 Task: Look for space in Viroflay, France from 2nd August, 2023 to 12th August, 2023 for 2 adults in price range Rs.5000 to Rs.10000. Place can be private room with 1  bedroom having 1 bed and 1 bathroom. Property type can be house, flat, guest house, hotel. Booking option can be shelf check-in. Required host language is English.
Action: Mouse moved to (414, 148)
Screenshot: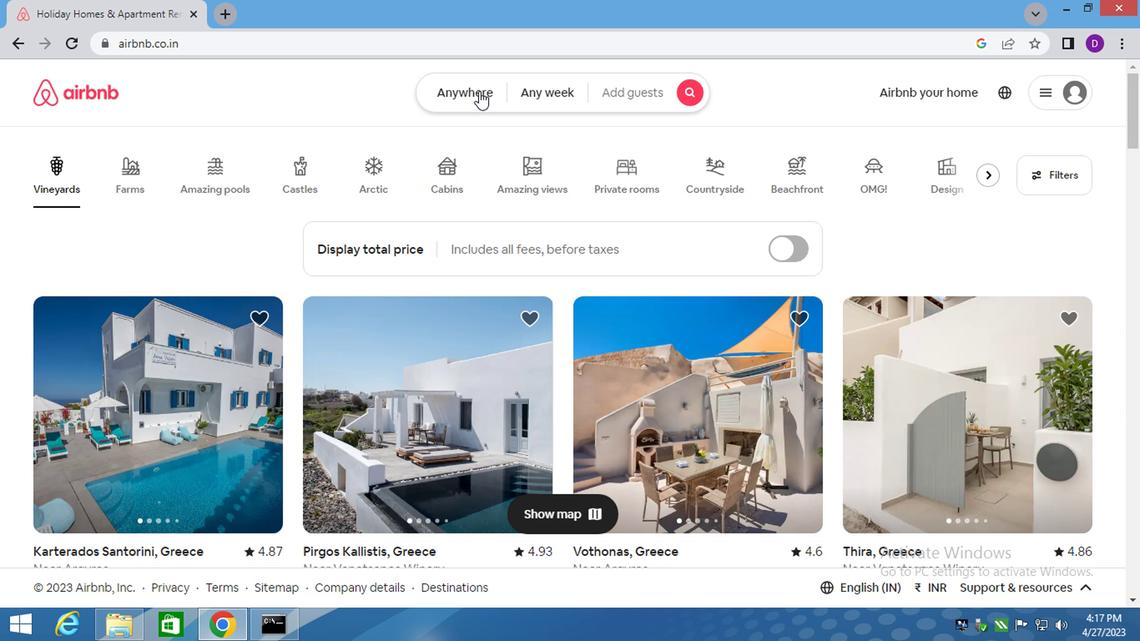 
Action: Mouse pressed left at (414, 148)
Screenshot: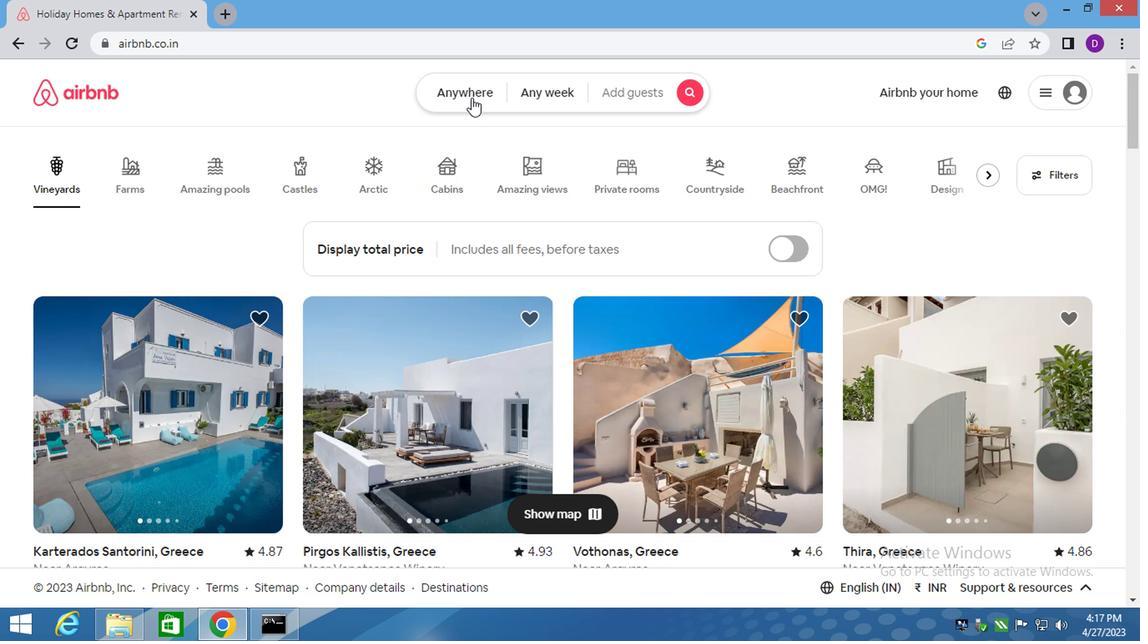 
Action: Mouse moved to (351, 193)
Screenshot: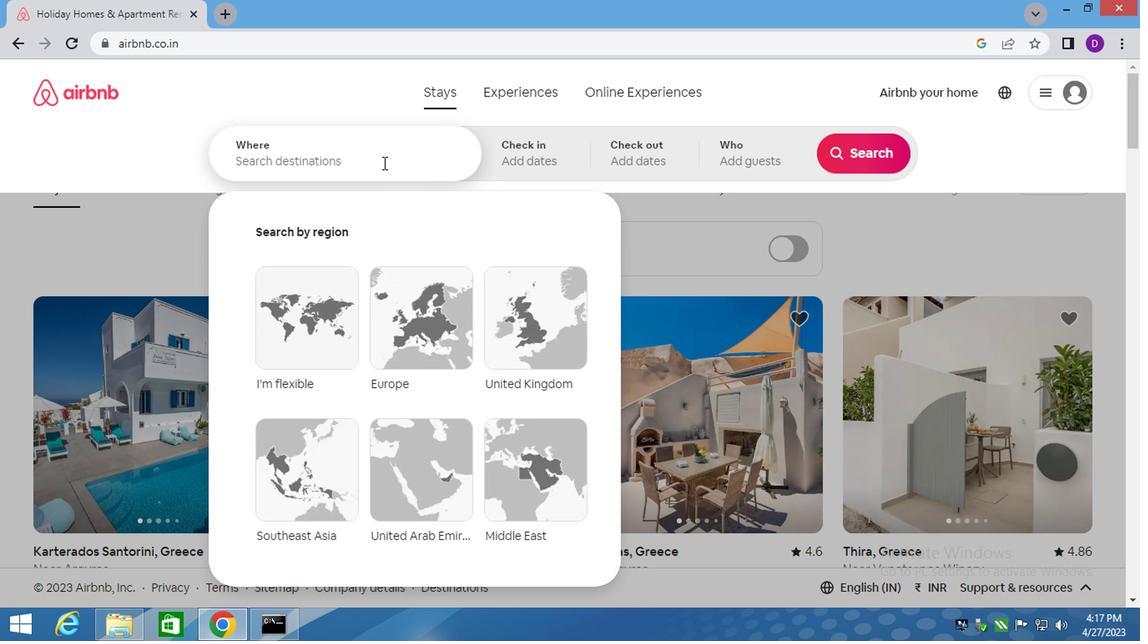 
Action: Mouse pressed left at (351, 193)
Screenshot: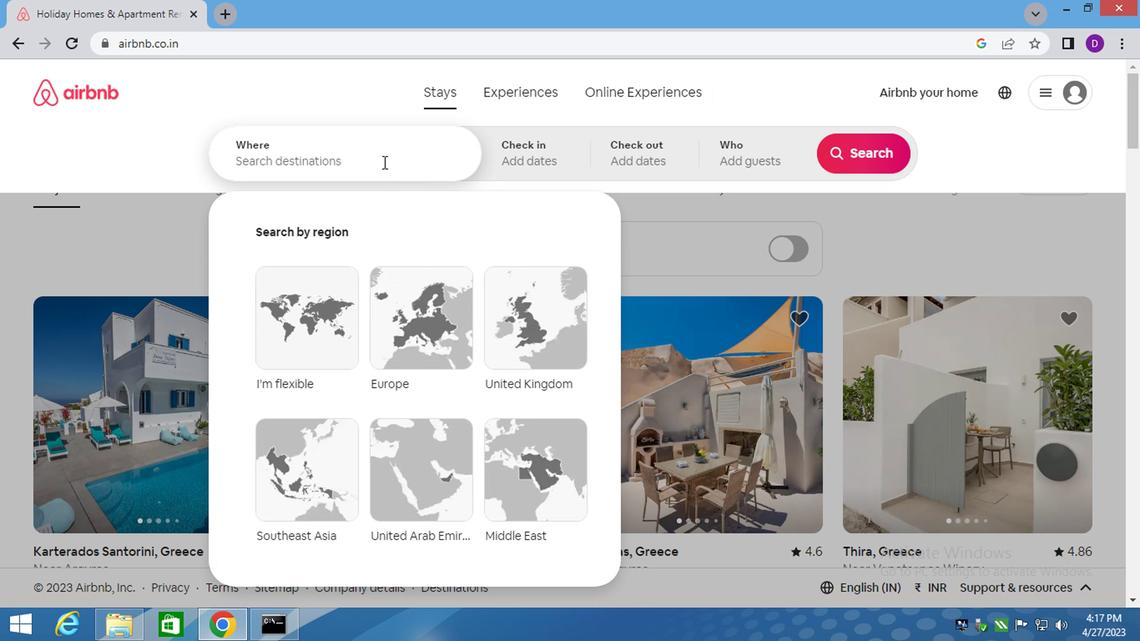 
Action: Key pressed <Key.shift>VIRO<Key.down>,<Key.shift>FRANCE<Key.enter>
Screenshot: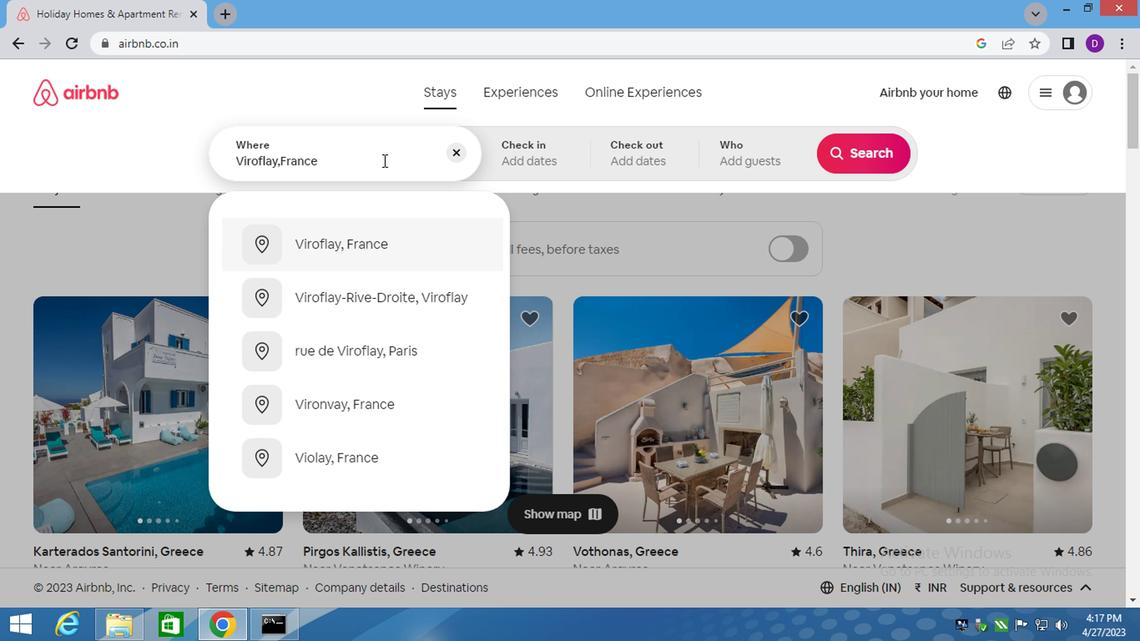 
Action: Mouse moved to (685, 284)
Screenshot: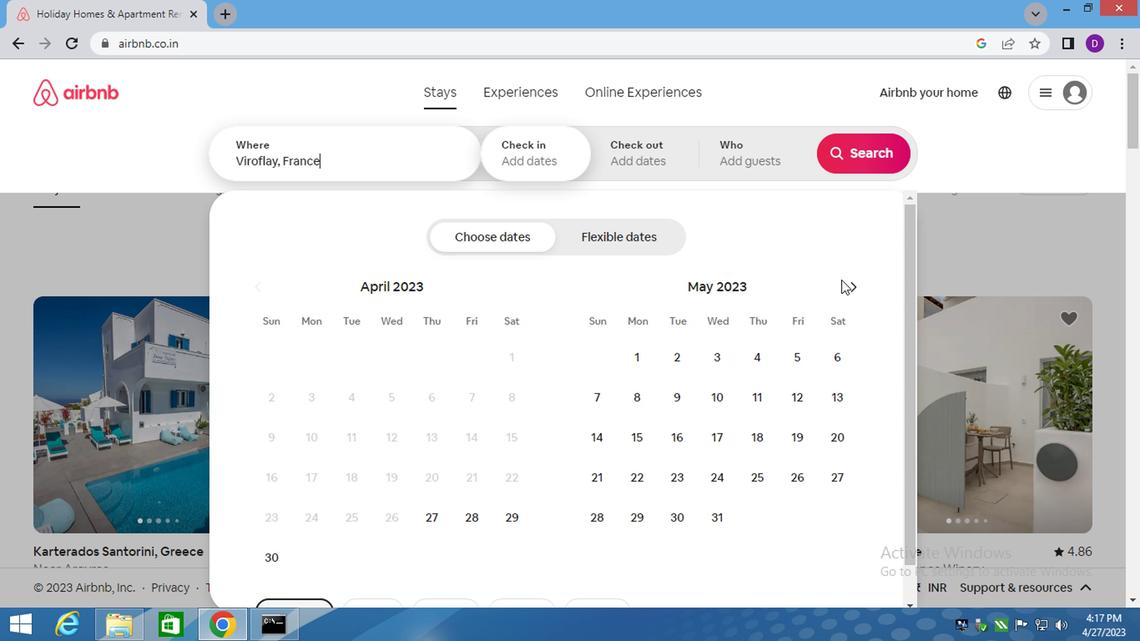 
Action: Mouse pressed left at (685, 284)
Screenshot: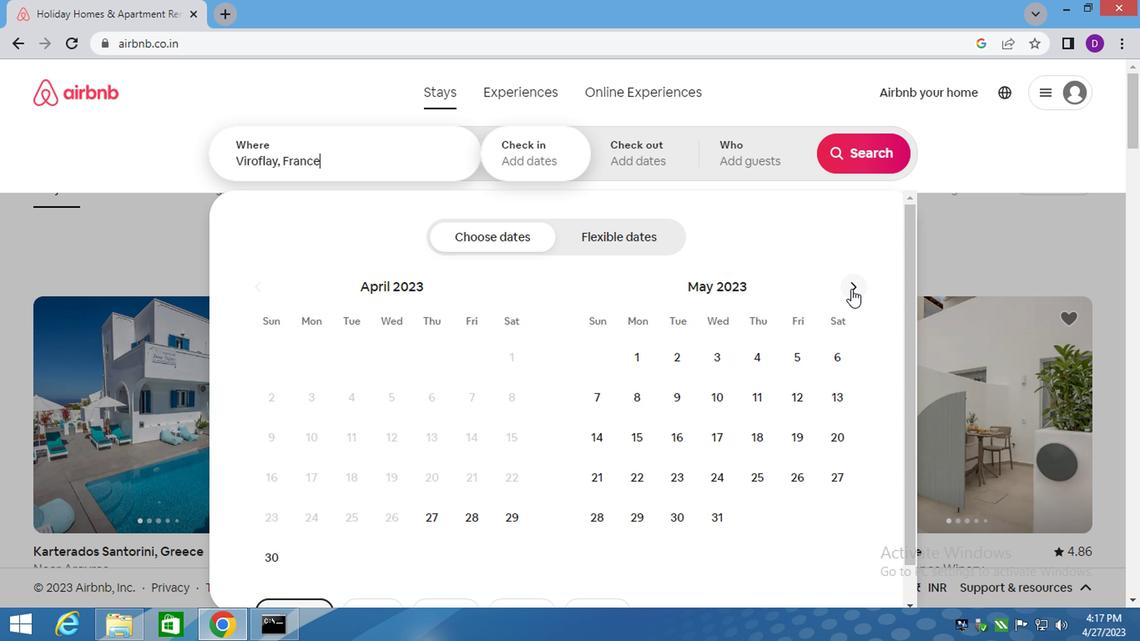 
Action: Mouse pressed left at (685, 284)
Screenshot: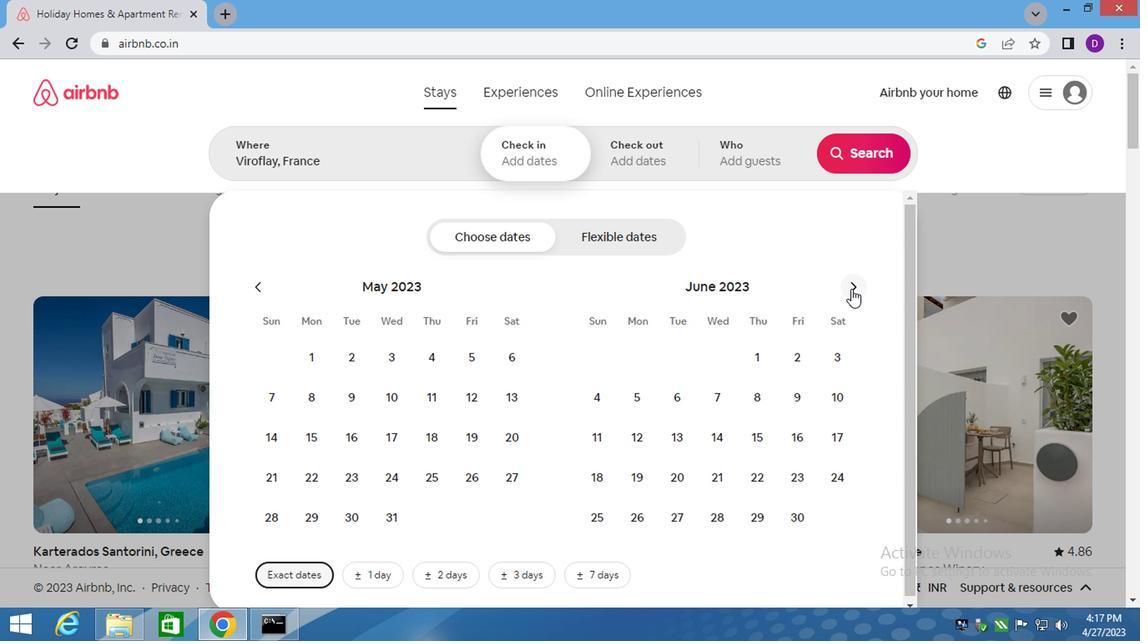 
Action: Mouse pressed left at (685, 284)
Screenshot: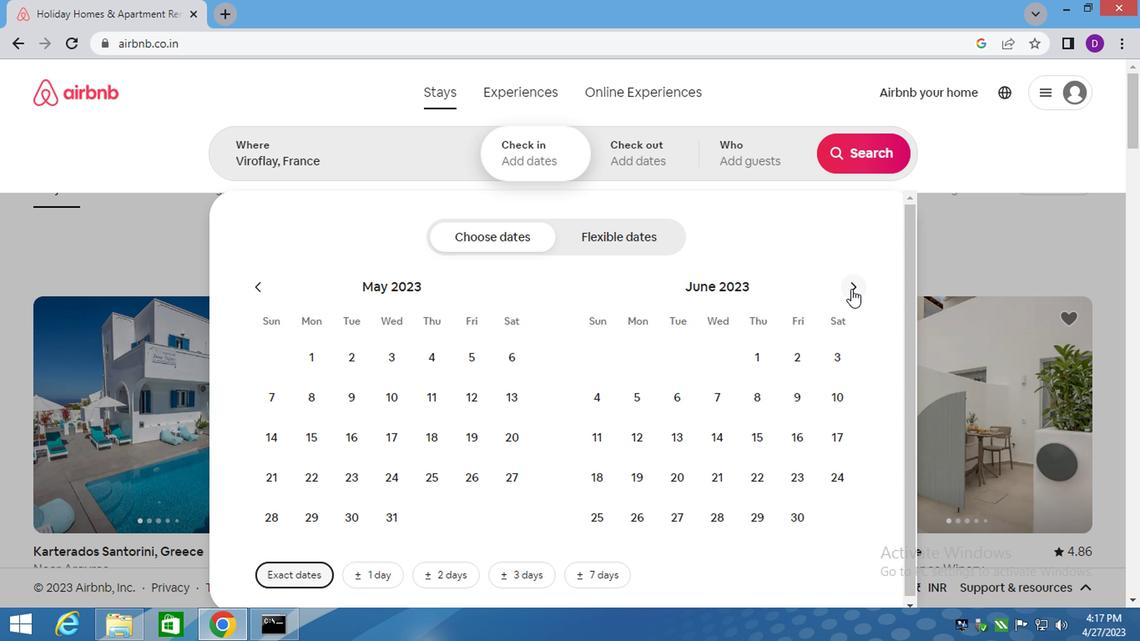 
Action: Mouse pressed left at (685, 284)
Screenshot: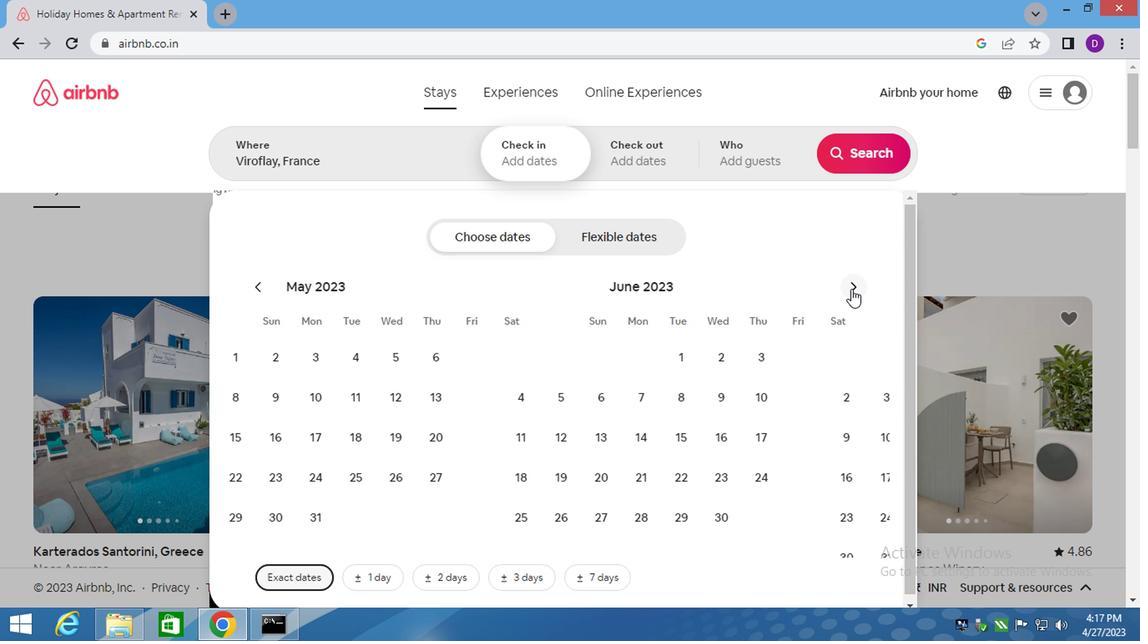 
Action: Mouse moved to (598, 335)
Screenshot: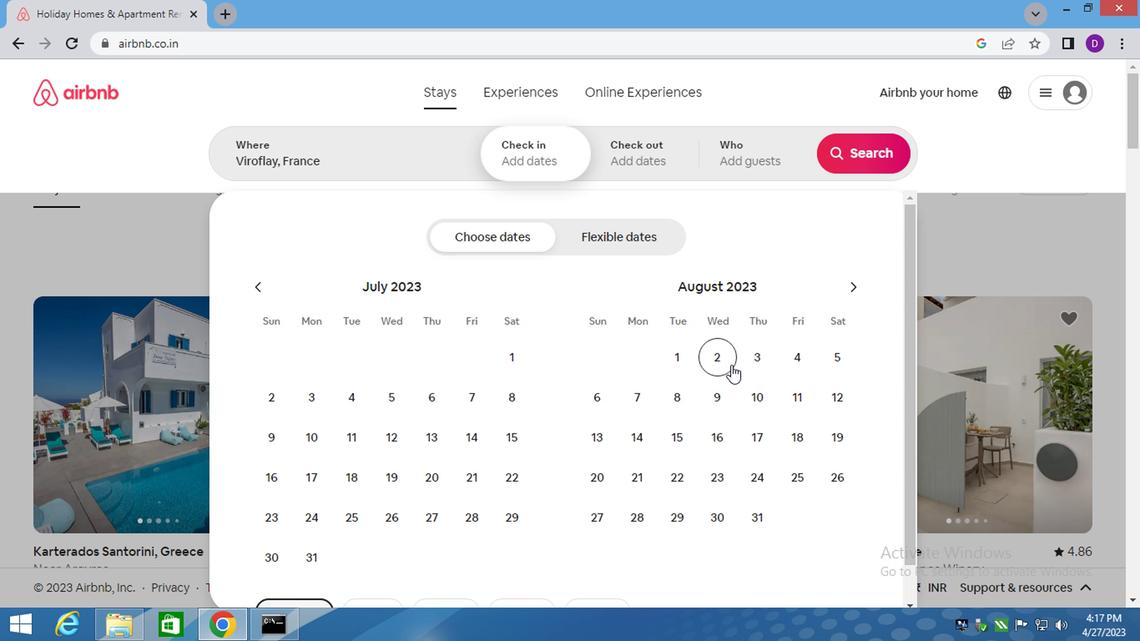 
Action: Mouse pressed left at (598, 335)
Screenshot: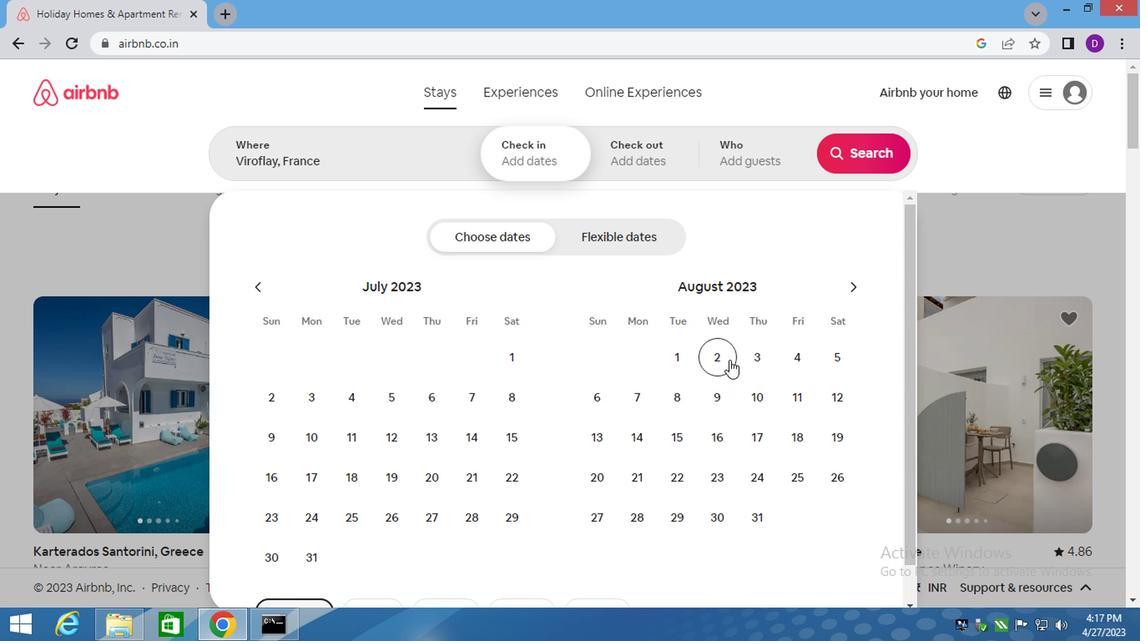 
Action: Mouse moved to (675, 365)
Screenshot: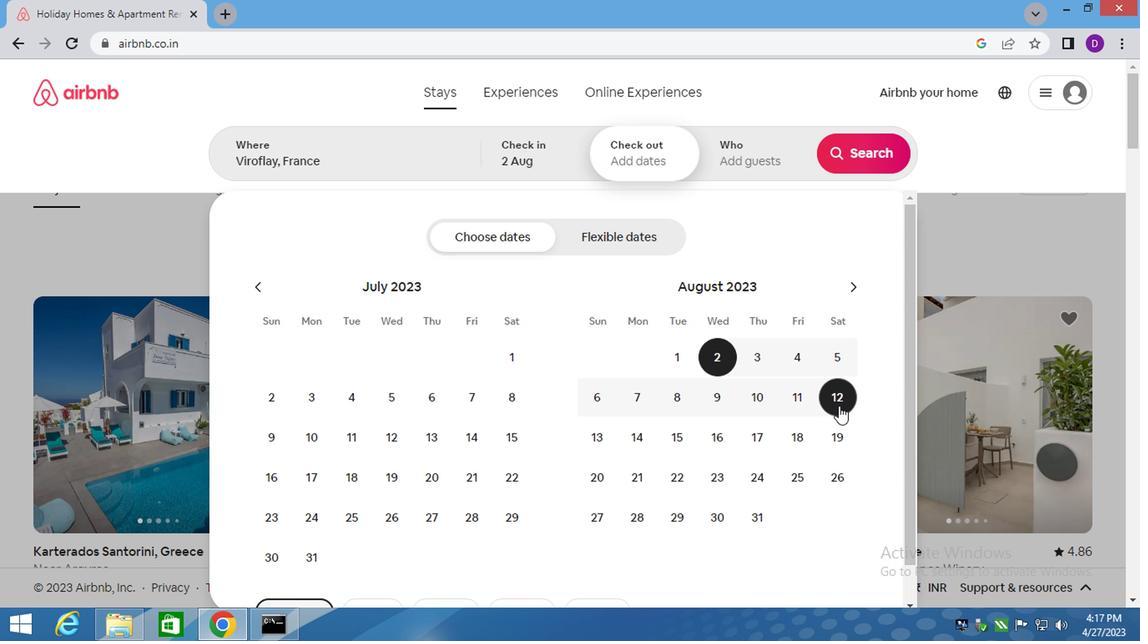 
Action: Mouse pressed left at (675, 365)
Screenshot: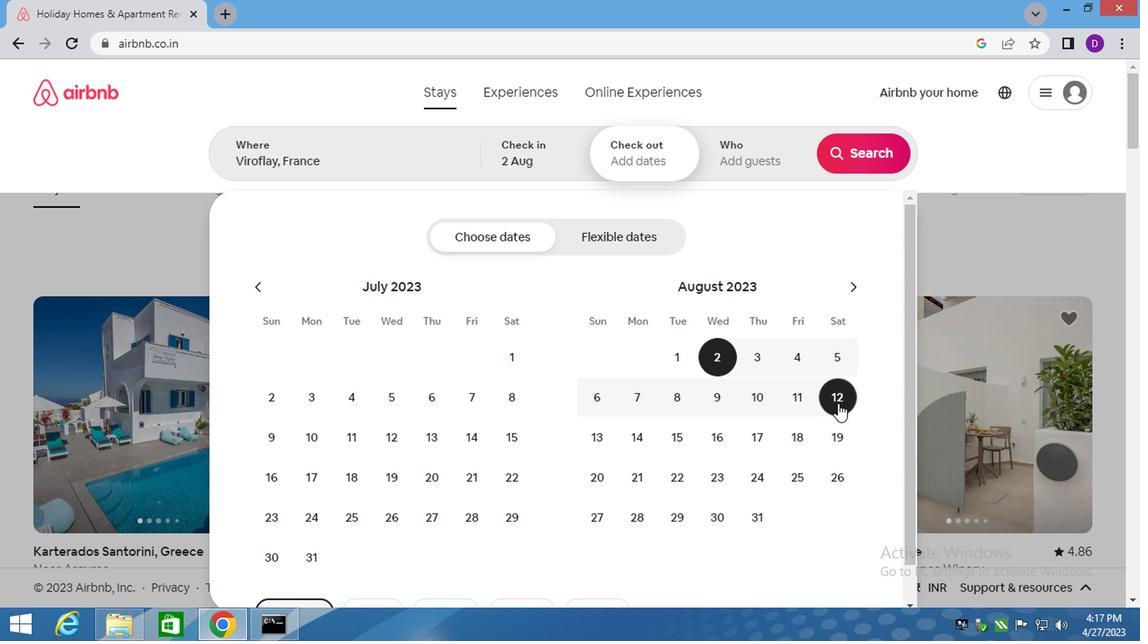 
Action: Mouse moved to (620, 198)
Screenshot: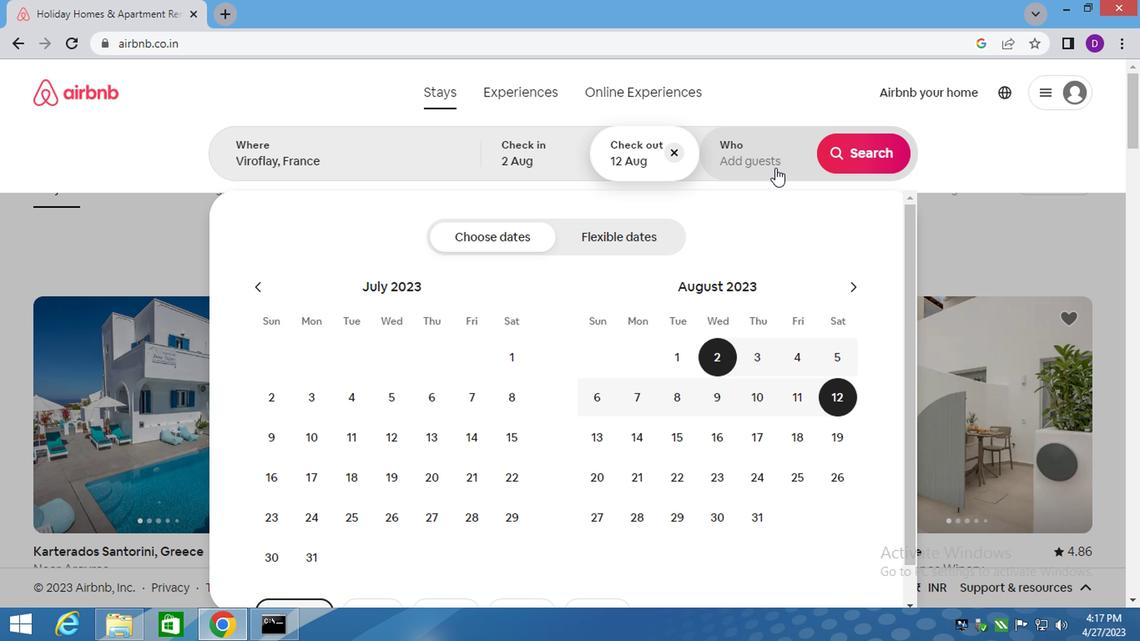 
Action: Mouse pressed left at (620, 198)
Screenshot: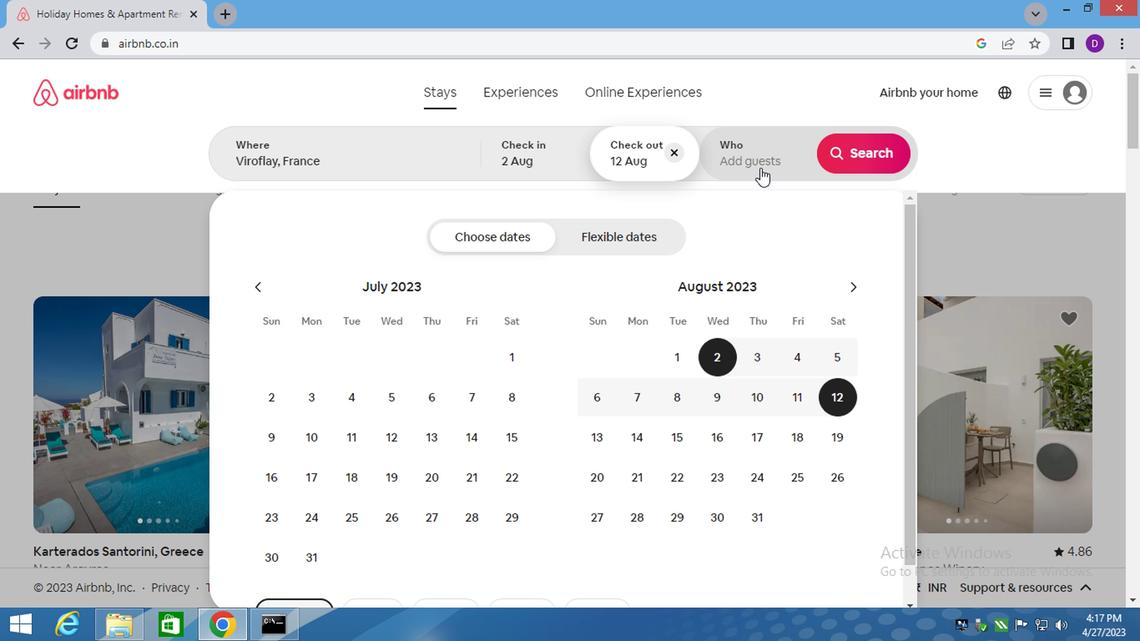 
Action: Mouse moved to (695, 260)
Screenshot: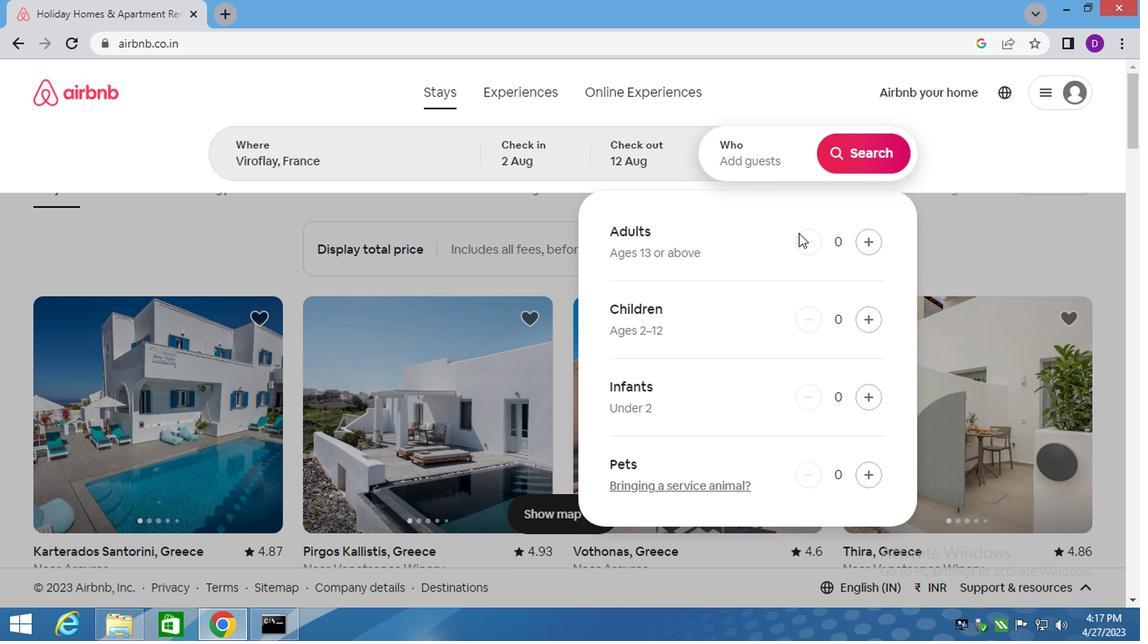 
Action: Mouse pressed left at (695, 260)
Screenshot: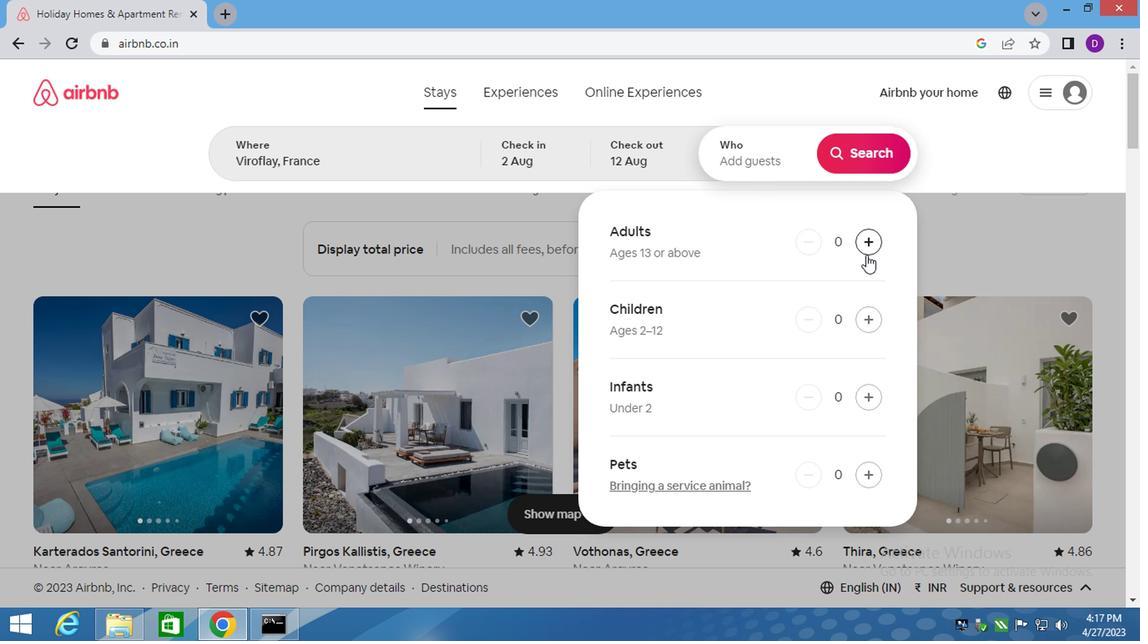 
Action: Mouse pressed left at (695, 260)
Screenshot: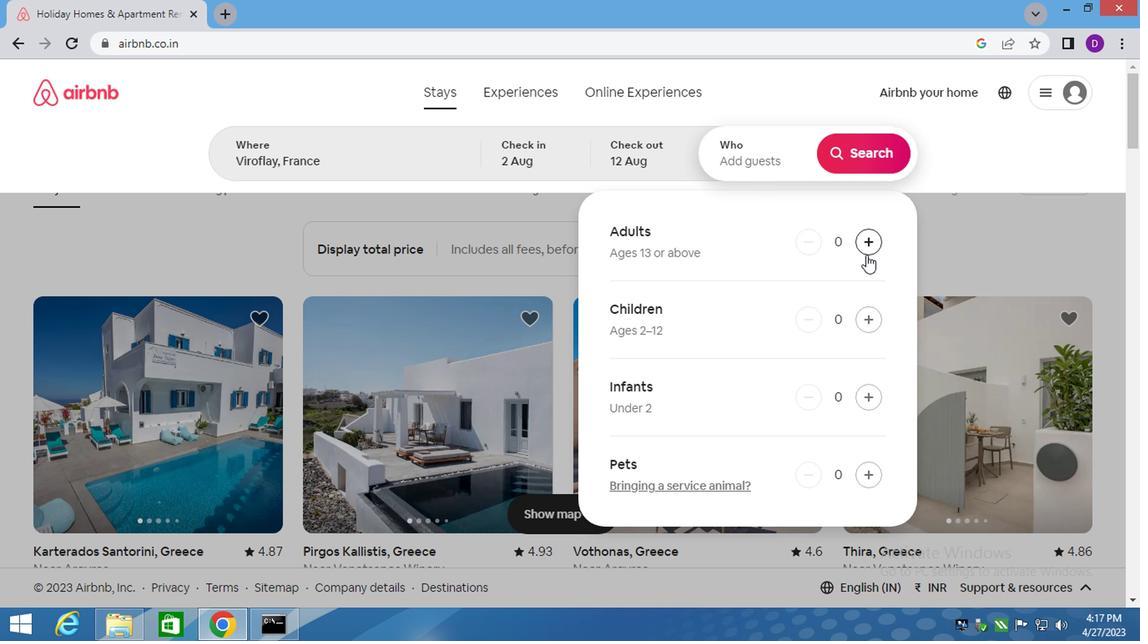 
Action: Mouse moved to (687, 190)
Screenshot: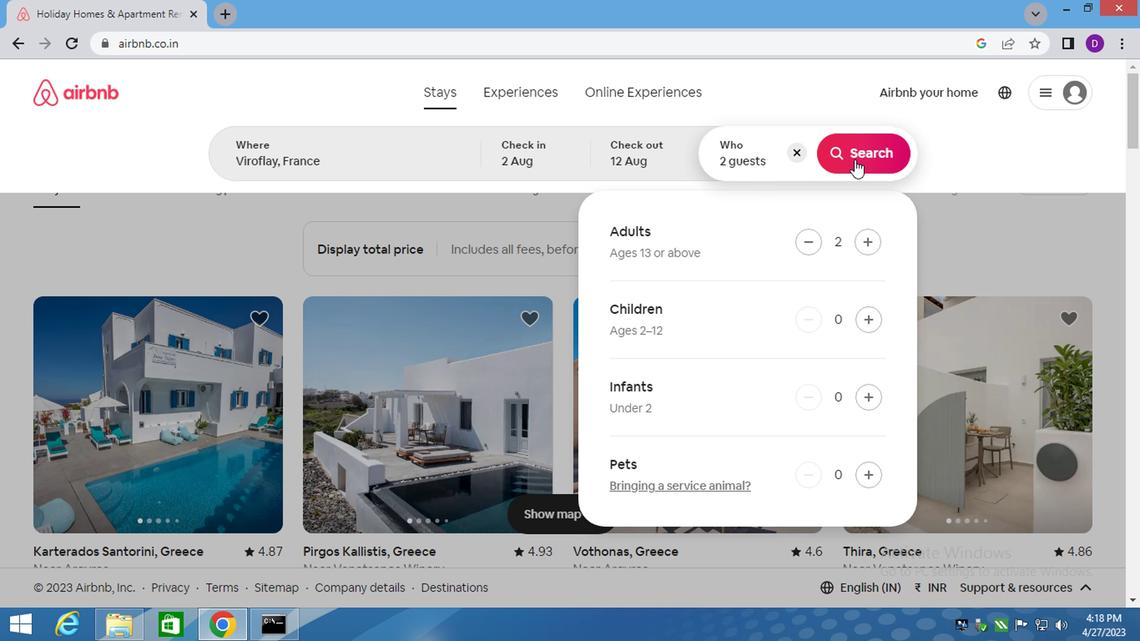 
Action: Mouse pressed left at (687, 190)
Screenshot: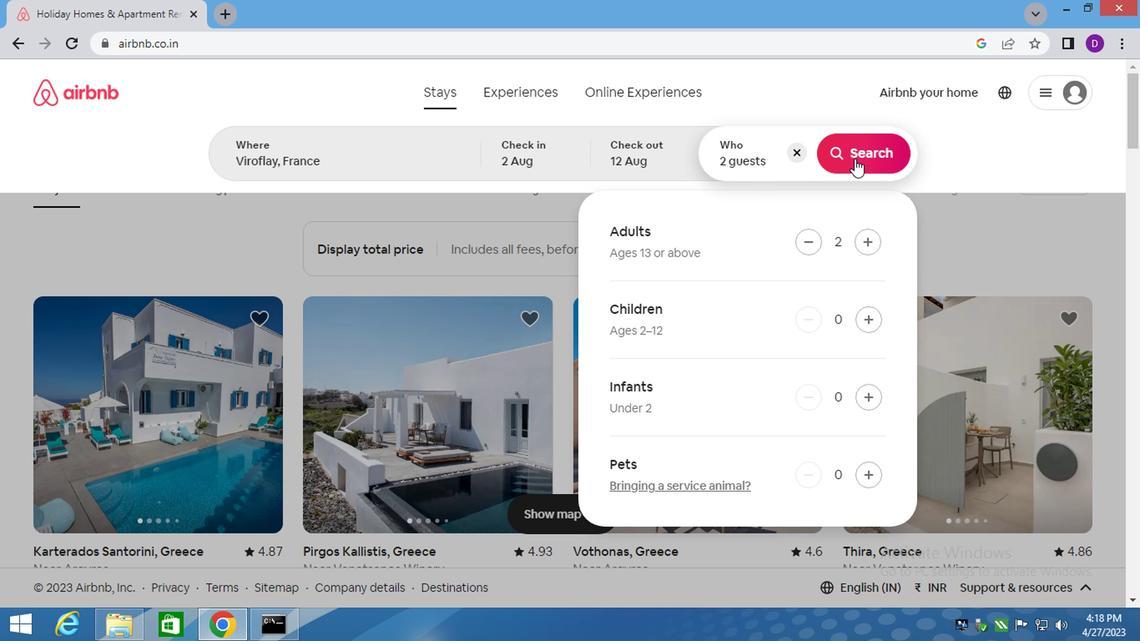 
Action: Mouse moved to (841, 191)
Screenshot: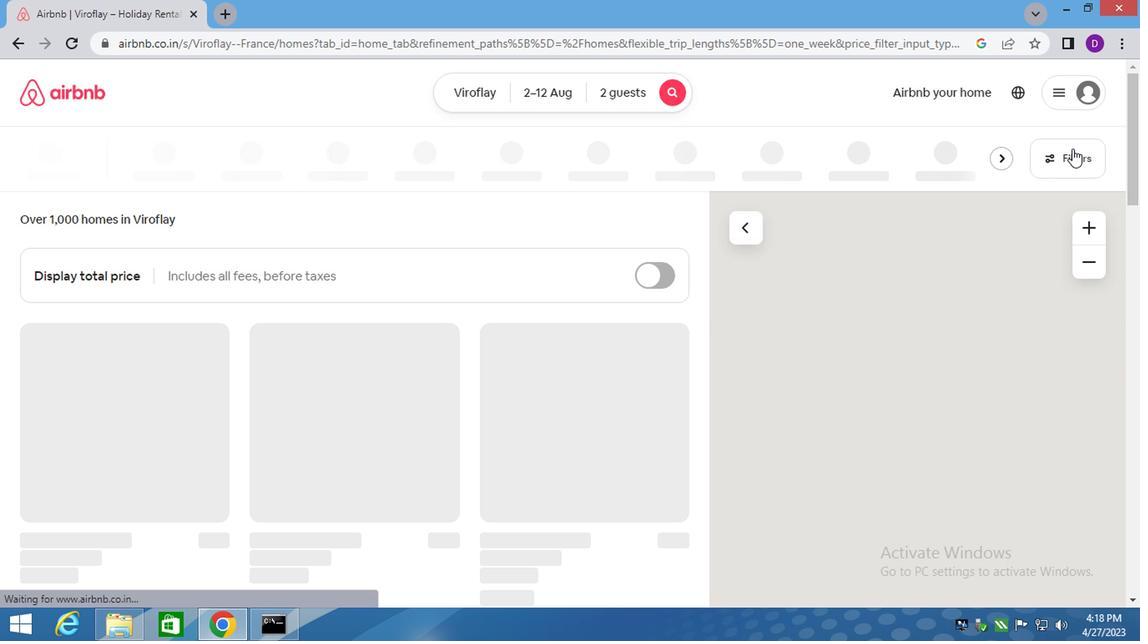 
Action: Mouse pressed left at (841, 191)
Screenshot: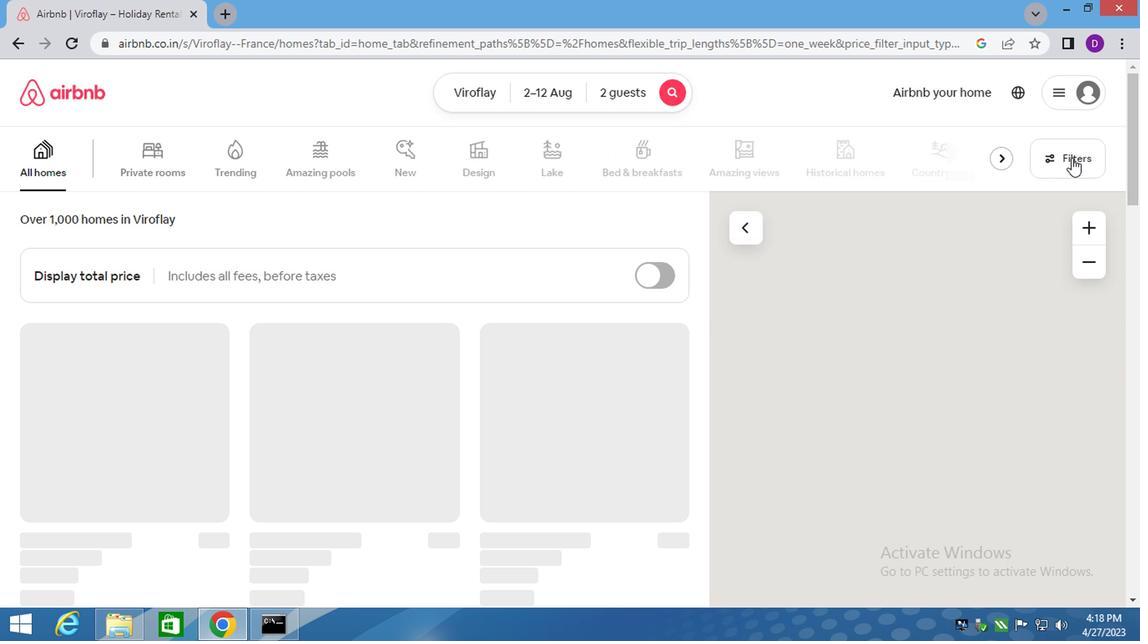 
Action: Mouse moved to (309, 340)
Screenshot: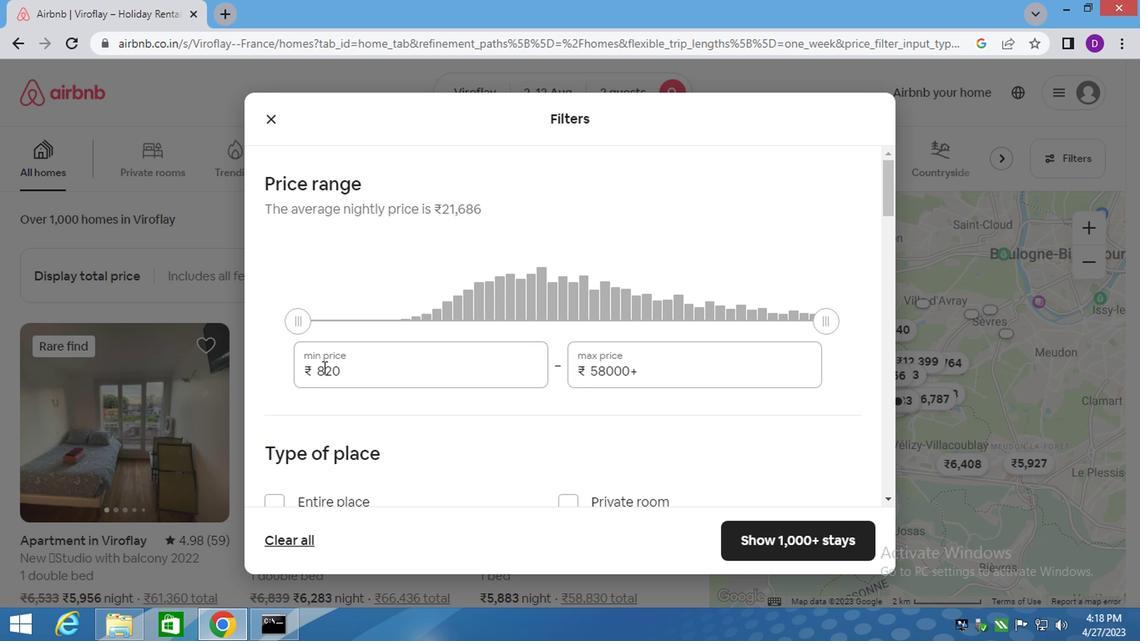 
Action: Mouse pressed left at (309, 340)
Screenshot: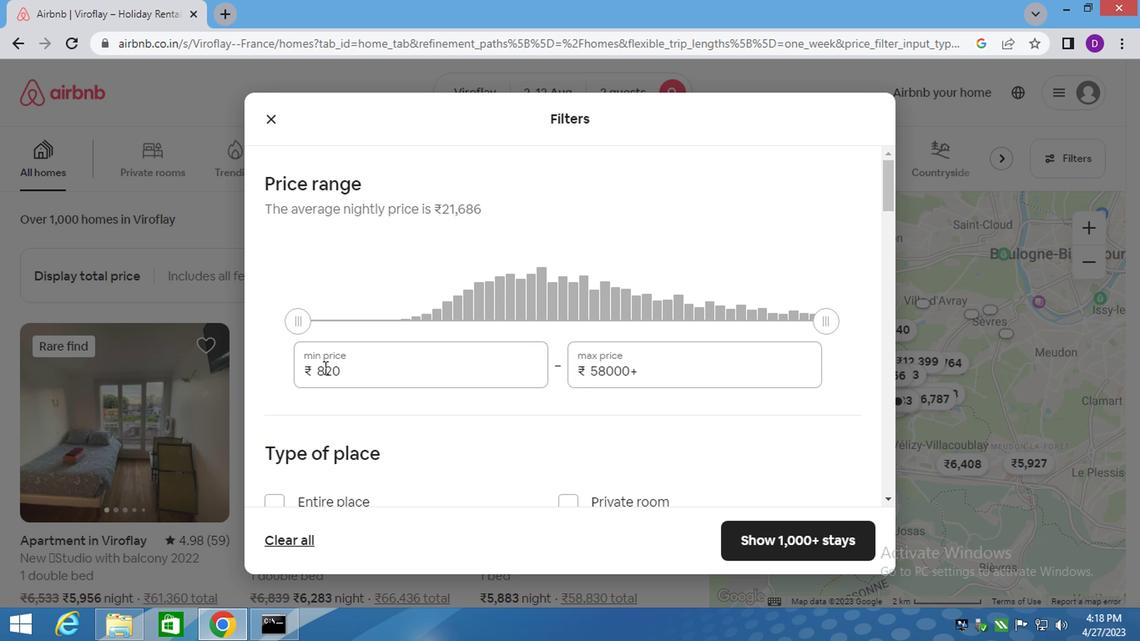 
Action: Mouse moved to (310, 340)
Screenshot: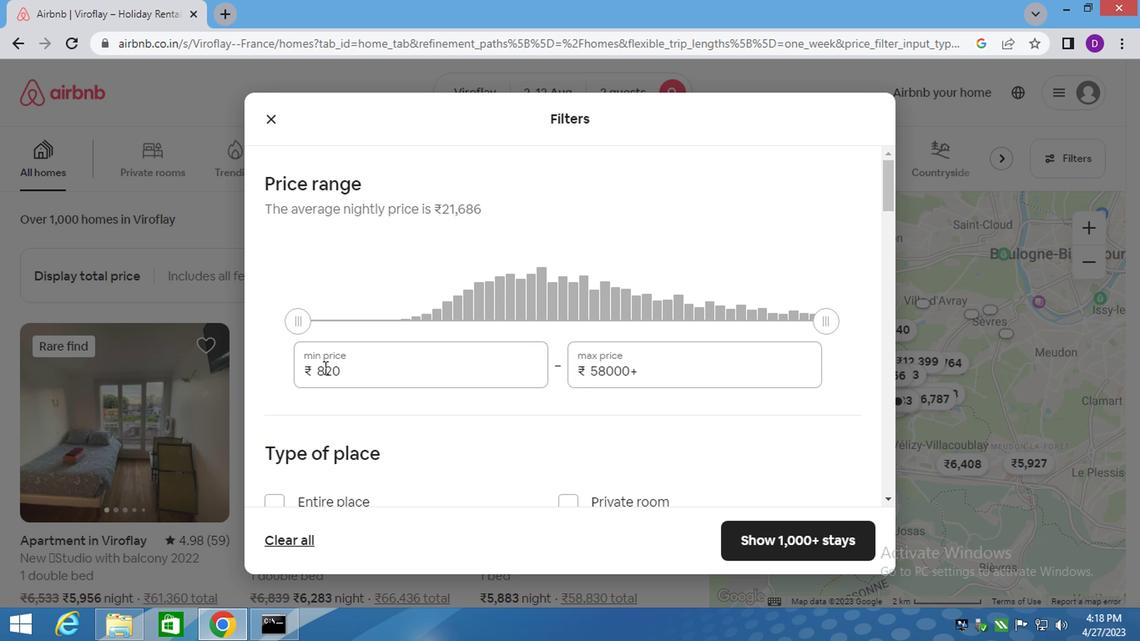 
Action: Mouse pressed left at (310, 340)
Screenshot: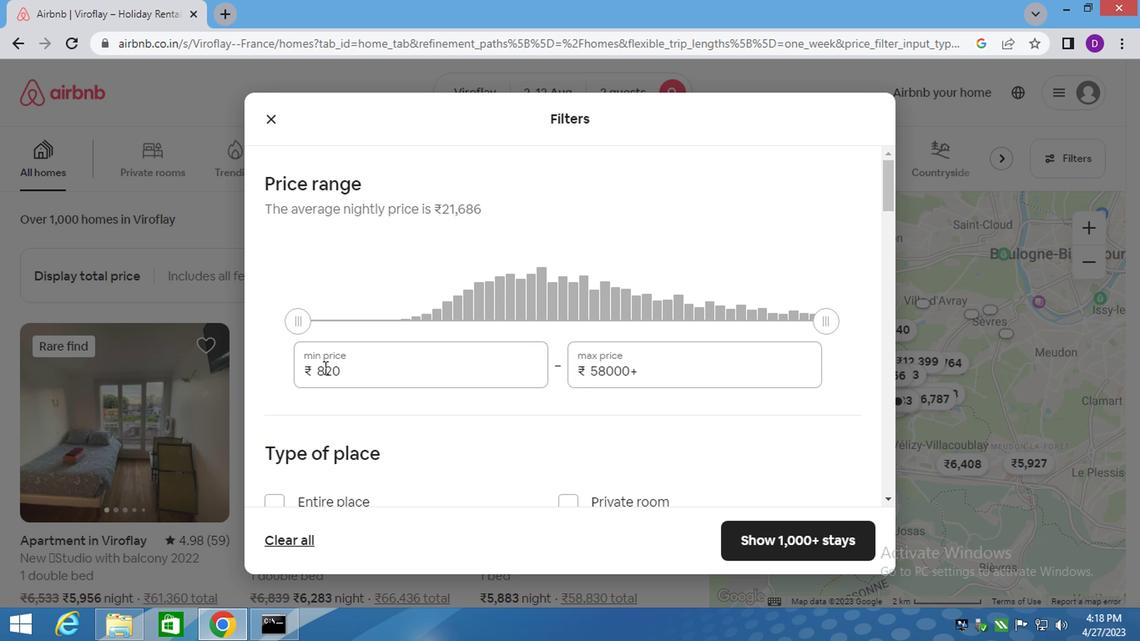 
Action: Mouse pressed left at (310, 340)
Screenshot: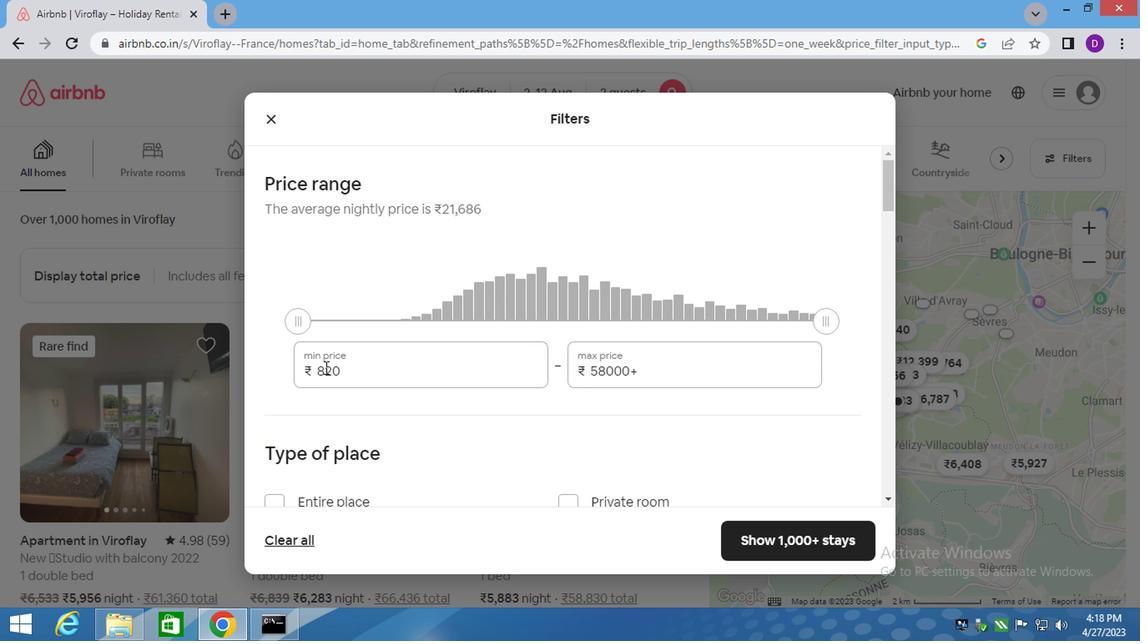 
Action: Key pressed 500
Screenshot: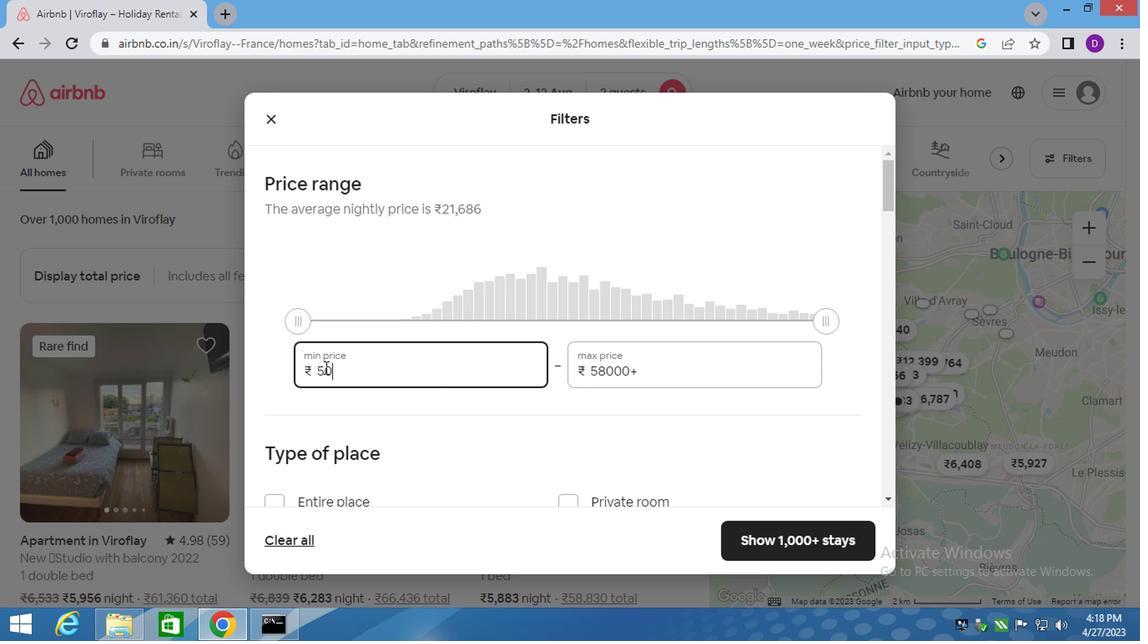 
Action: Mouse moved to (316, 346)
Screenshot: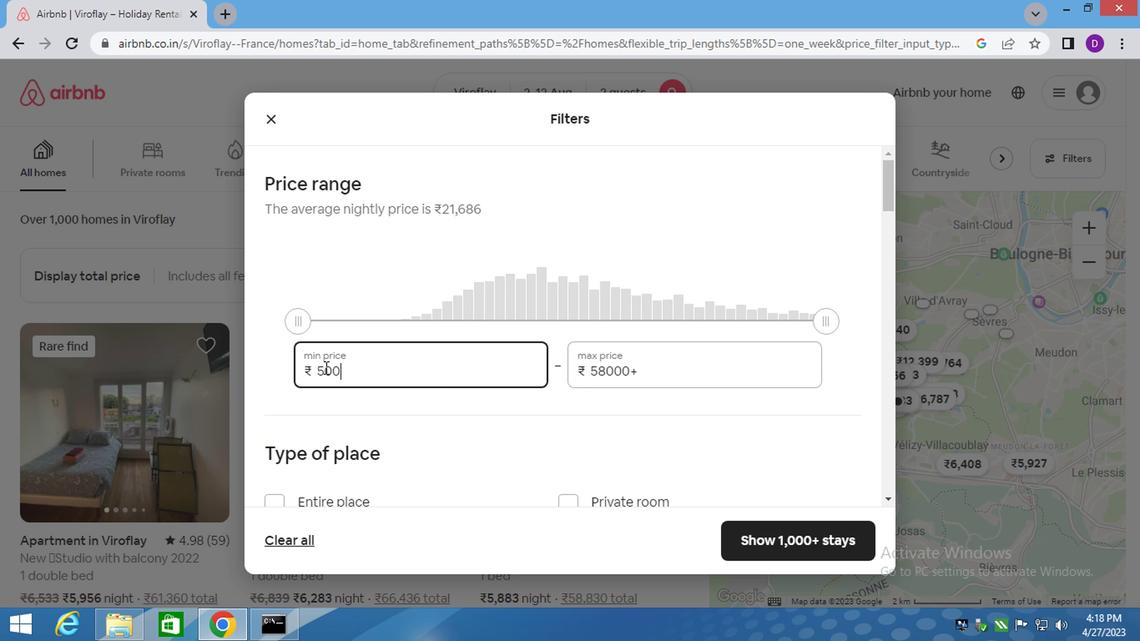 
Action: Key pressed 0
Screenshot: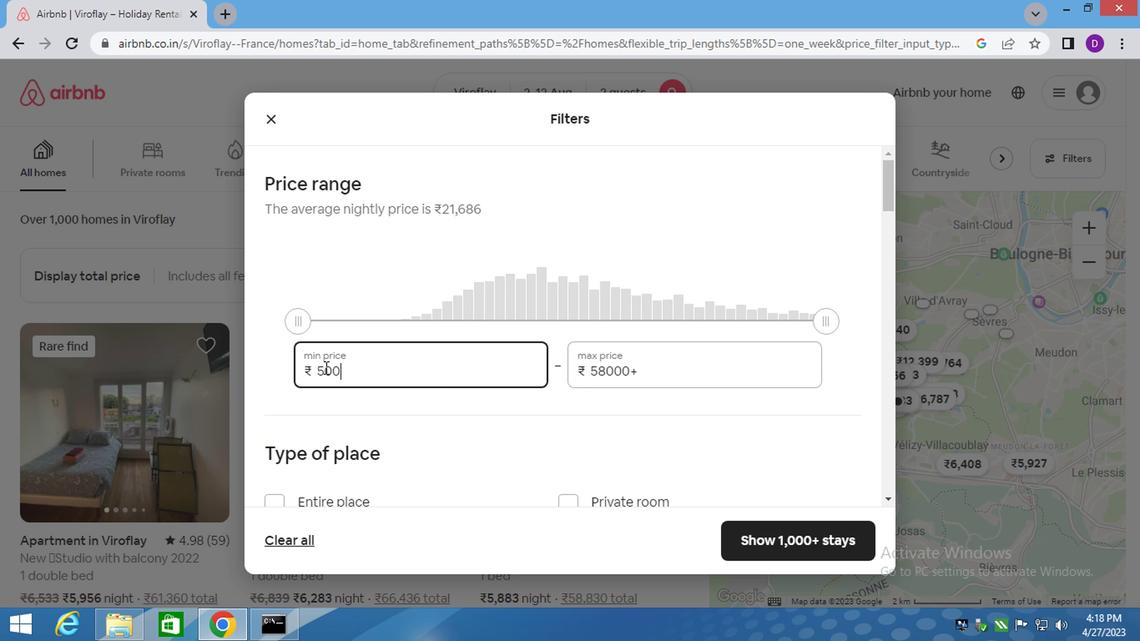 
Action: Mouse moved to (513, 340)
Screenshot: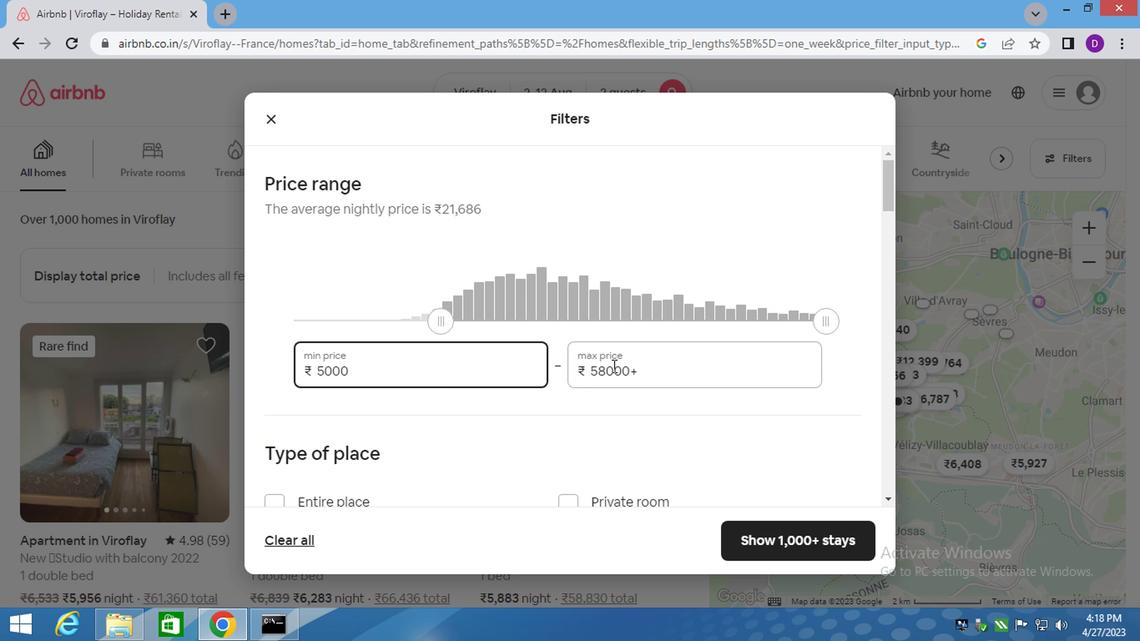 
Action: Mouse pressed left at (513, 340)
Screenshot: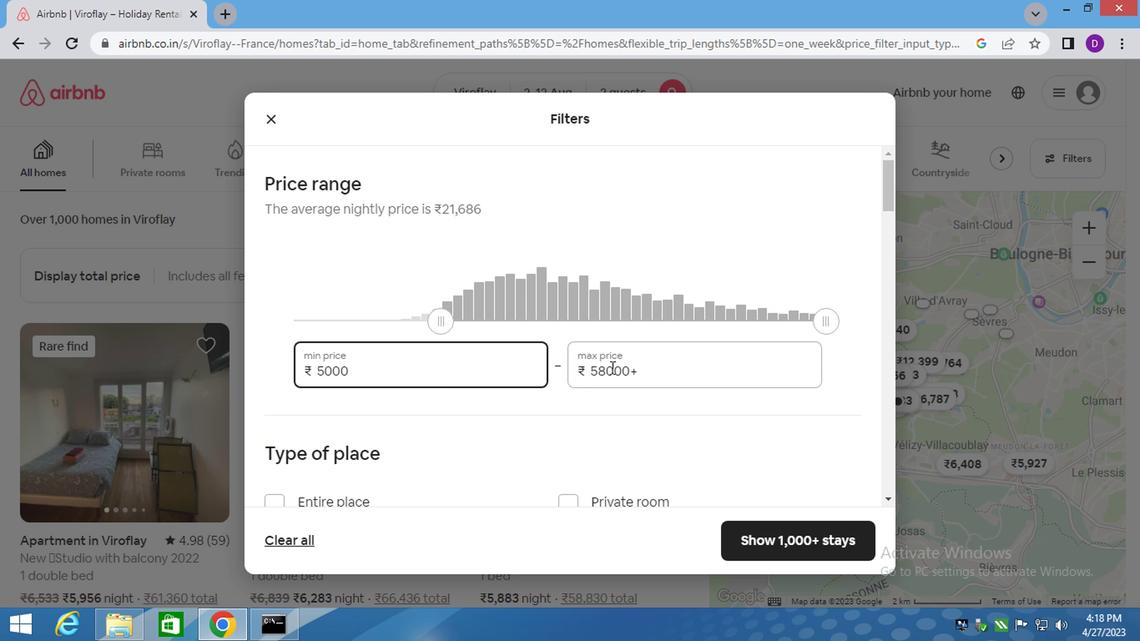 
Action: Mouse moved to (513, 340)
Screenshot: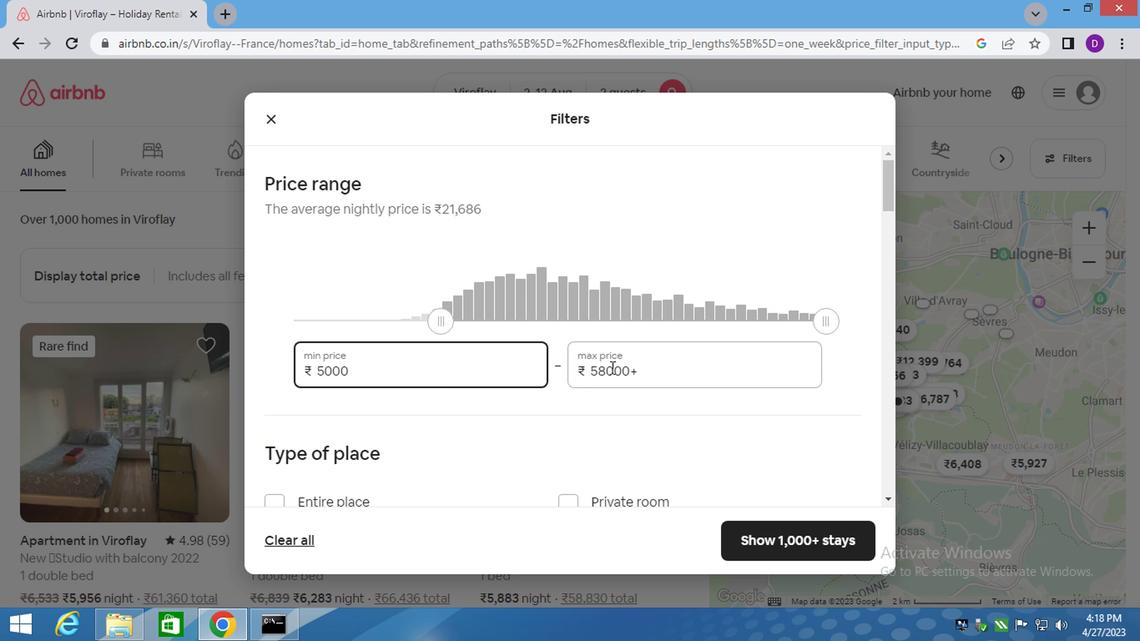 
Action: Mouse pressed left at (513, 340)
Screenshot: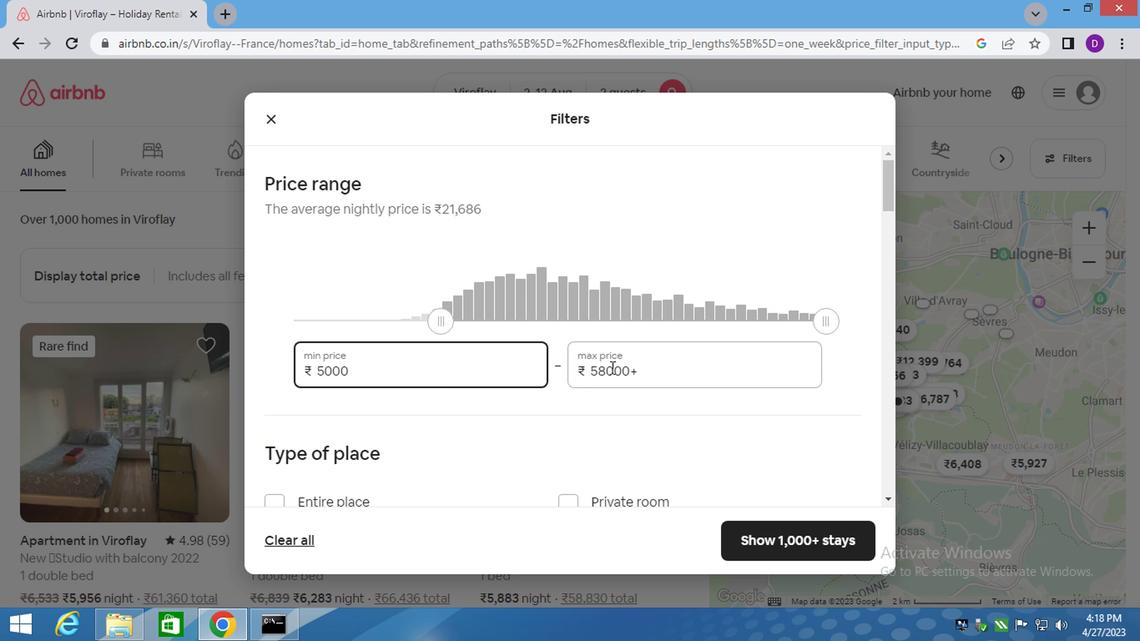 
Action: Mouse moved to (512, 340)
Screenshot: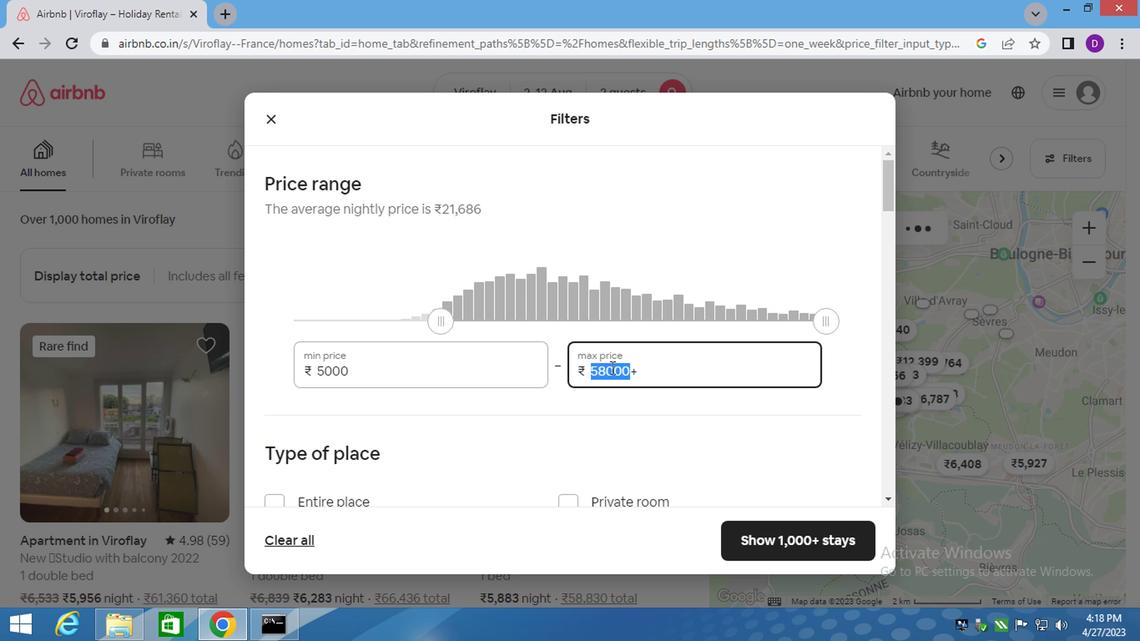 
Action: Mouse pressed left at (512, 340)
Screenshot: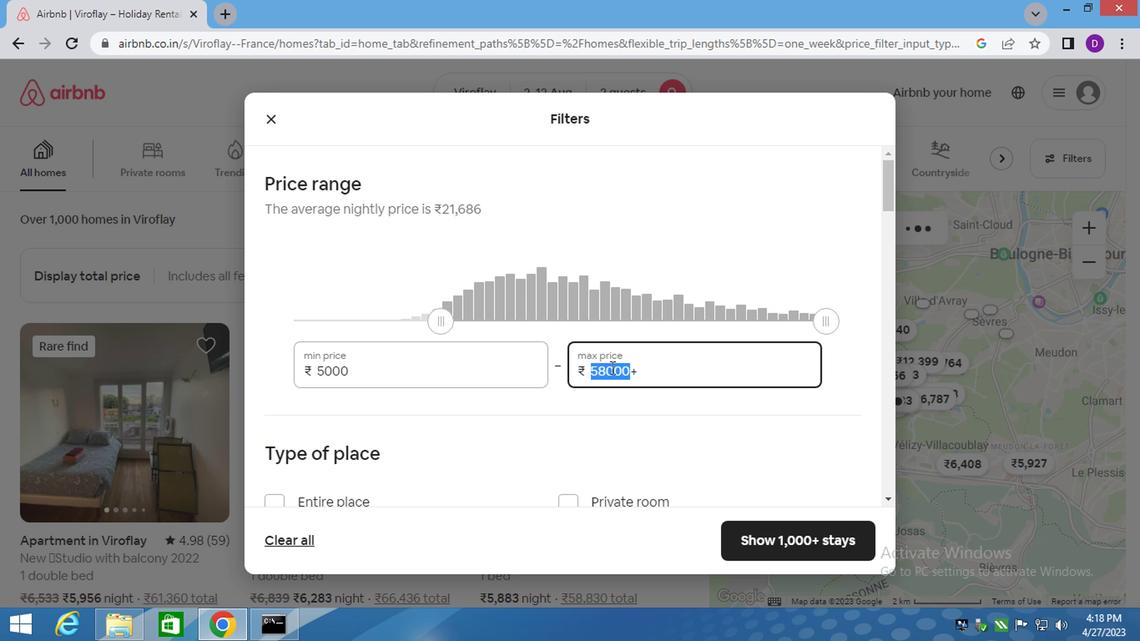 
Action: Key pressed 1000
Screenshot: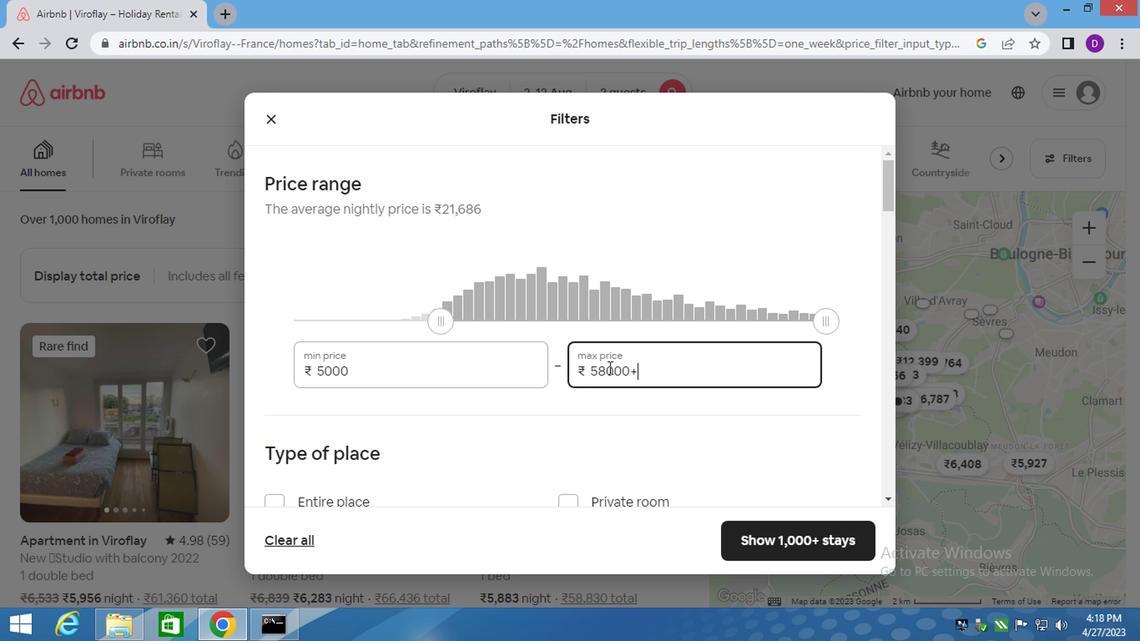
Action: Mouse pressed left at (512, 340)
Screenshot: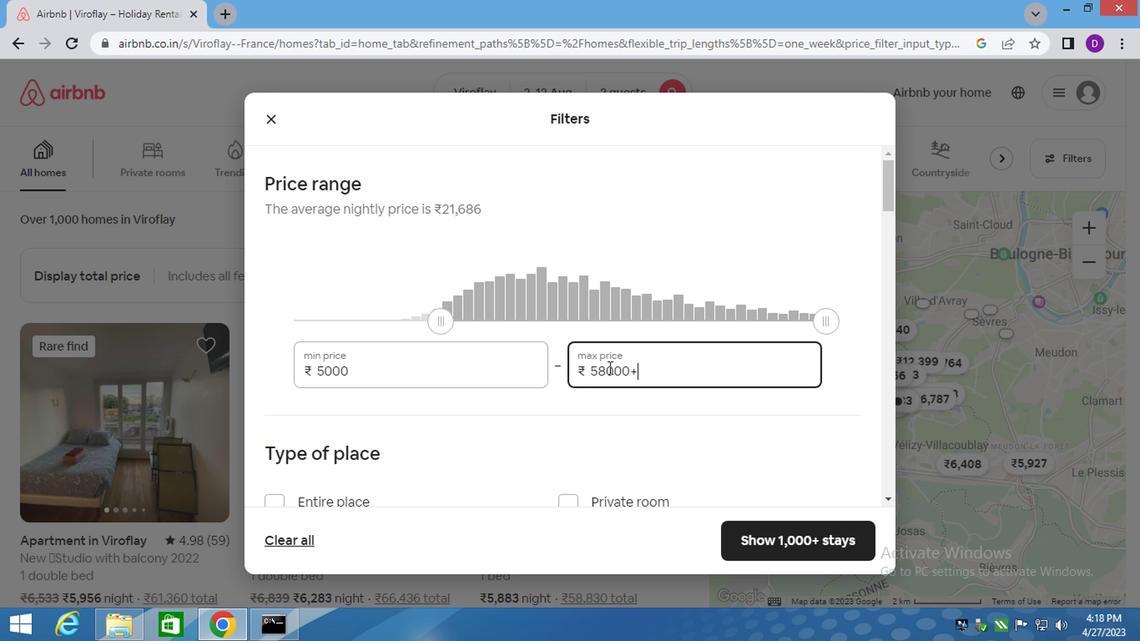 
Action: Mouse pressed left at (512, 340)
Screenshot: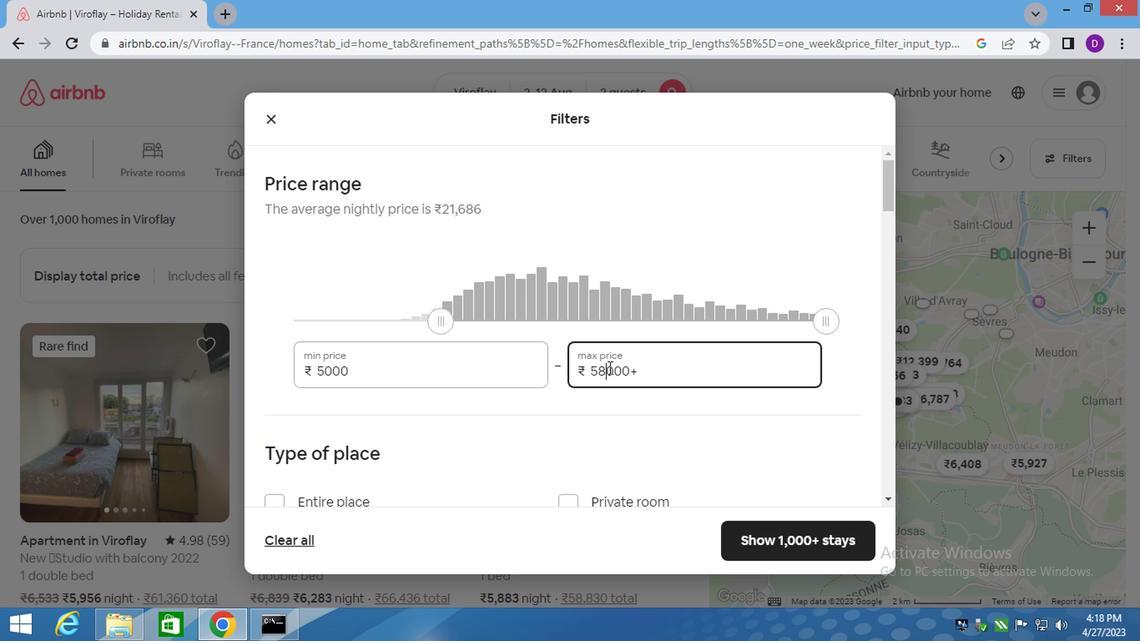 
Action: Mouse pressed left at (512, 340)
Screenshot: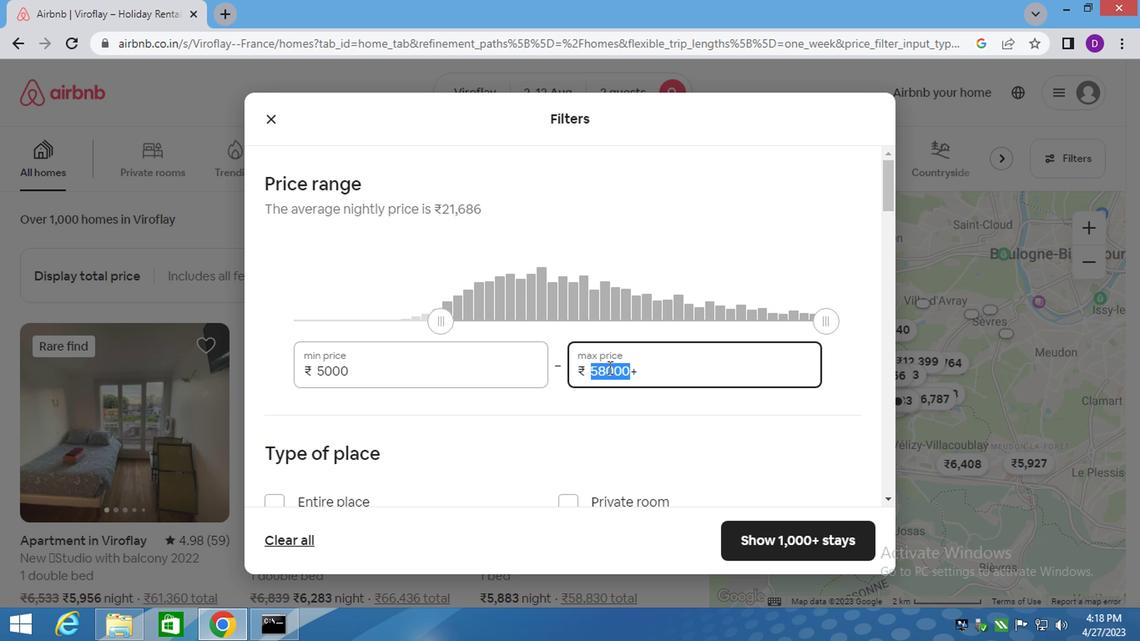 
Action: Key pressed 10000
Screenshot: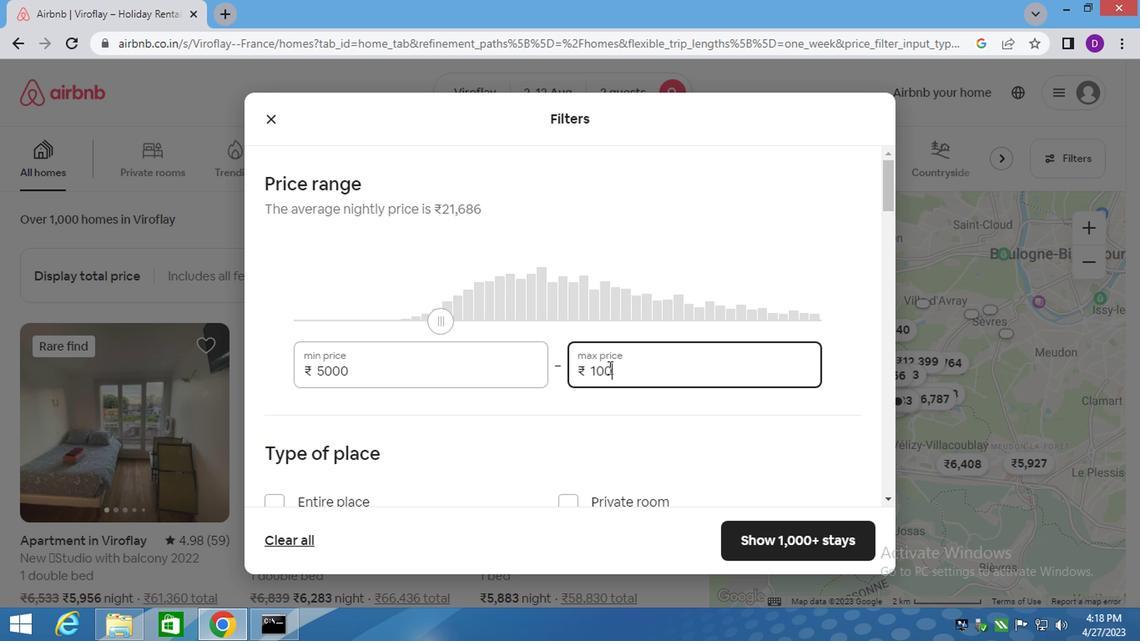 
Action: Mouse moved to (458, 360)
Screenshot: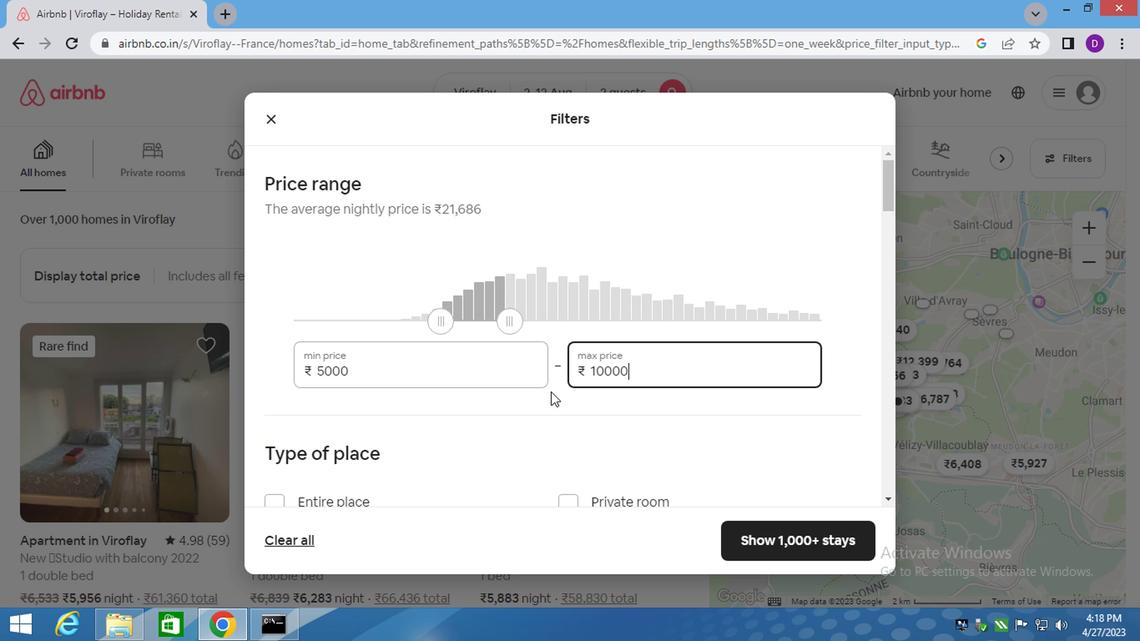 
Action: Mouse scrolled (458, 359) with delta (0, 0)
Screenshot: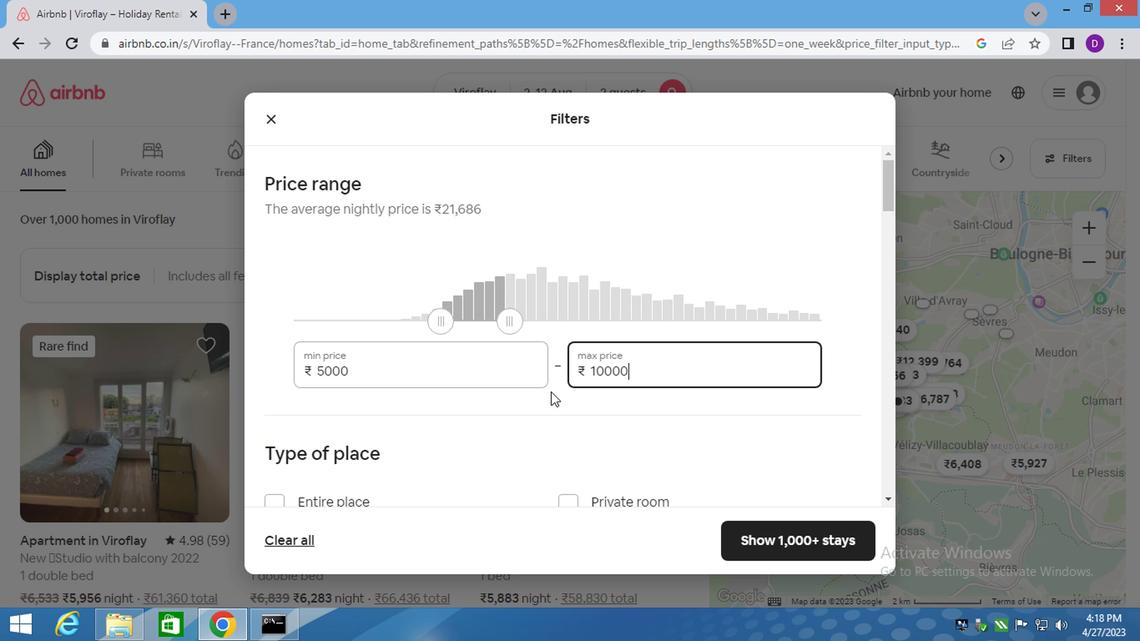 
Action: Mouse moved to (450, 360)
Screenshot: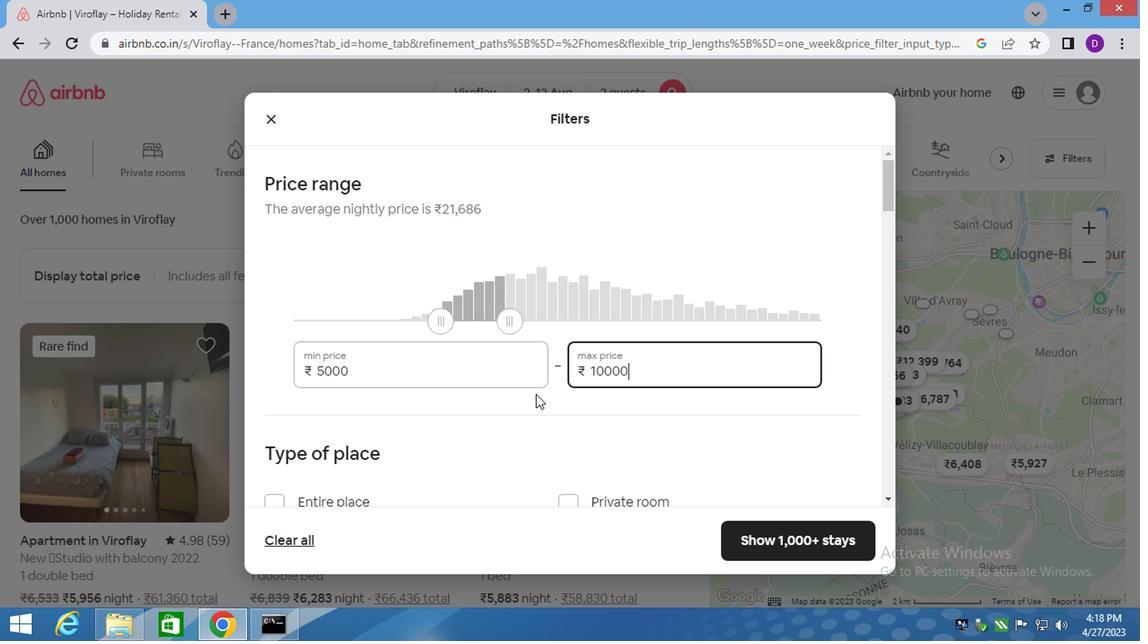 
Action: Mouse scrolled (450, 360) with delta (0, 0)
Screenshot: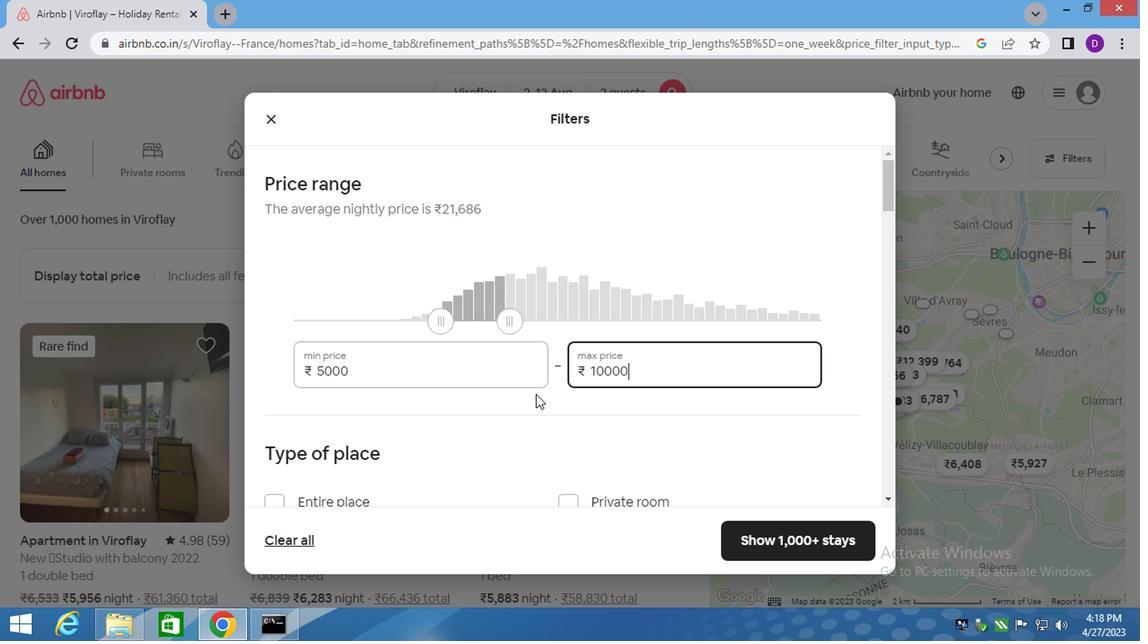 
Action: Mouse moved to (525, 337)
Screenshot: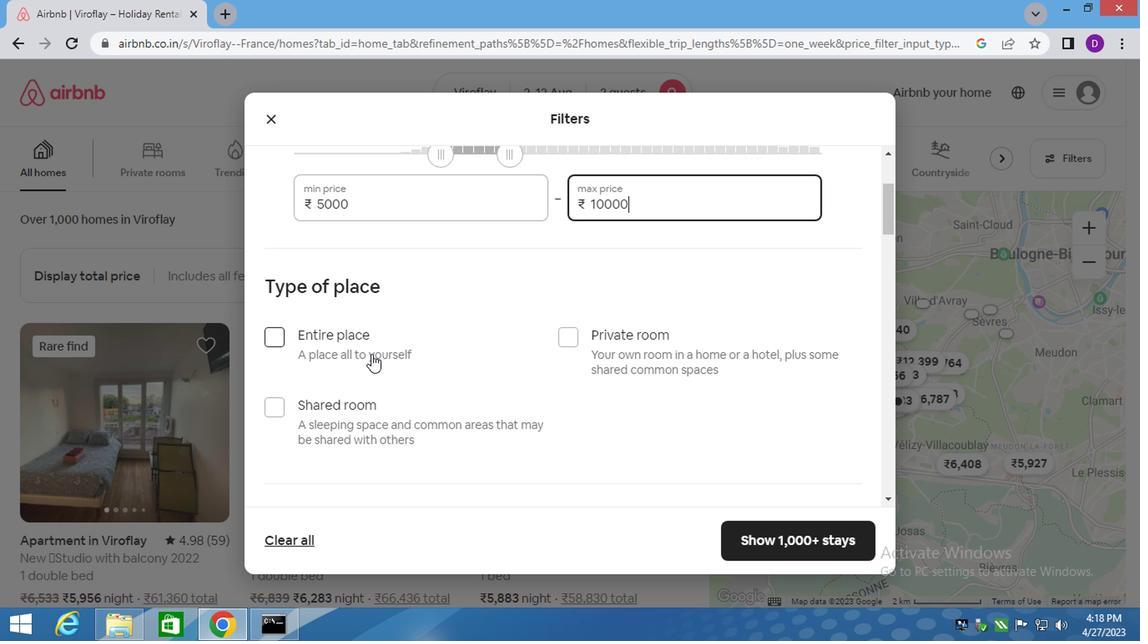 
Action: Mouse pressed left at (525, 337)
Screenshot: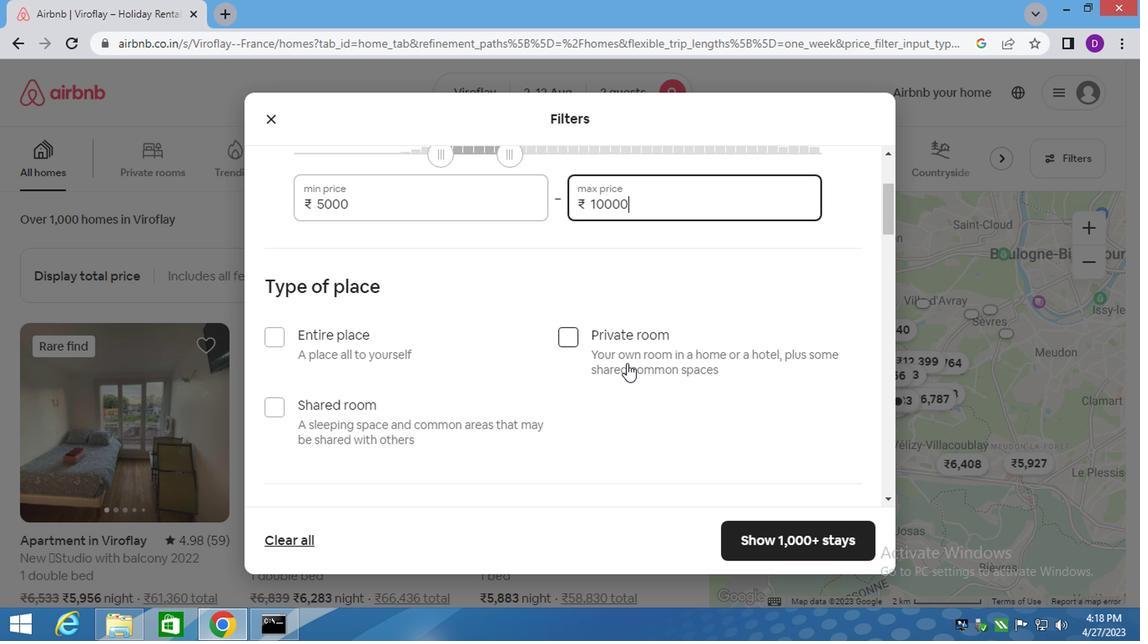 
Action: Mouse moved to (429, 373)
Screenshot: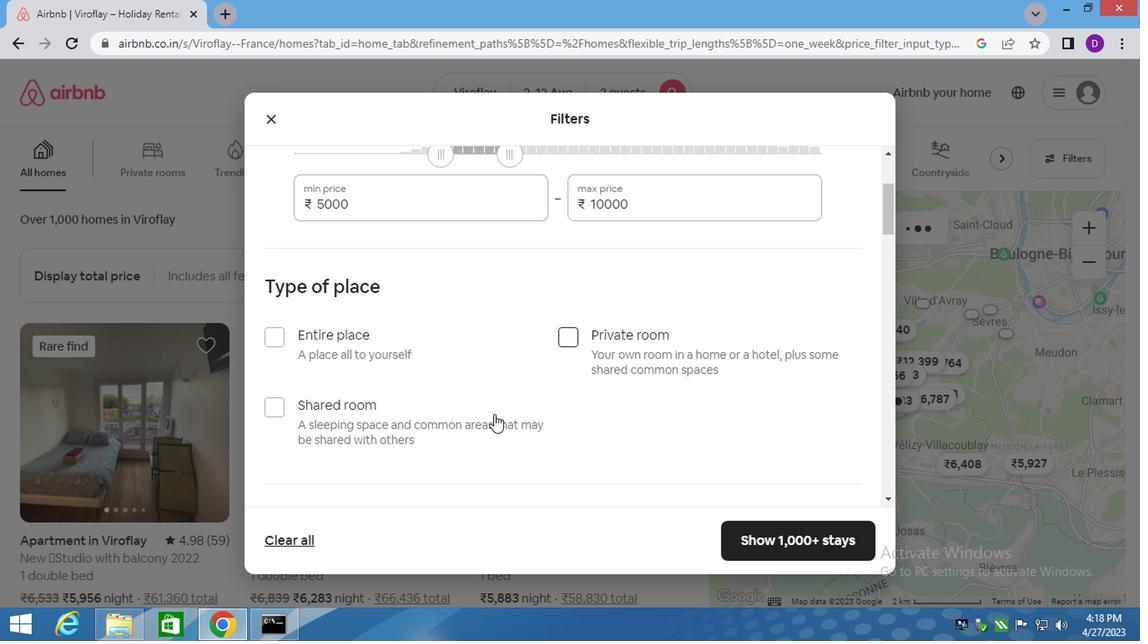 
Action: Mouse scrolled (429, 373) with delta (0, 0)
Screenshot: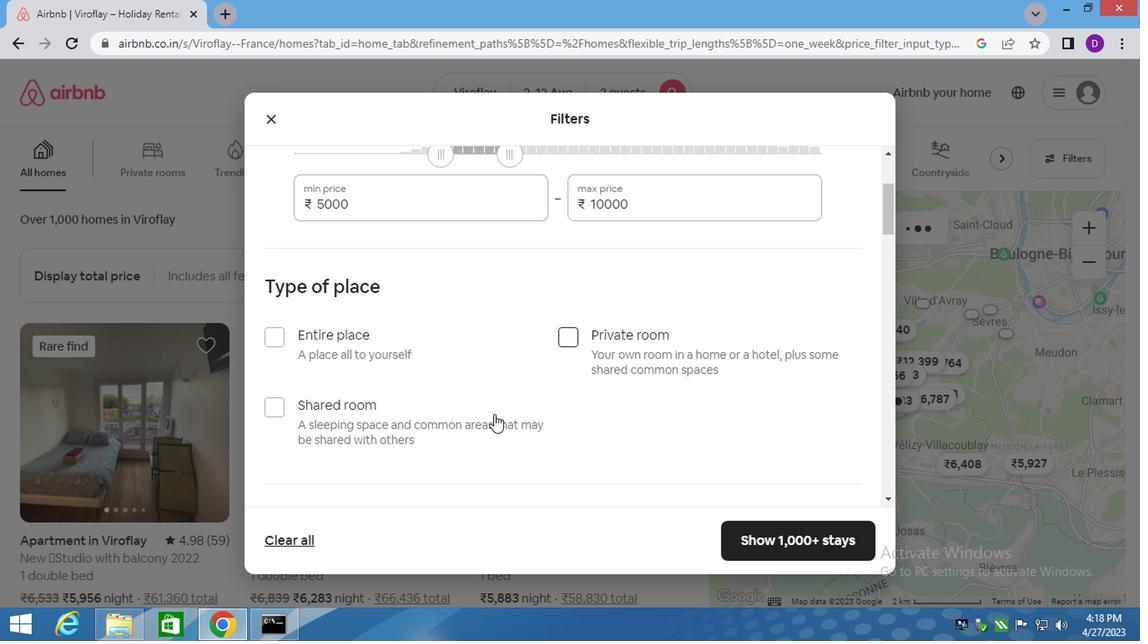 
Action: Mouse moved to (427, 373)
Screenshot: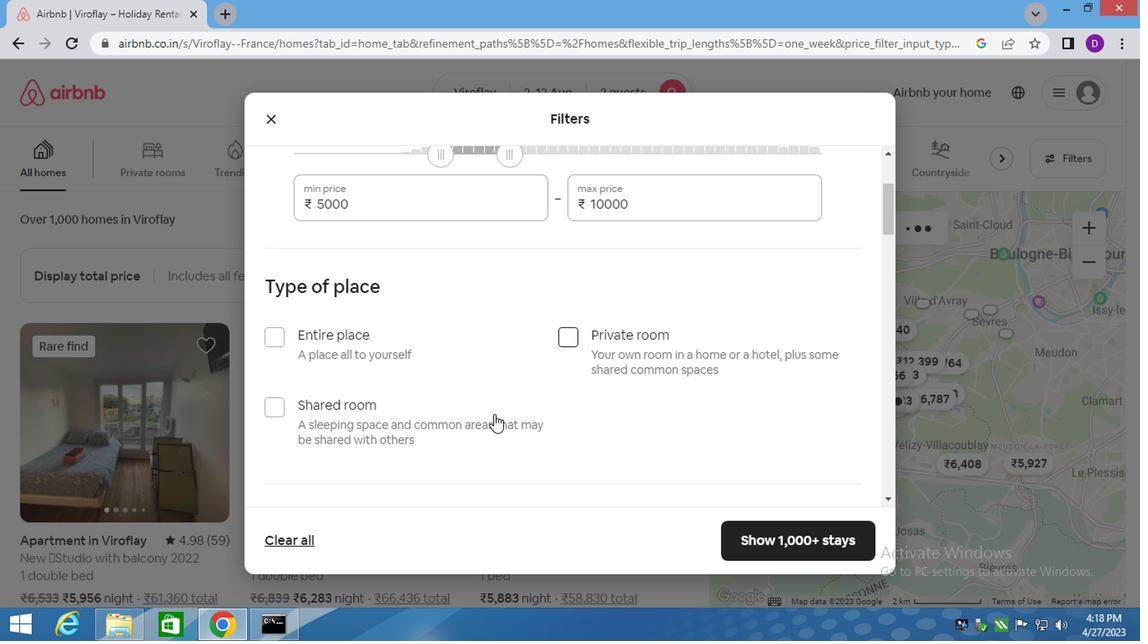 
Action: Mouse scrolled (427, 373) with delta (0, 0)
Screenshot: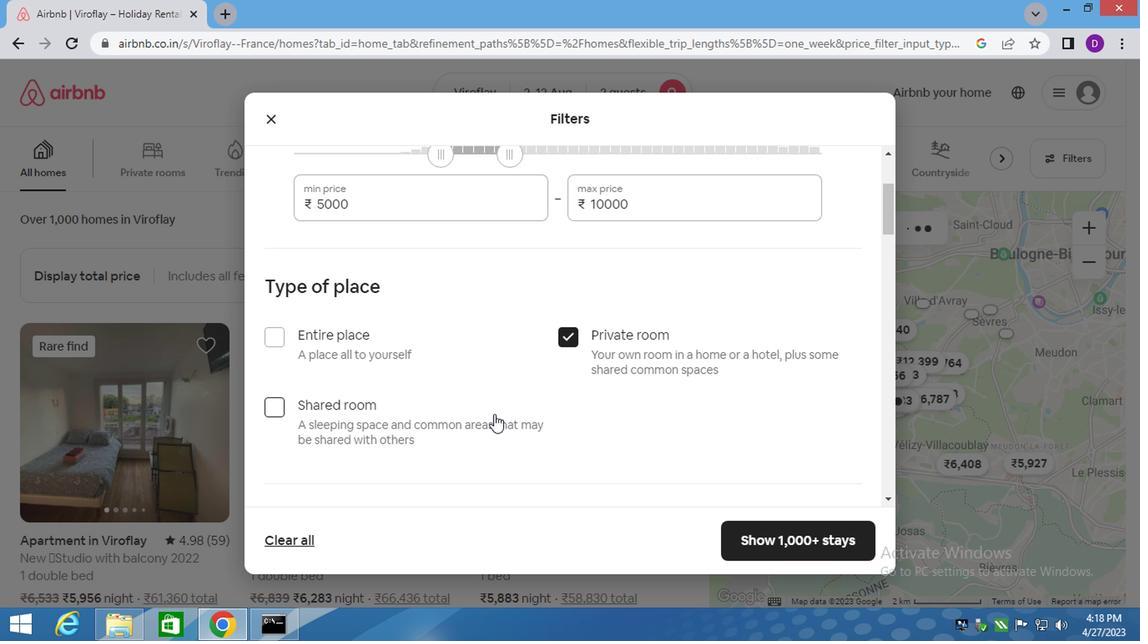 
Action: Mouse moved to (425, 373)
Screenshot: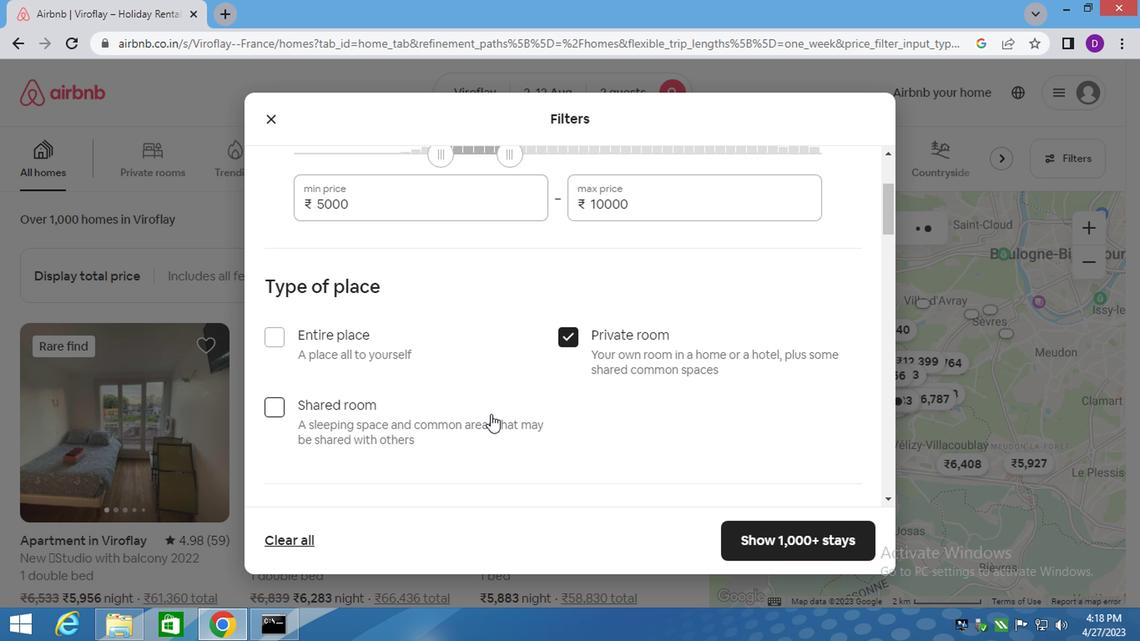 
Action: Mouse scrolled (425, 373) with delta (0, 0)
Screenshot: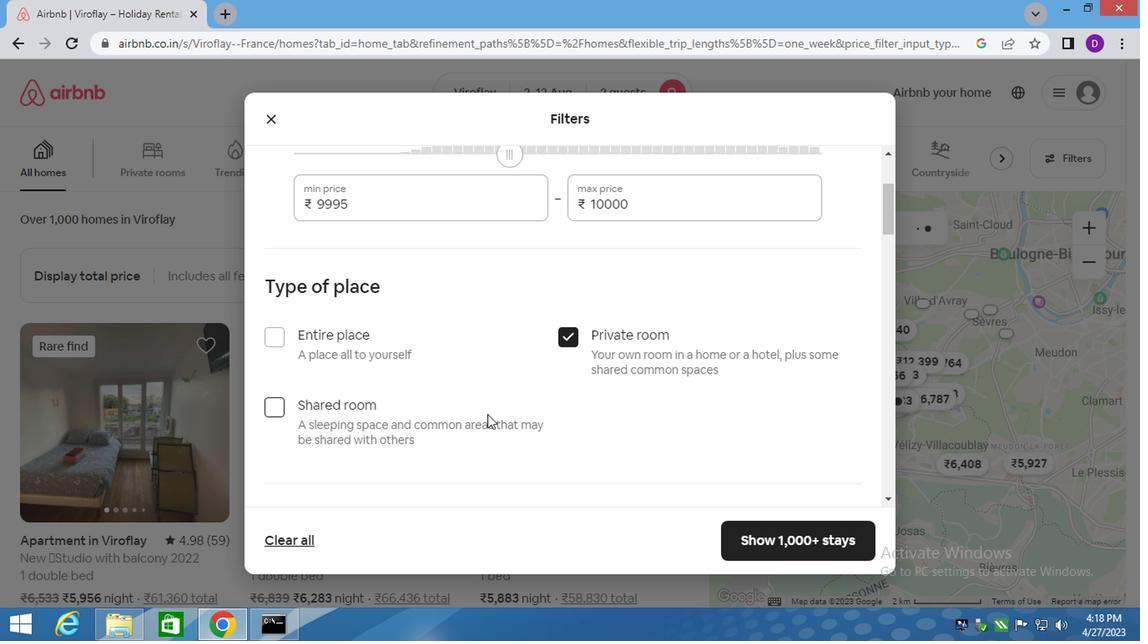 
Action: Mouse moved to (421, 373)
Screenshot: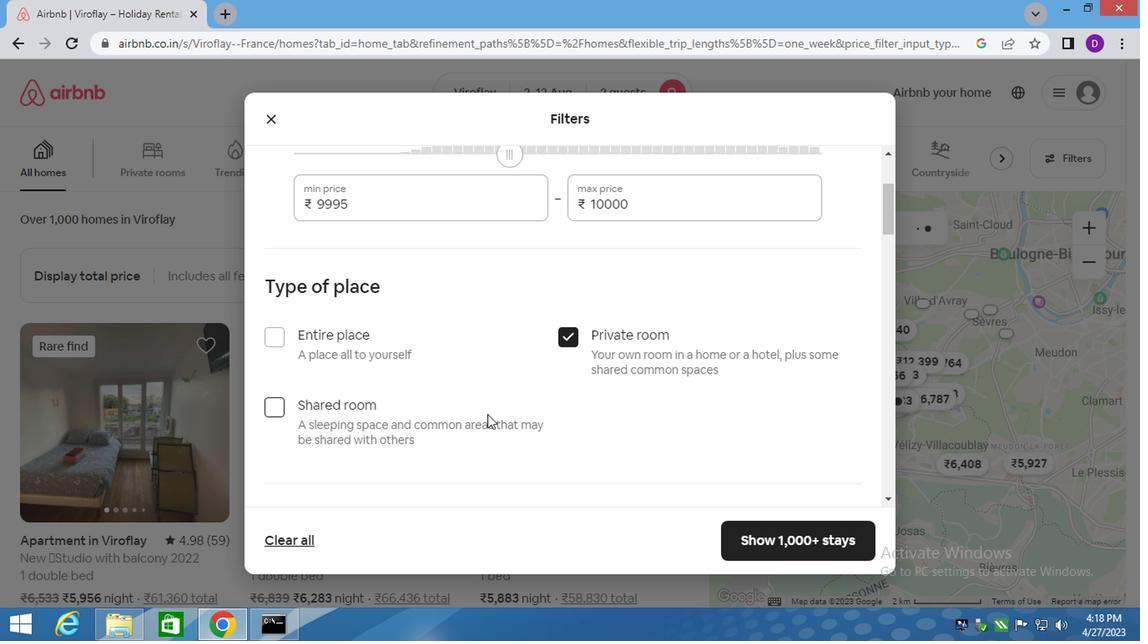 
Action: Mouse scrolled (421, 373) with delta (0, 0)
Screenshot: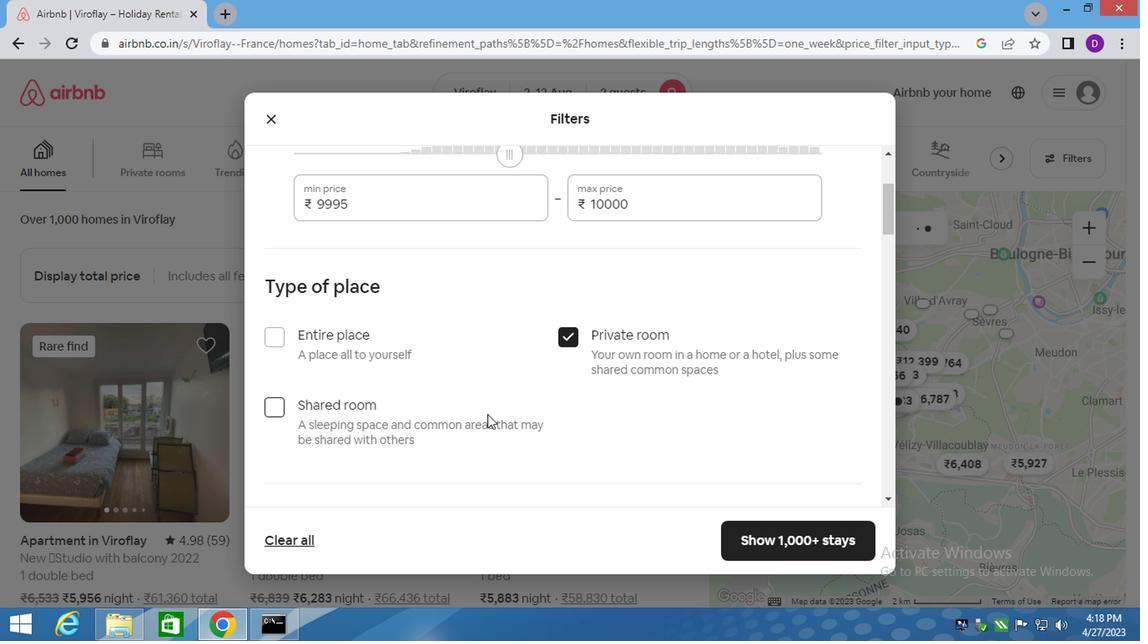
Action: Mouse moved to (341, 275)
Screenshot: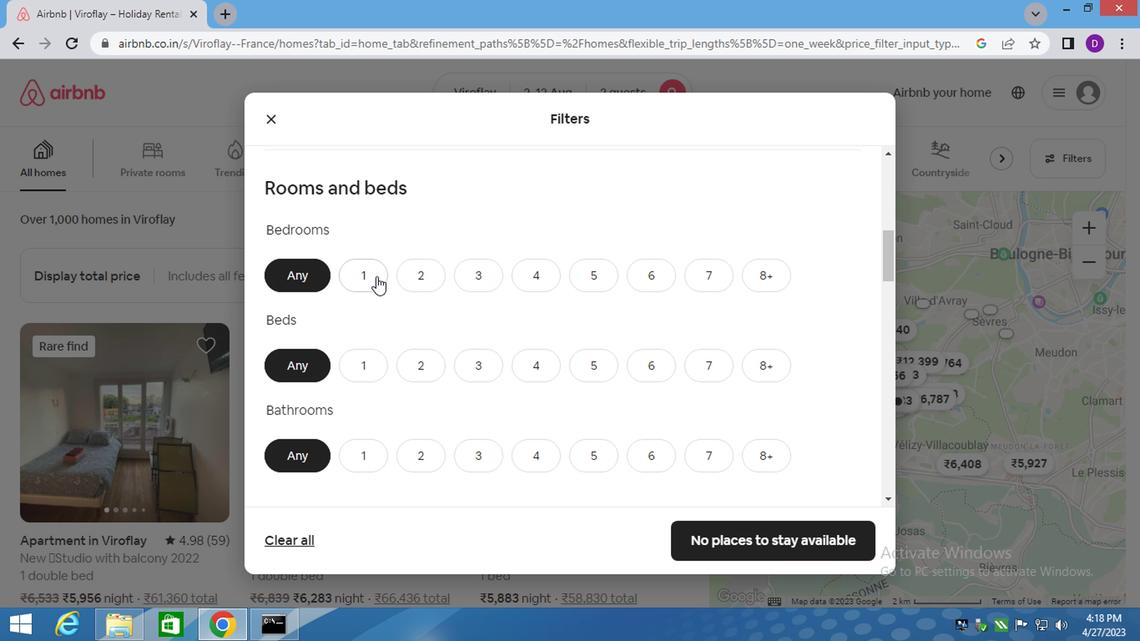 
Action: Mouse pressed left at (341, 275)
Screenshot: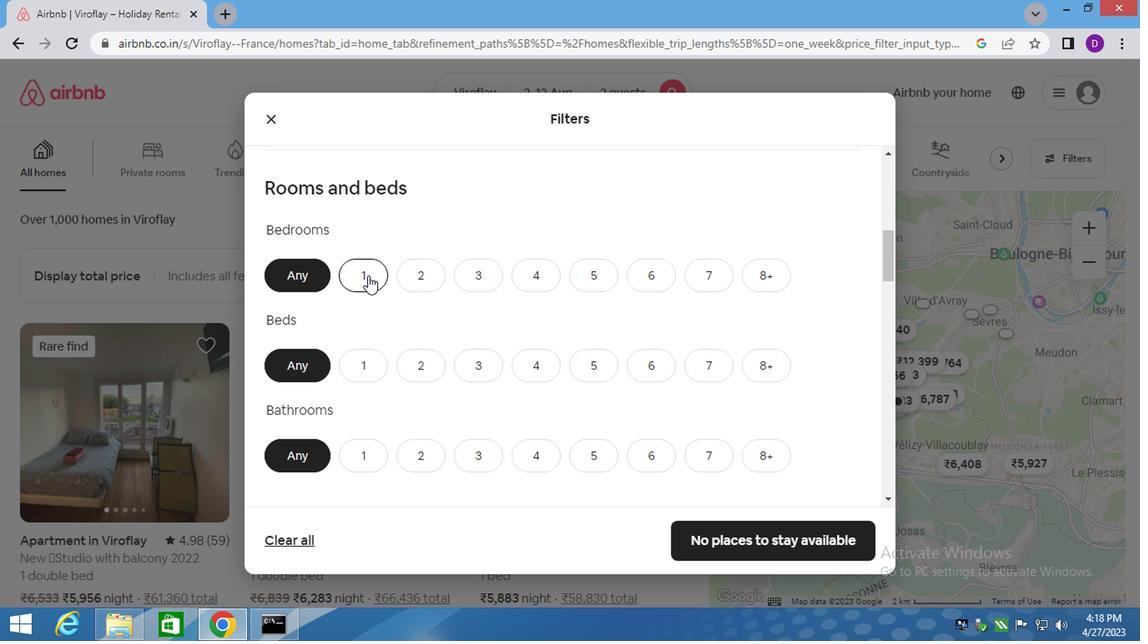 
Action: Mouse moved to (336, 348)
Screenshot: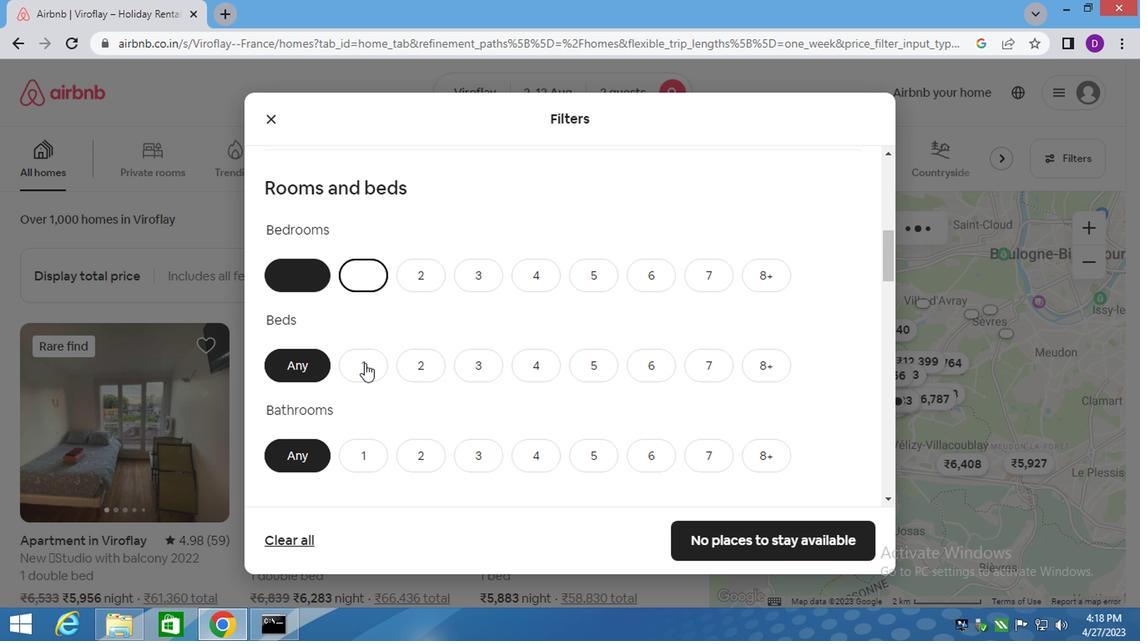 
Action: Mouse pressed left at (336, 348)
Screenshot: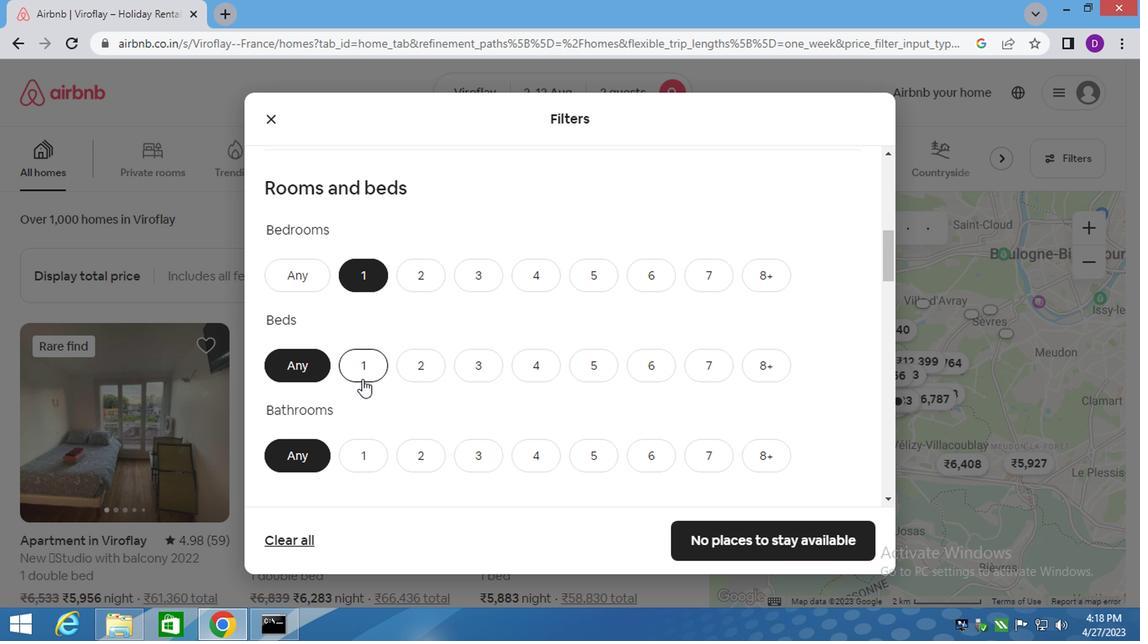 
Action: Mouse moved to (341, 404)
Screenshot: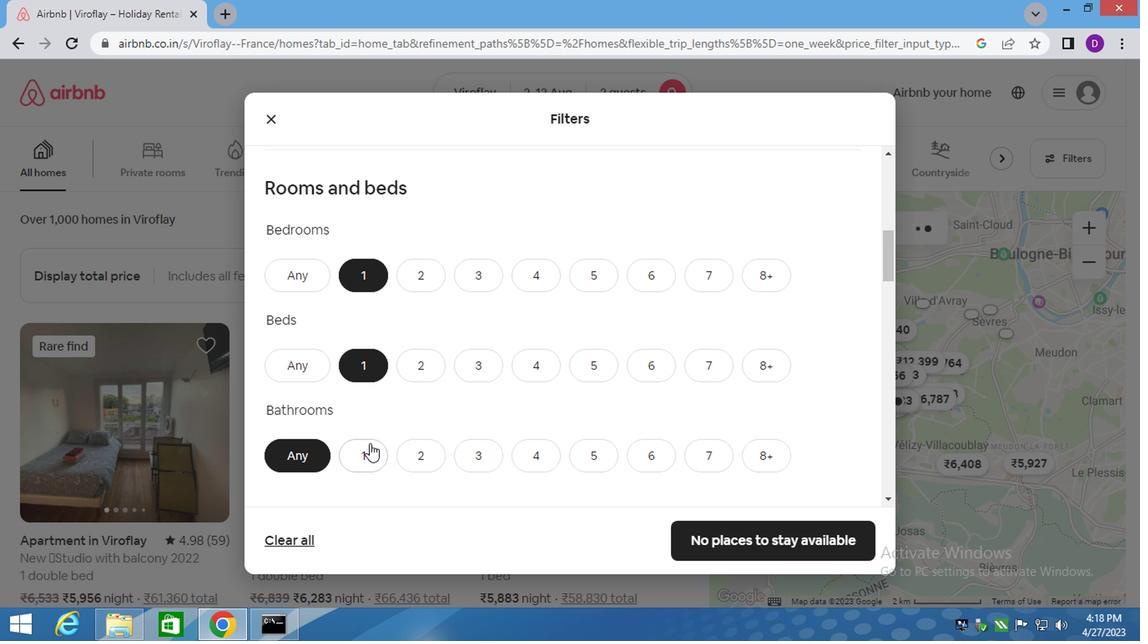 
Action: Mouse pressed left at (341, 404)
Screenshot: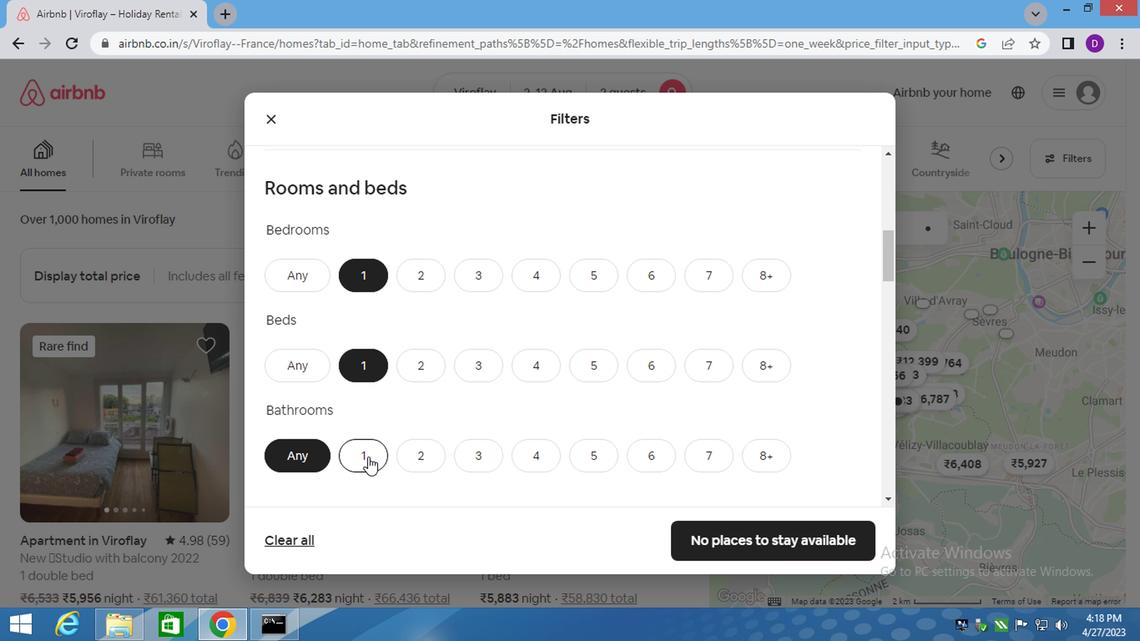 
Action: Mouse moved to (398, 353)
Screenshot: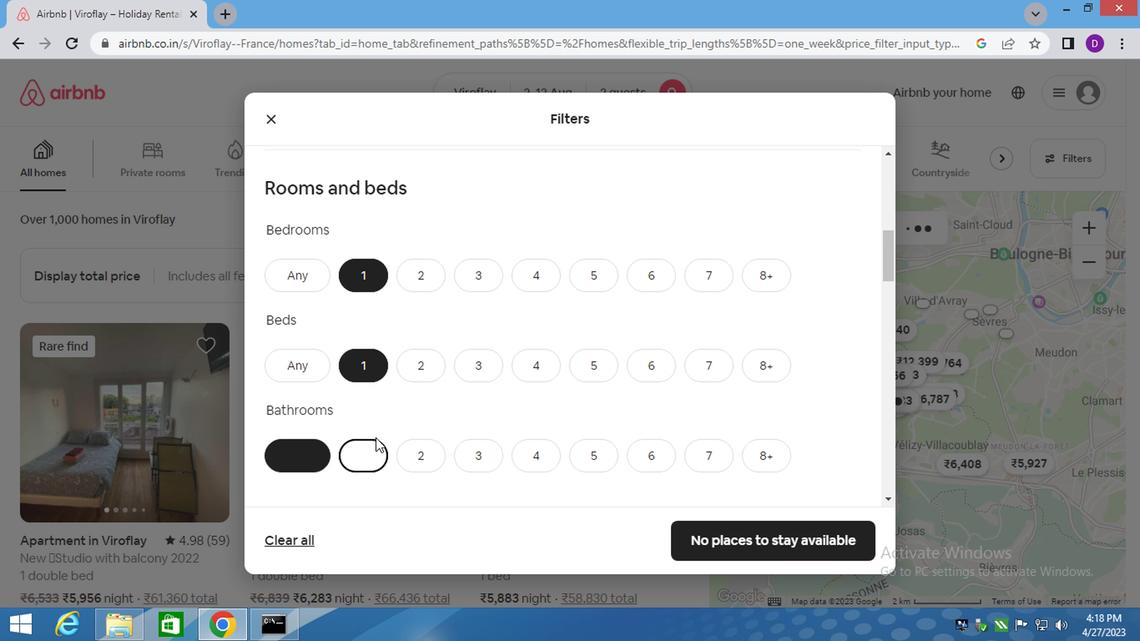 
Action: Mouse scrolled (395, 354) with delta (0, 0)
Screenshot: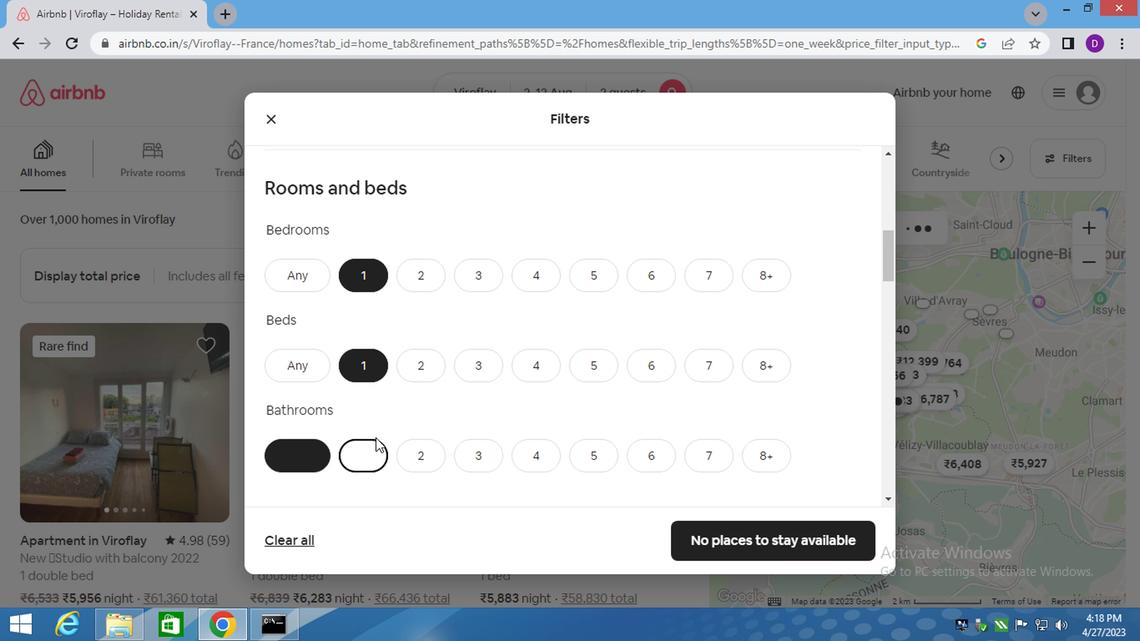 
Action: Mouse moved to (411, 350)
Screenshot: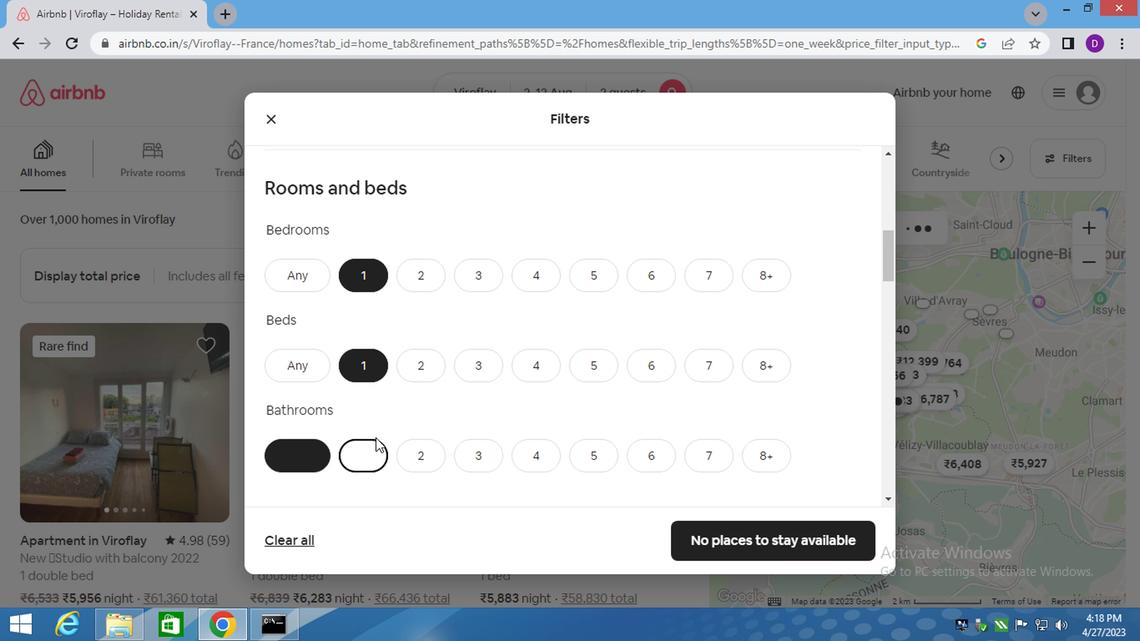 
Action: Mouse scrolled (396, 353) with delta (0, 0)
Screenshot: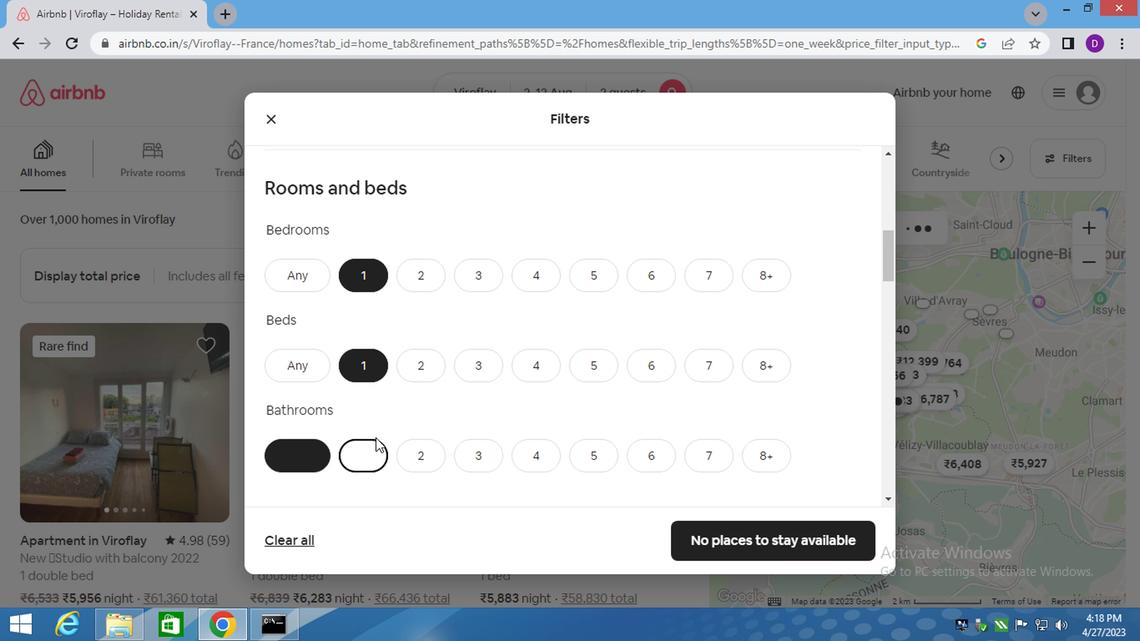 
Action: Mouse moved to (413, 350)
Screenshot: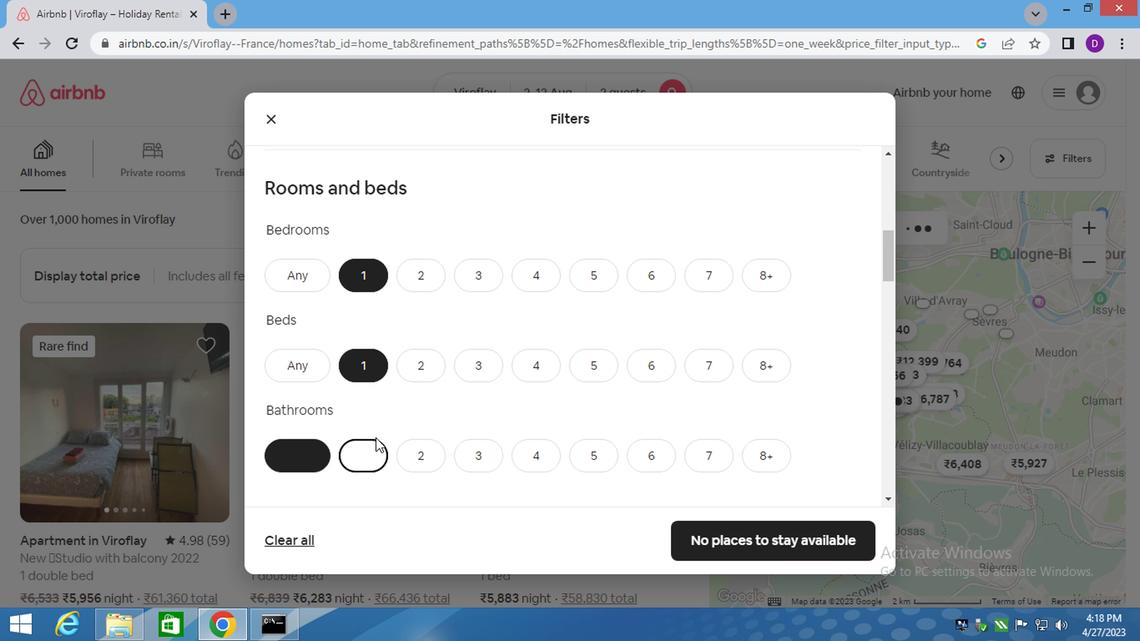
Action: Mouse scrolled (413, 349) with delta (0, 0)
Screenshot: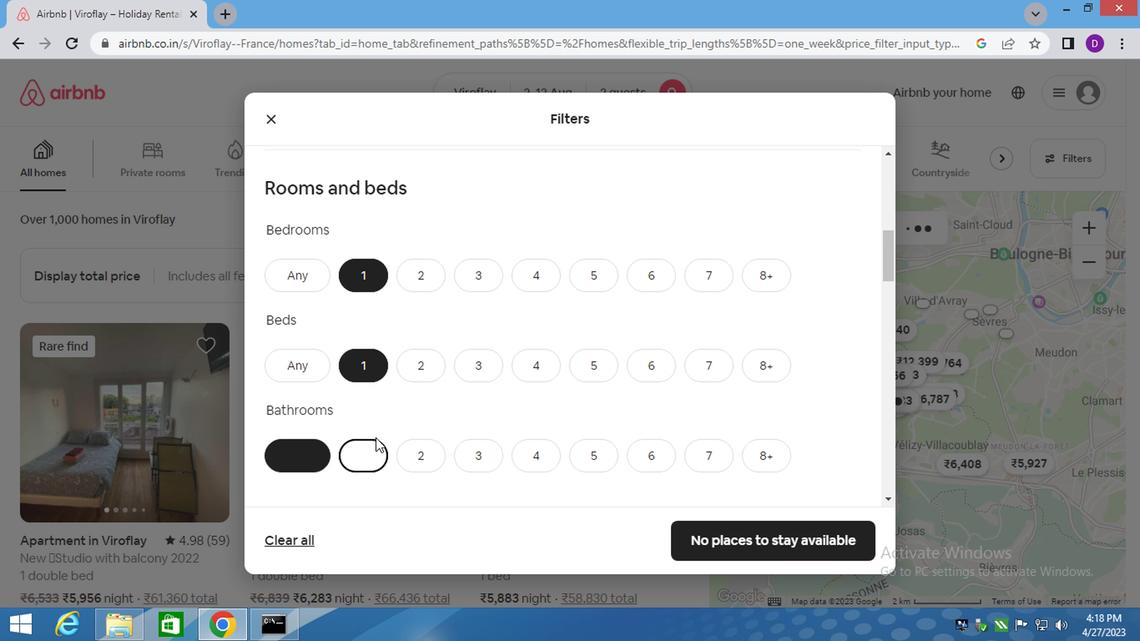 
Action: Mouse moved to (301, 346)
Screenshot: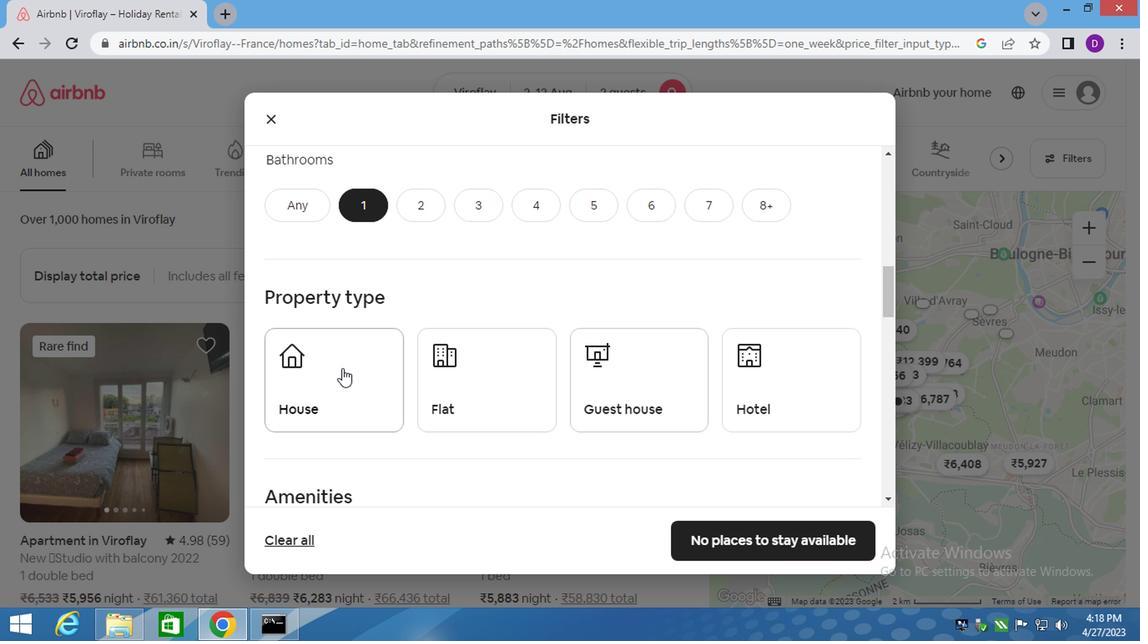 
Action: Mouse pressed left at (301, 346)
Screenshot: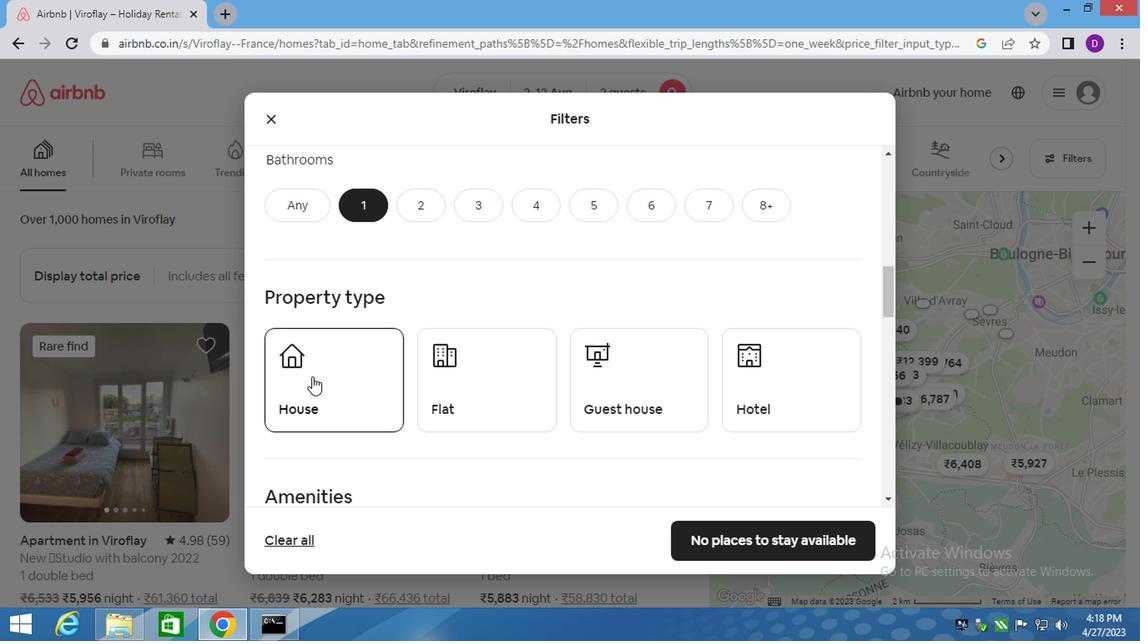 
Action: Mouse moved to (386, 348)
Screenshot: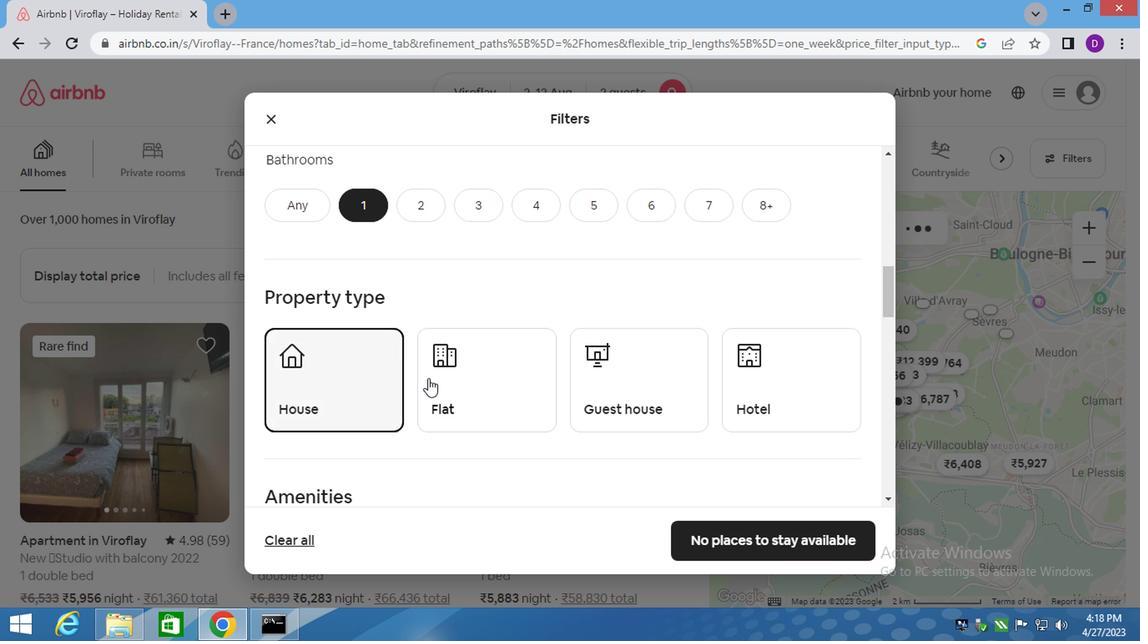 
Action: Mouse pressed left at (386, 348)
Screenshot: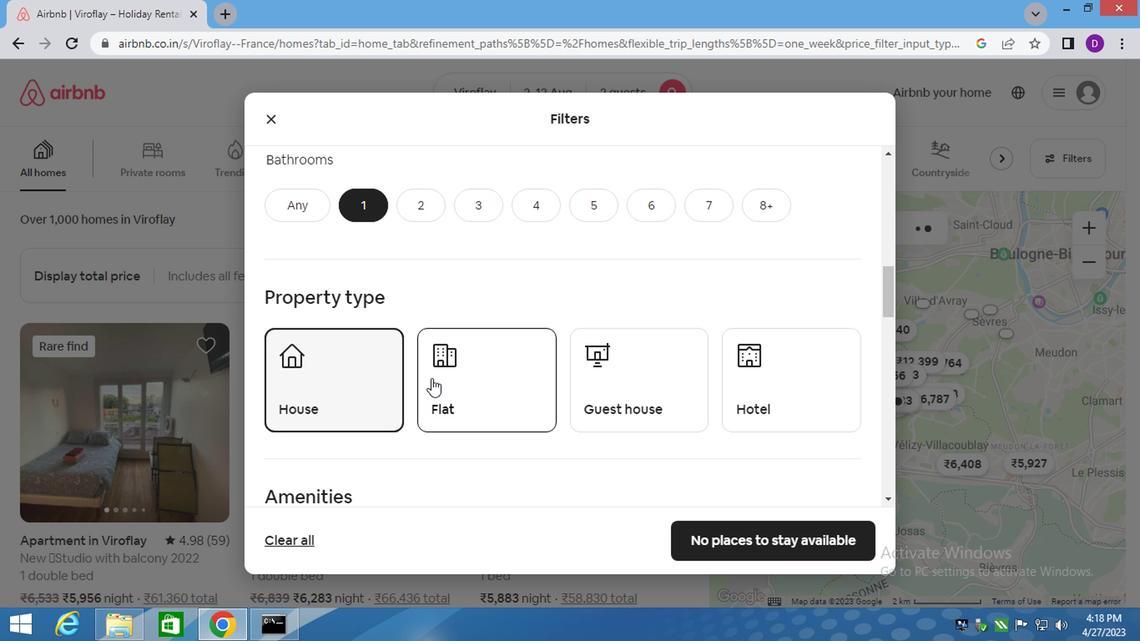 
Action: Mouse moved to (531, 357)
Screenshot: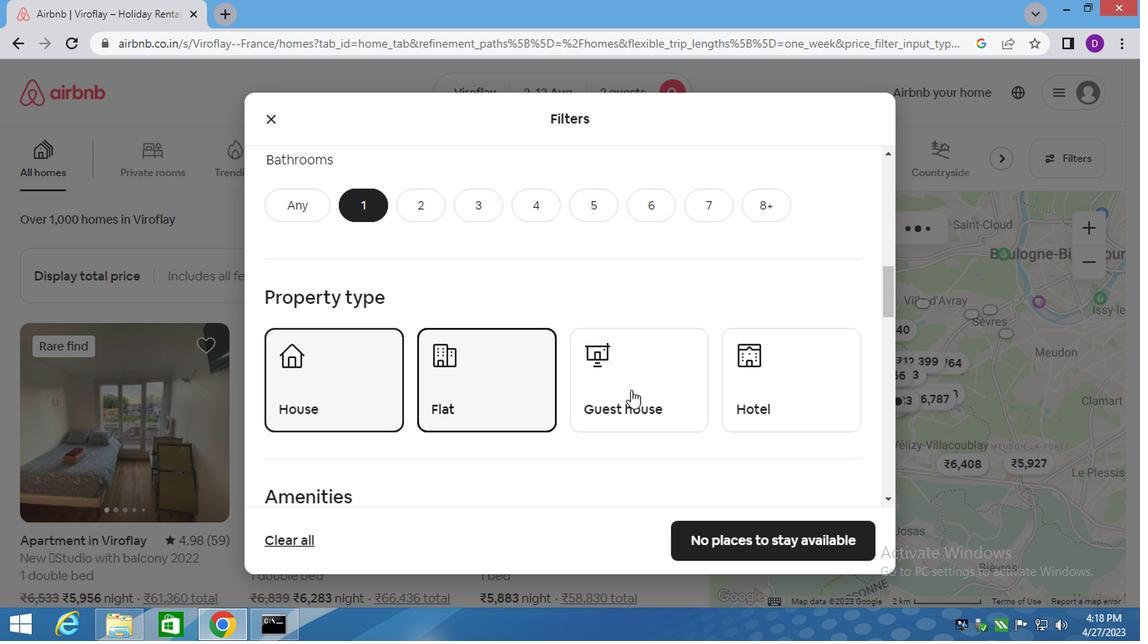 
Action: Mouse pressed left at (531, 357)
Screenshot: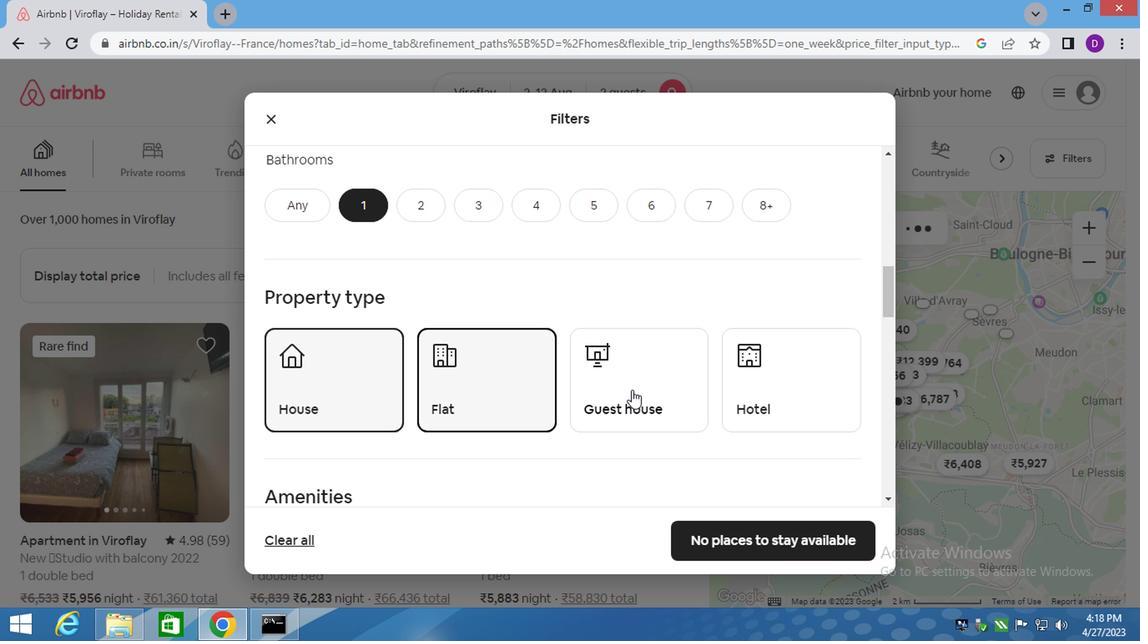 
Action: Mouse moved to (588, 365)
Screenshot: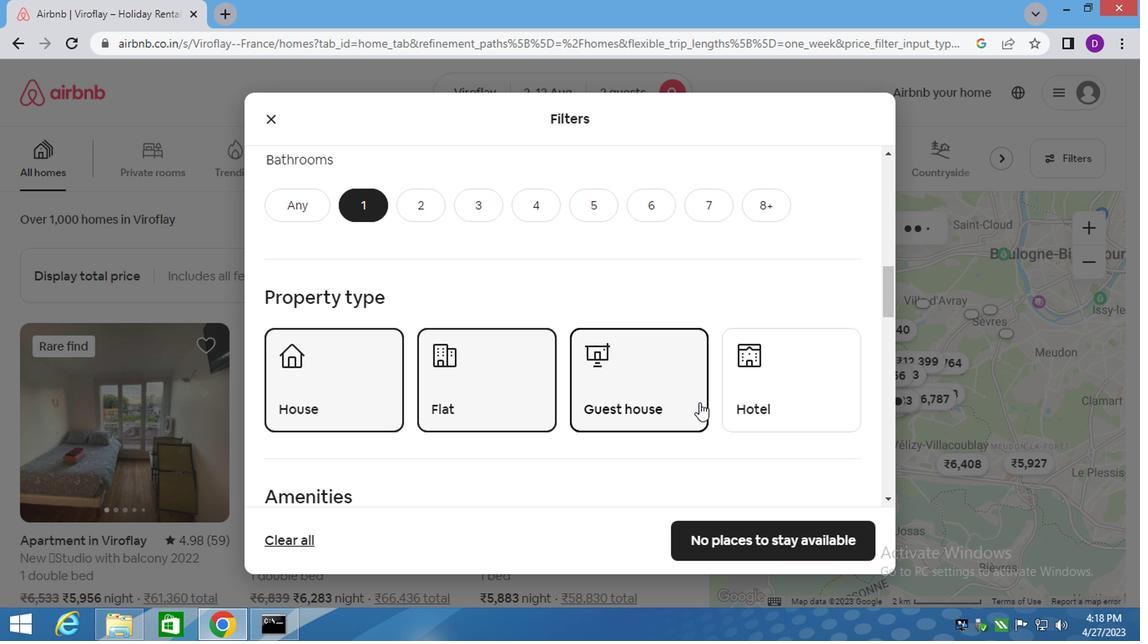 
Action: Mouse pressed left at (588, 365)
Screenshot: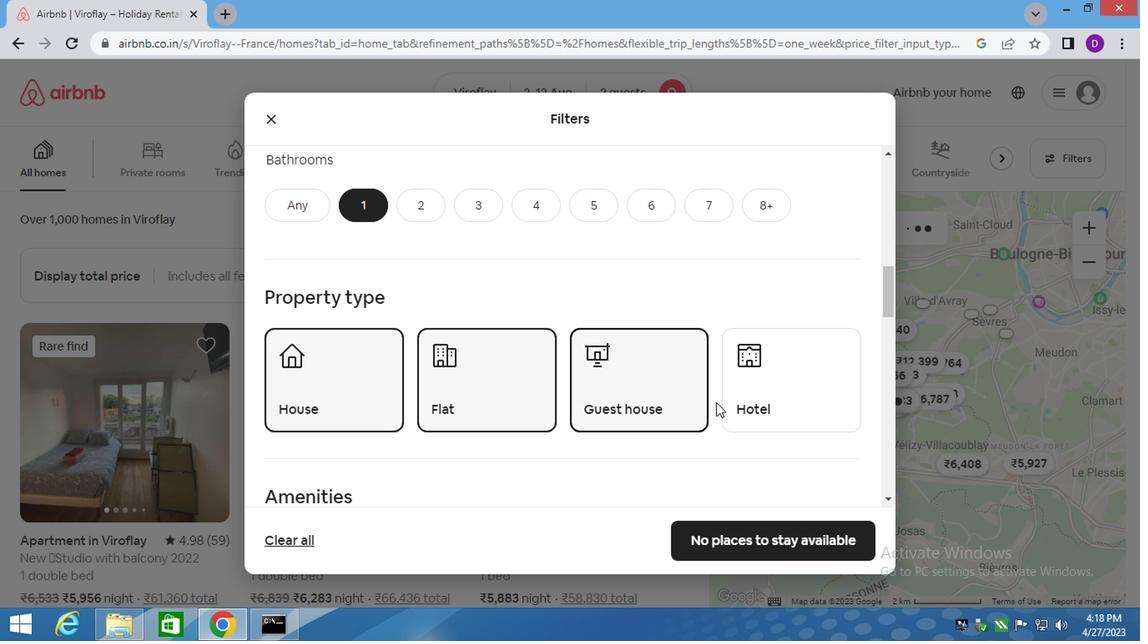 
Action: Mouse moved to (612, 365)
Screenshot: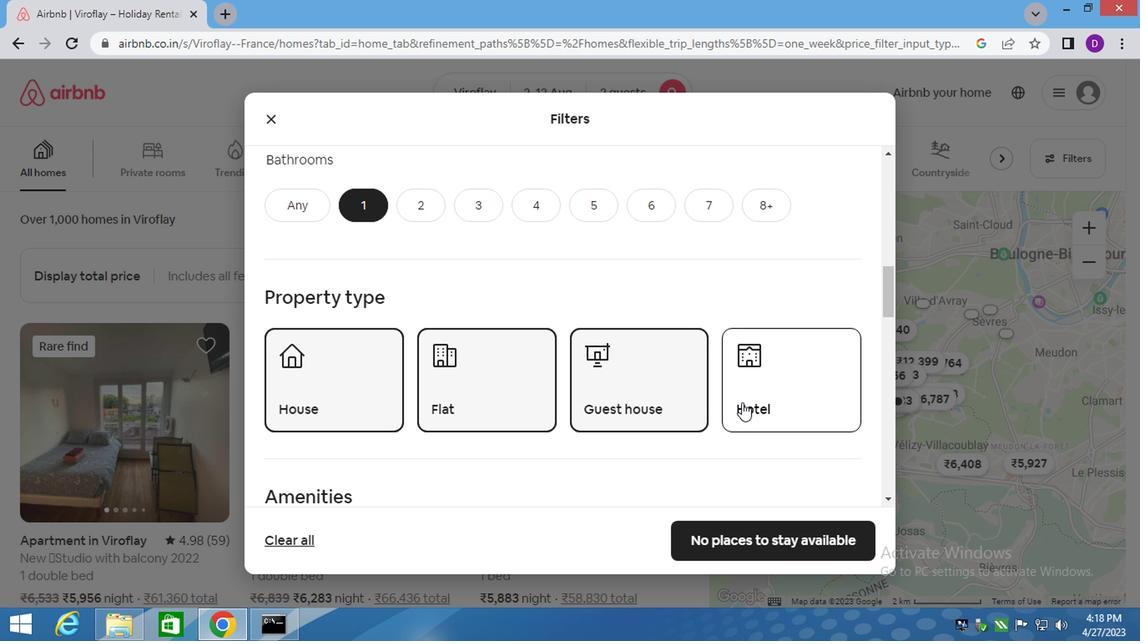 
Action: Mouse pressed left at (612, 365)
Screenshot: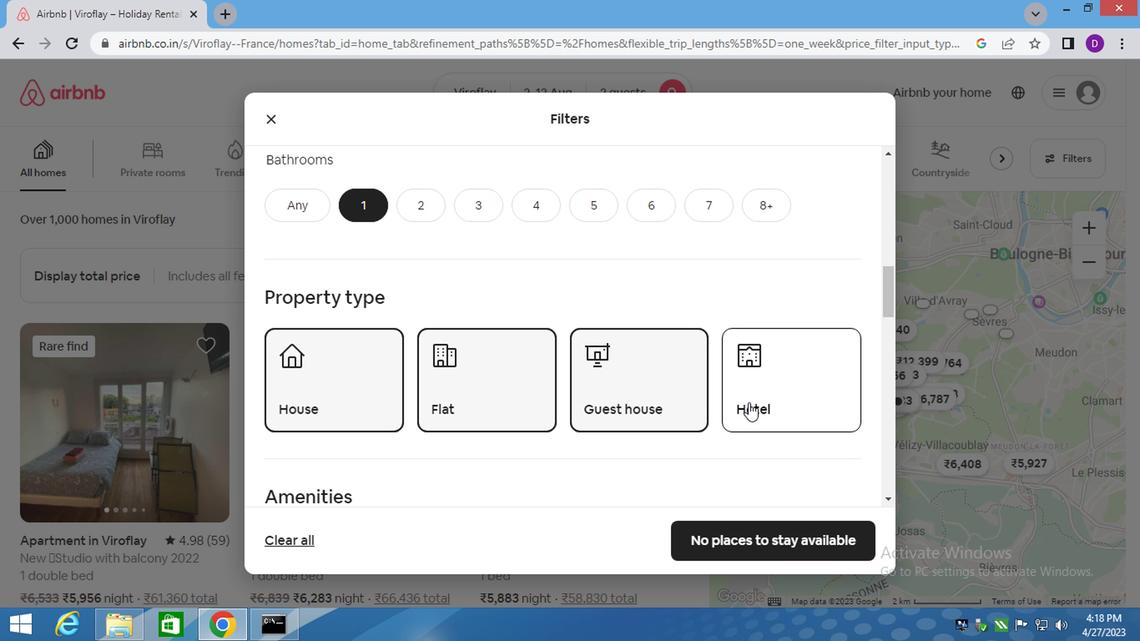 
Action: Mouse moved to (501, 365)
Screenshot: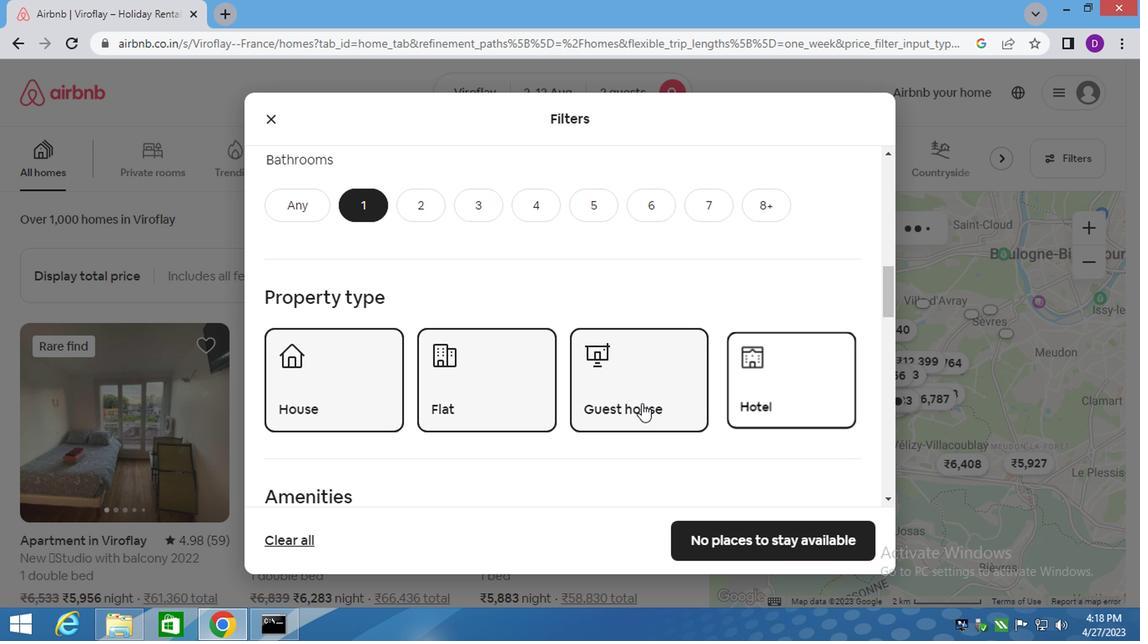 
Action: Mouse scrolled (501, 365) with delta (0, 0)
Screenshot: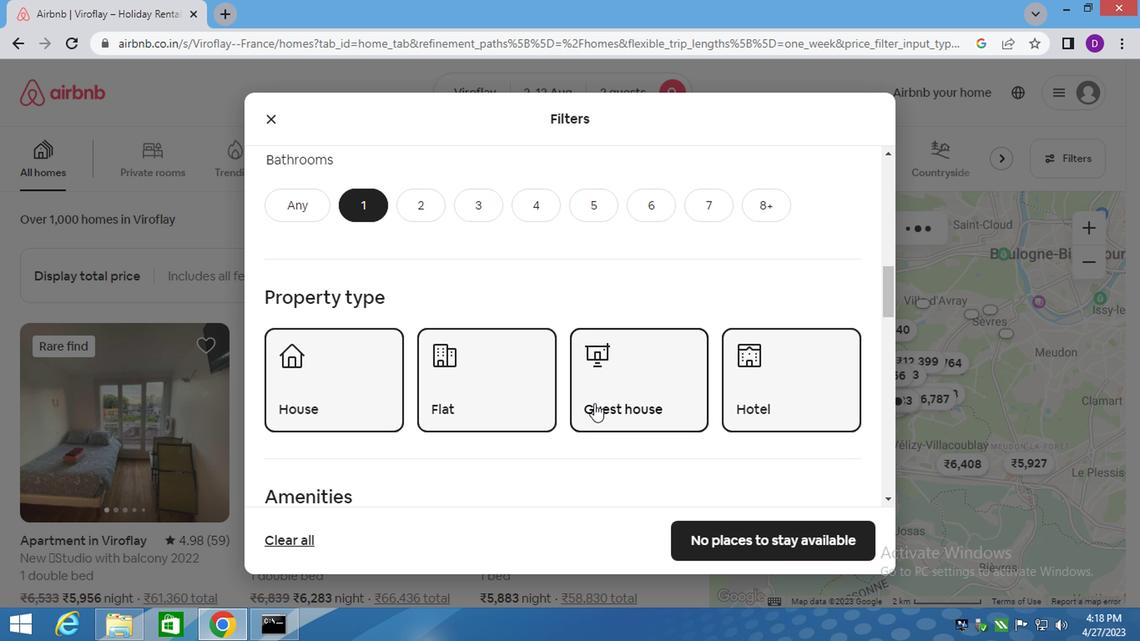 
Action: Mouse scrolled (501, 365) with delta (0, 0)
Screenshot: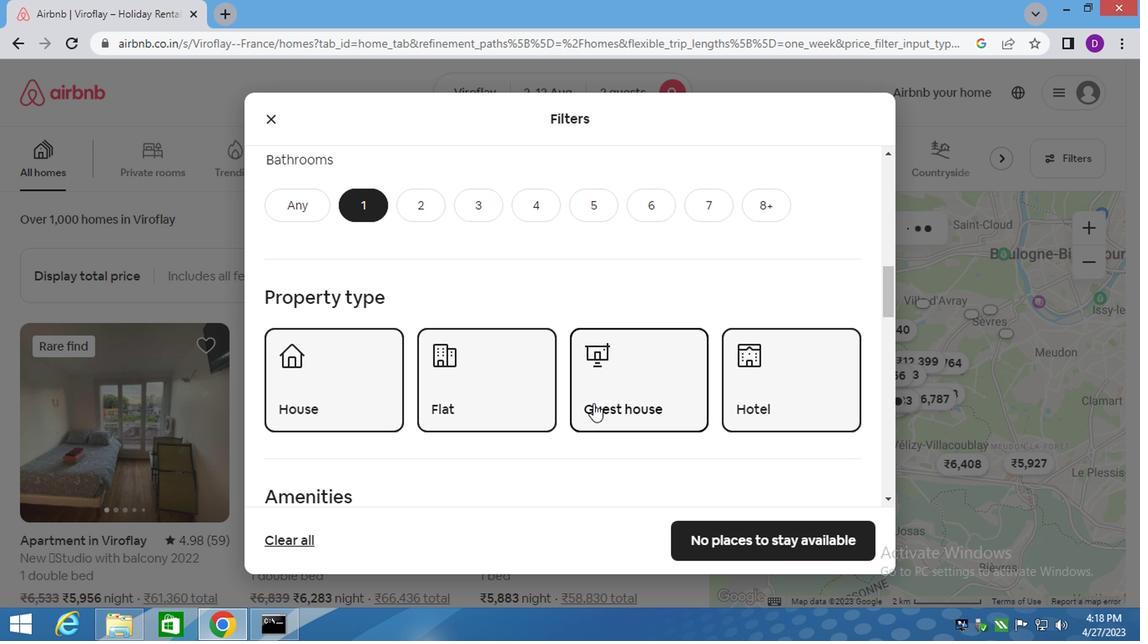 
Action: Mouse moved to (491, 365)
Screenshot: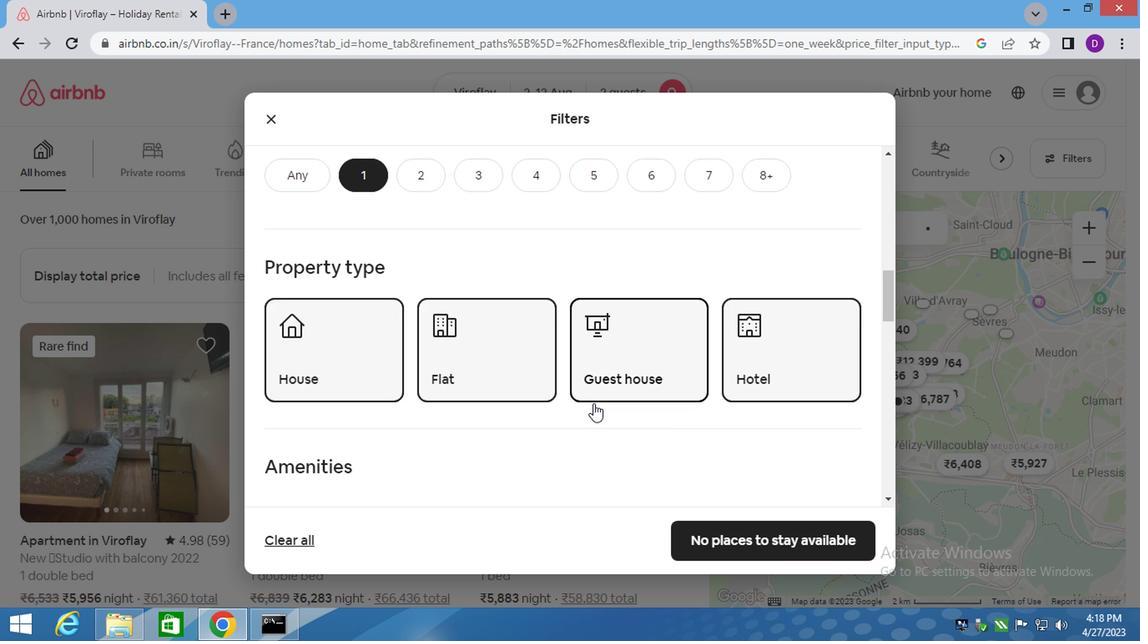 
Action: Mouse scrolled (499, 365) with delta (0, 0)
Screenshot: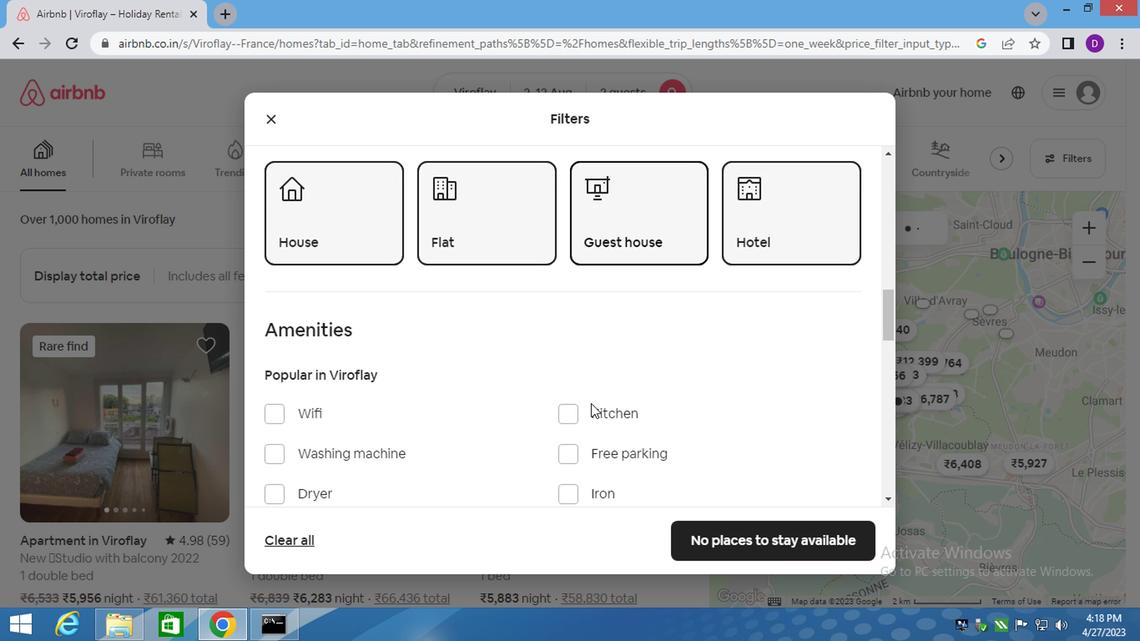 
Action: Mouse moved to (350, 356)
Screenshot: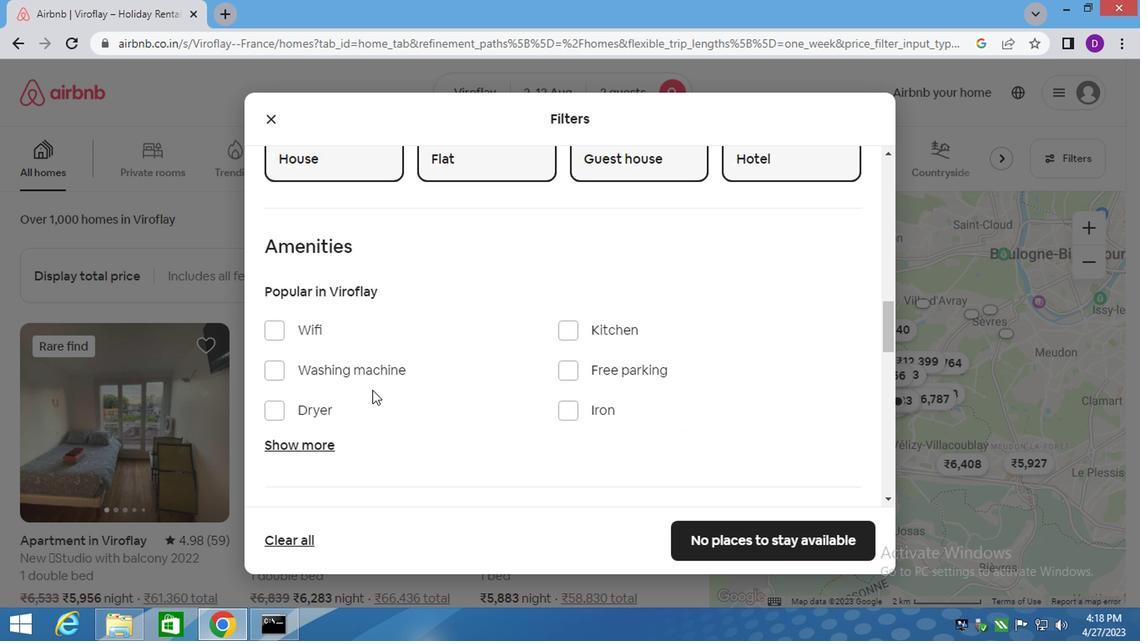 
Action: Mouse scrolled (350, 355) with delta (0, 0)
Screenshot: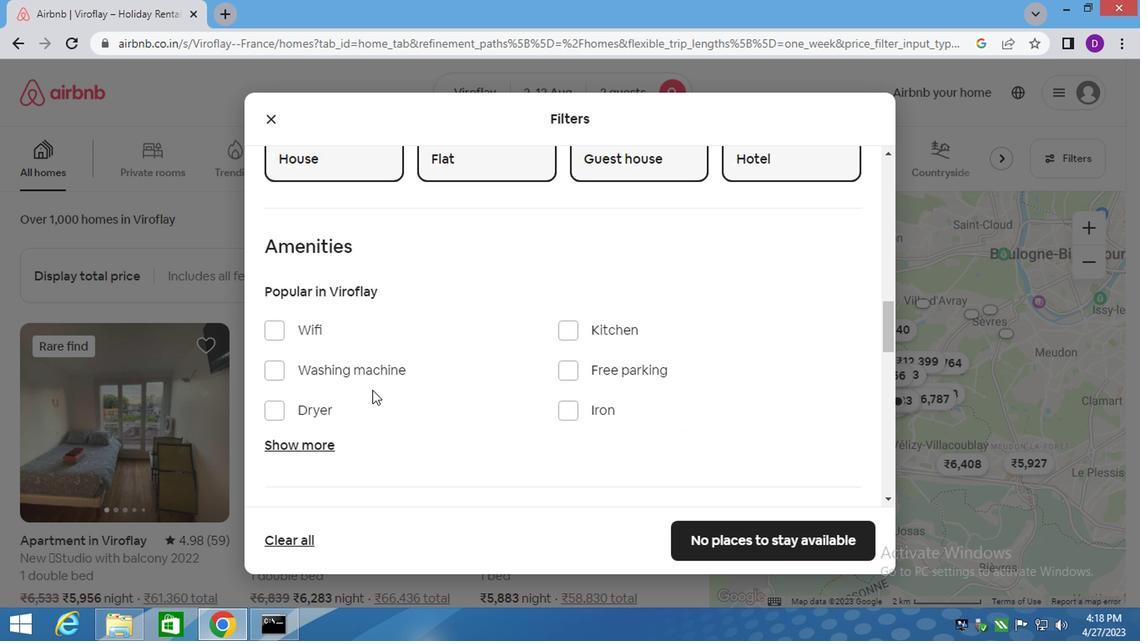 
Action: Mouse moved to (356, 356)
Screenshot: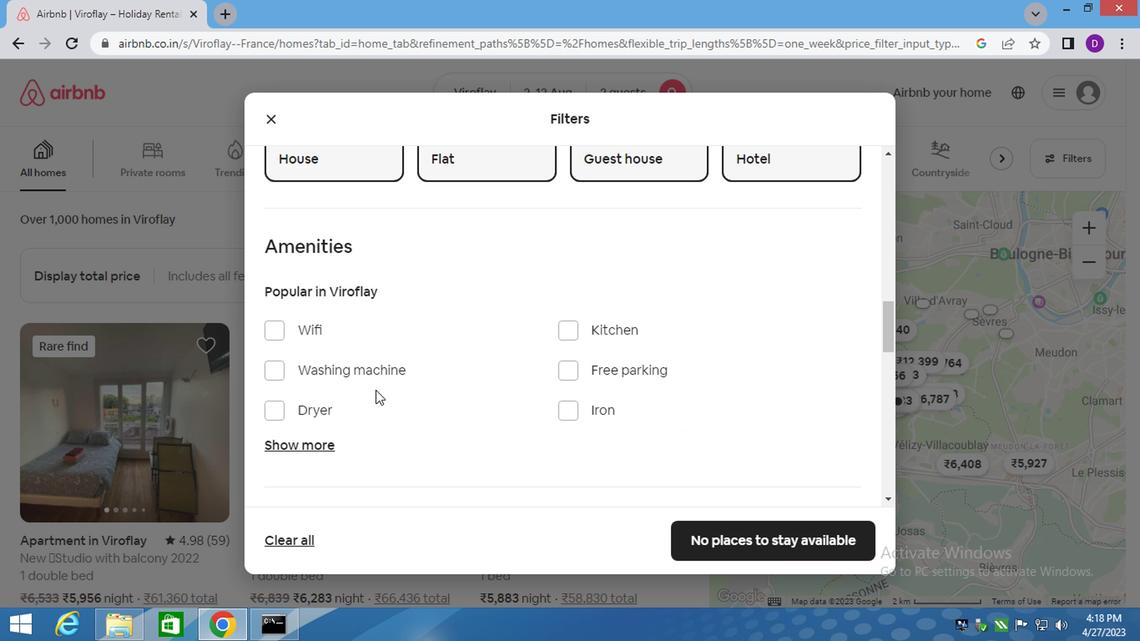 
Action: Mouse scrolled (356, 355) with delta (0, 0)
Screenshot: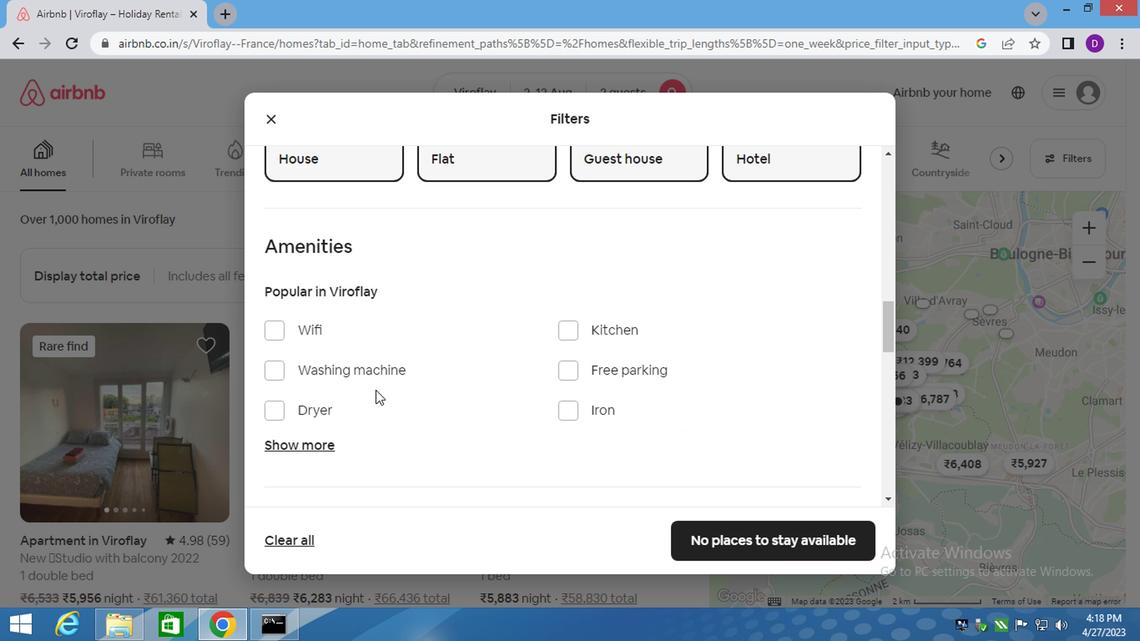 
Action: Mouse moved to (377, 356)
Screenshot: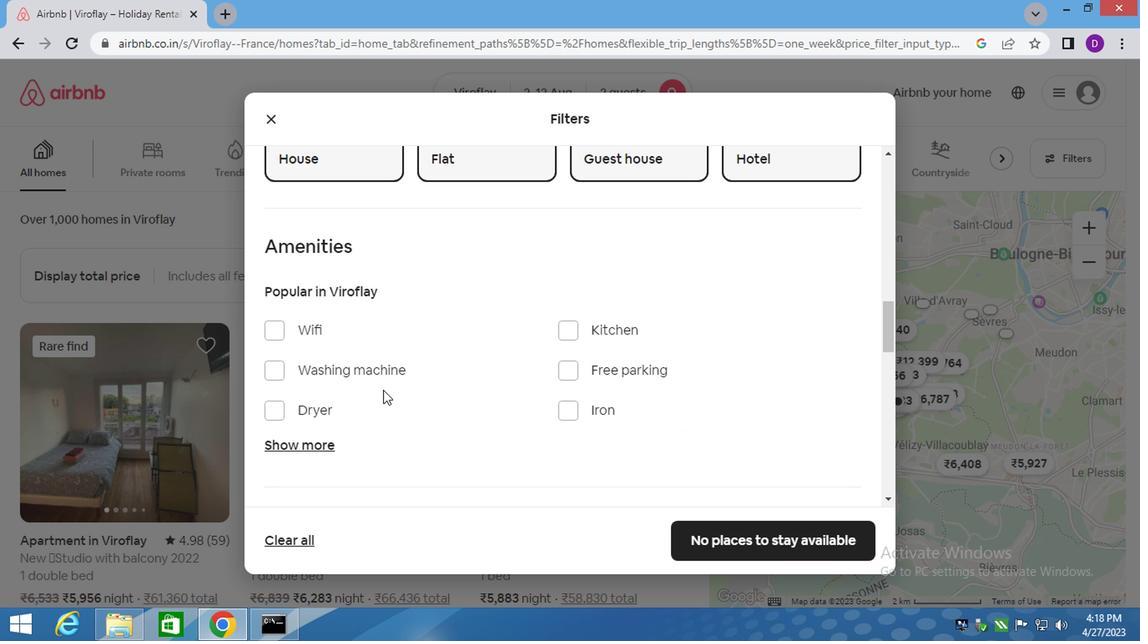 
Action: Mouse scrolled (366, 355) with delta (0, 0)
Screenshot: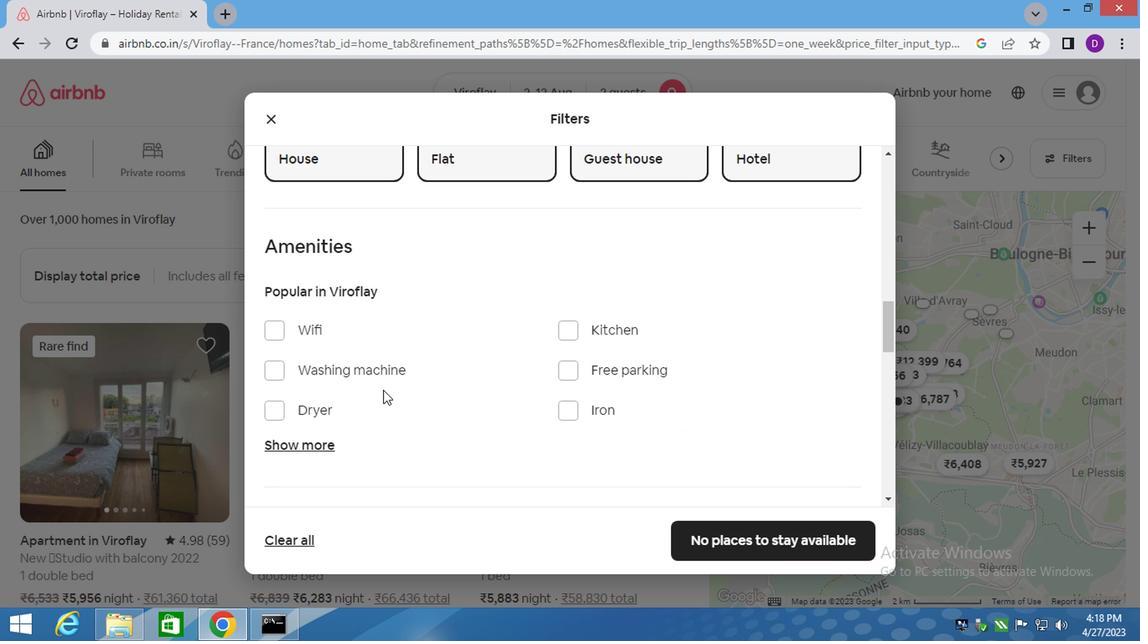 
Action: Mouse moved to (447, 356)
Screenshot: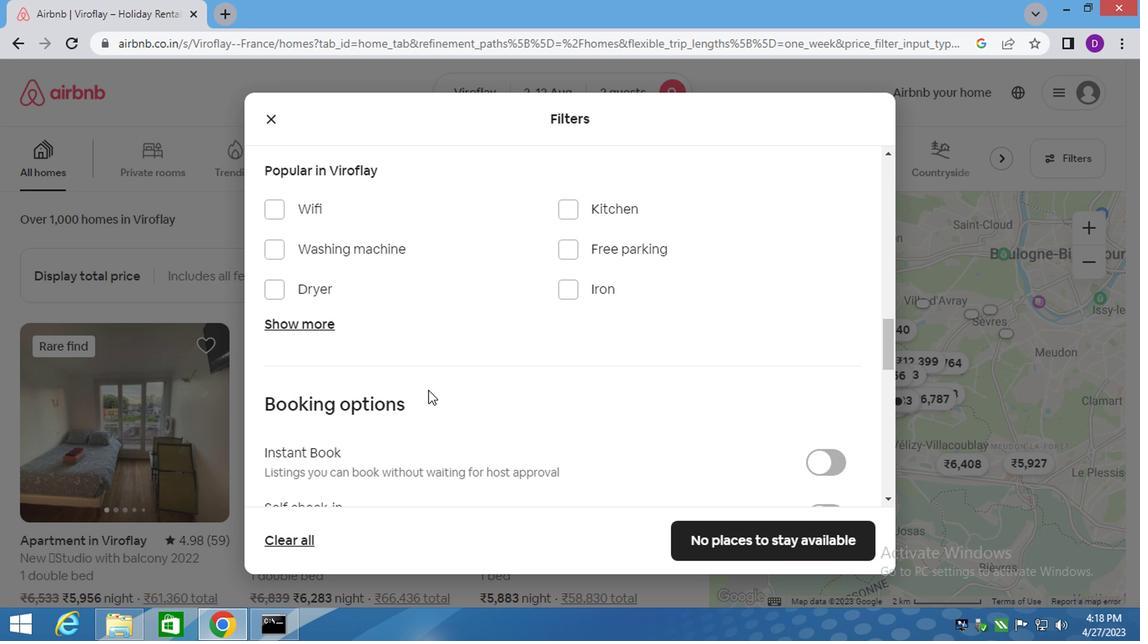 
Action: Mouse scrolled (402, 355) with delta (0, 0)
Screenshot: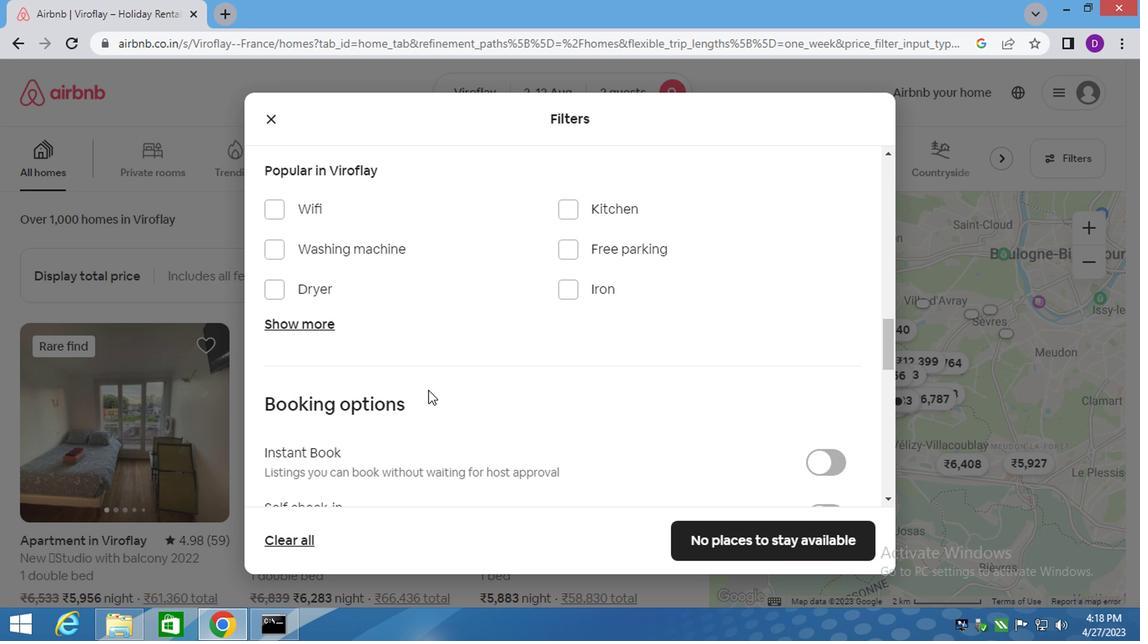 
Action: Mouse moved to (654, 295)
Screenshot: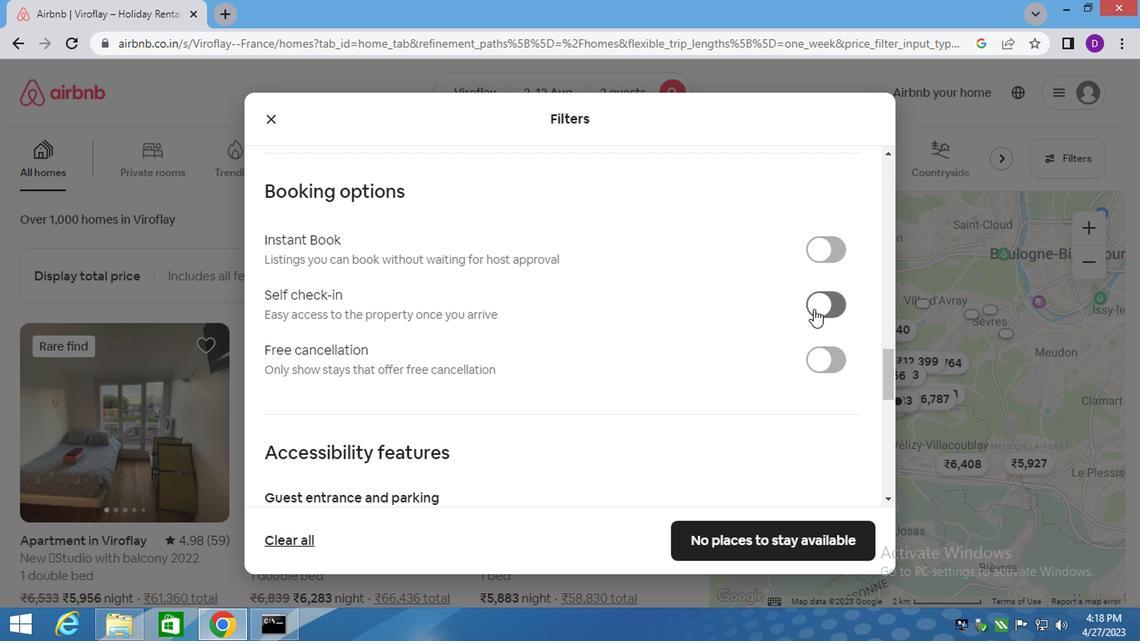 
Action: Mouse pressed left at (654, 295)
Screenshot: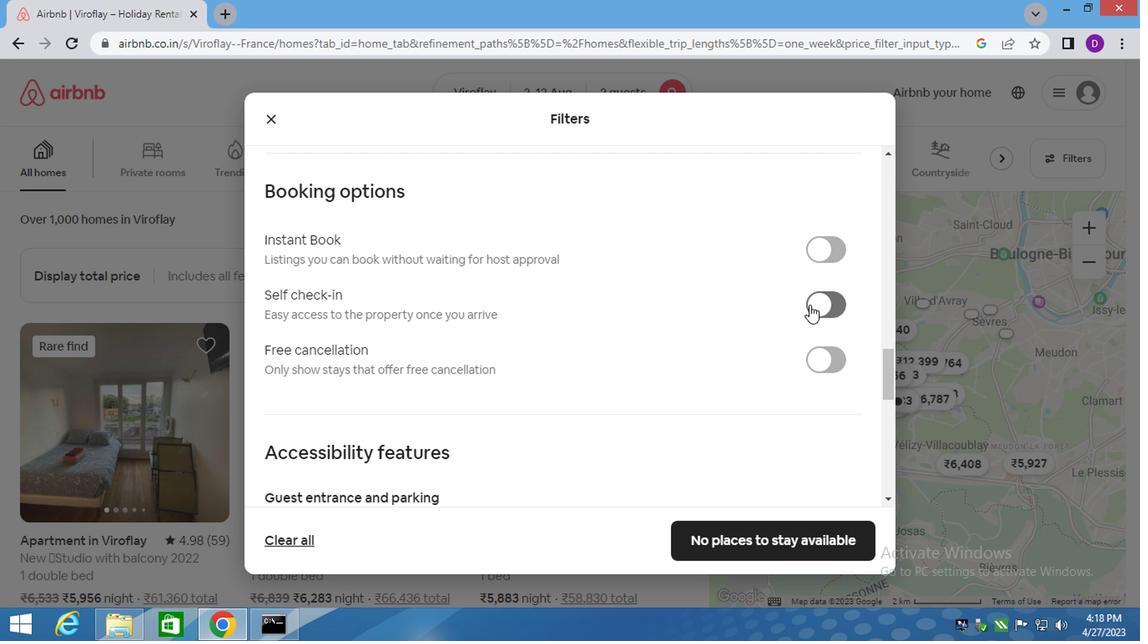 
Action: Mouse moved to (435, 366)
Screenshot: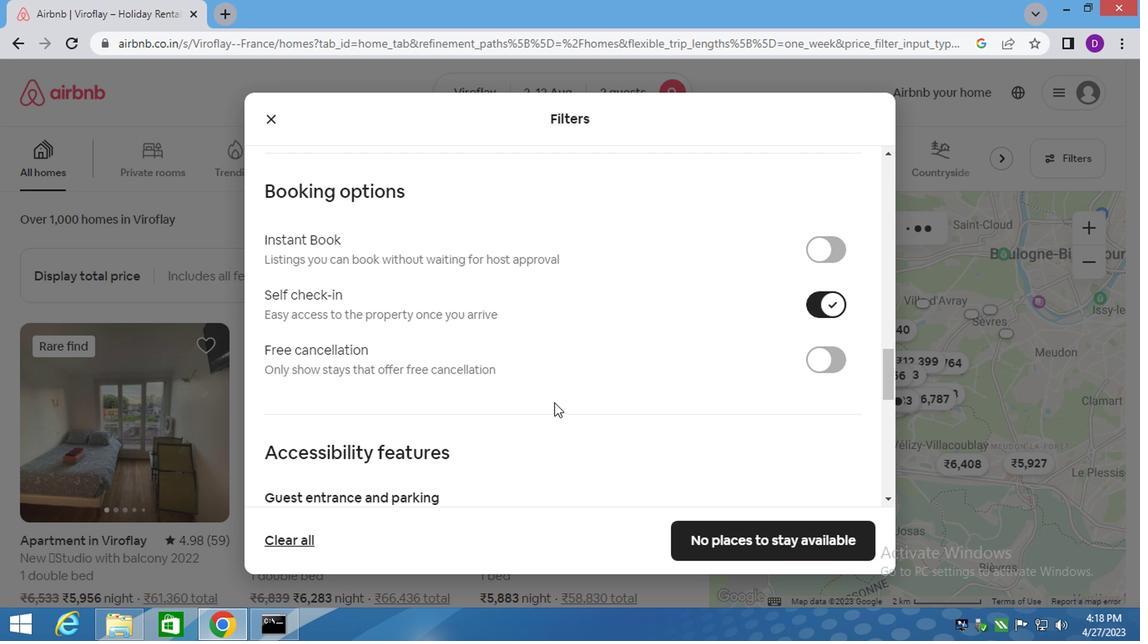 
Action: Mouse scrolled (435, 365) with delta (0, 0)
Screenshot: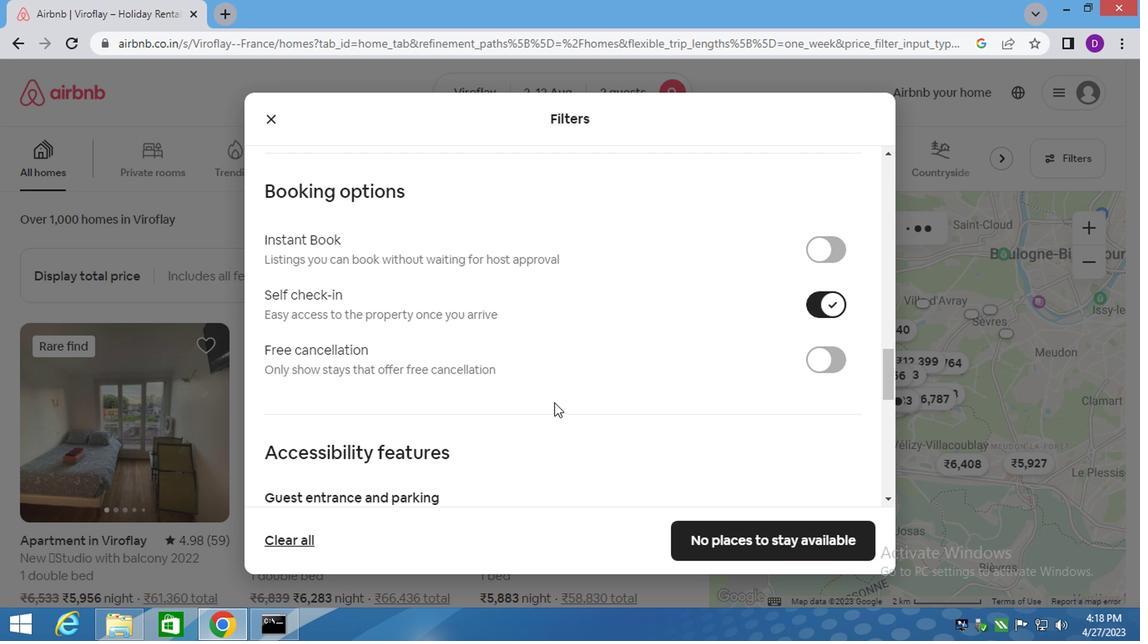 
Action: Mouse scrolled (435, 365) with delta (0, 0)
Screenshot: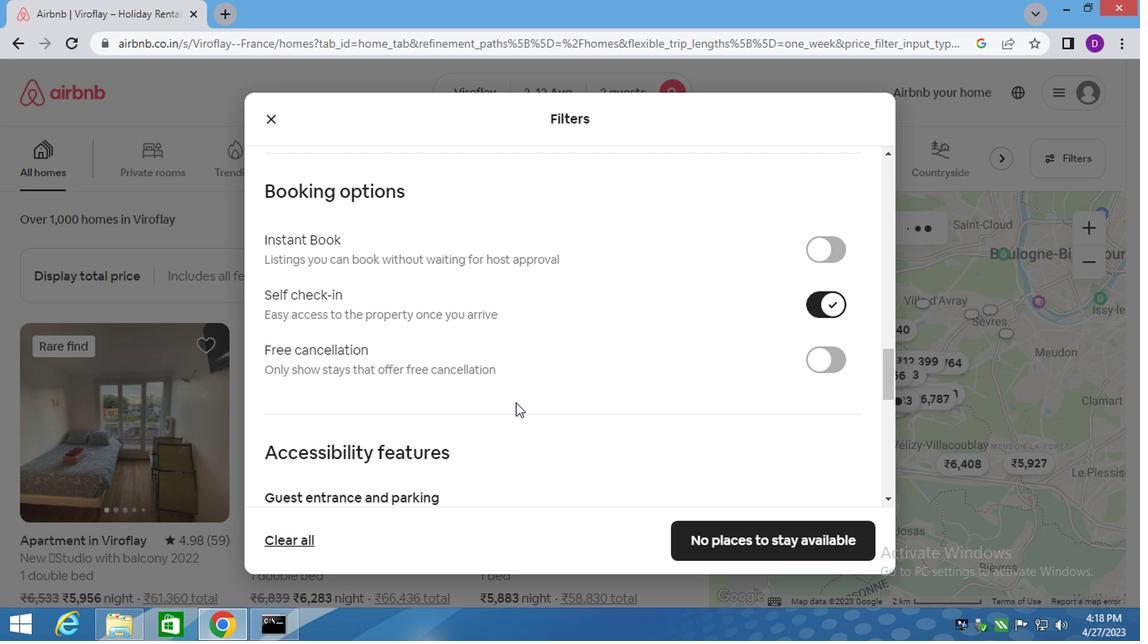 
Action: Mouse scrolled (435, 365) with delta (0, 0)
Screenshot: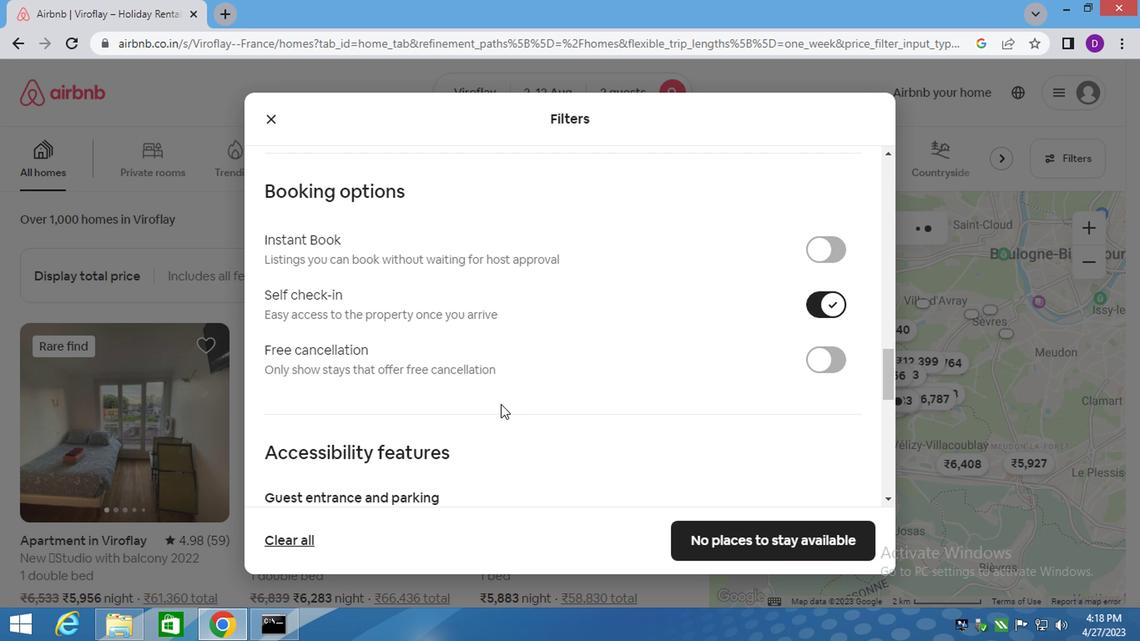 
Action: Mouse moved to (432, 364)
Screenshot: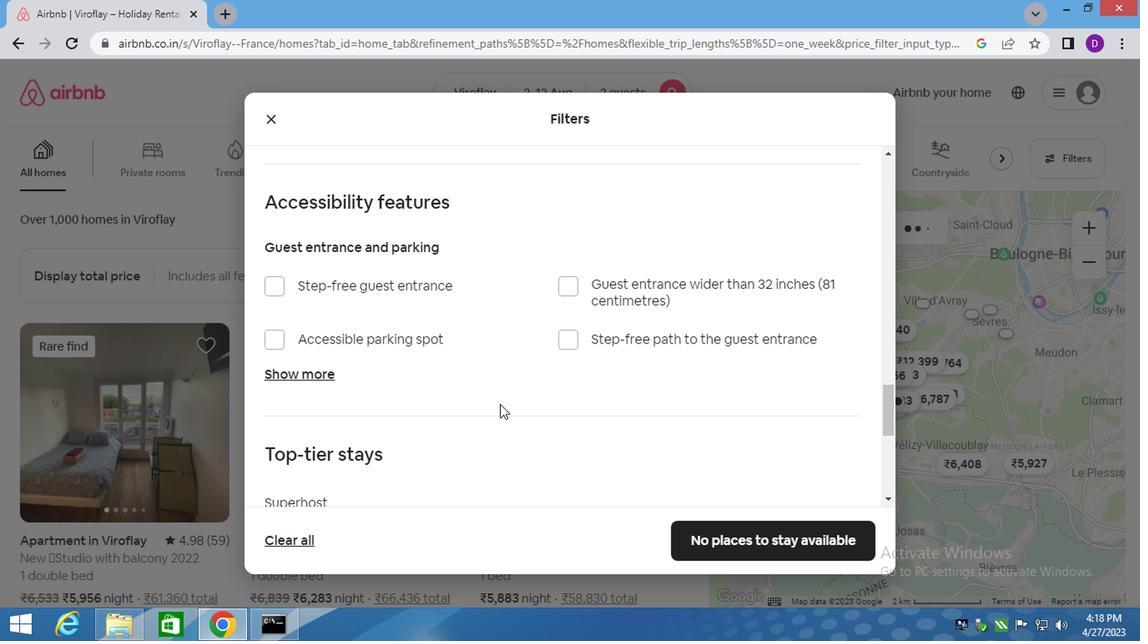 
Action: Mouse scrolled (432, 364) with delta (0, 0)
Screenshot: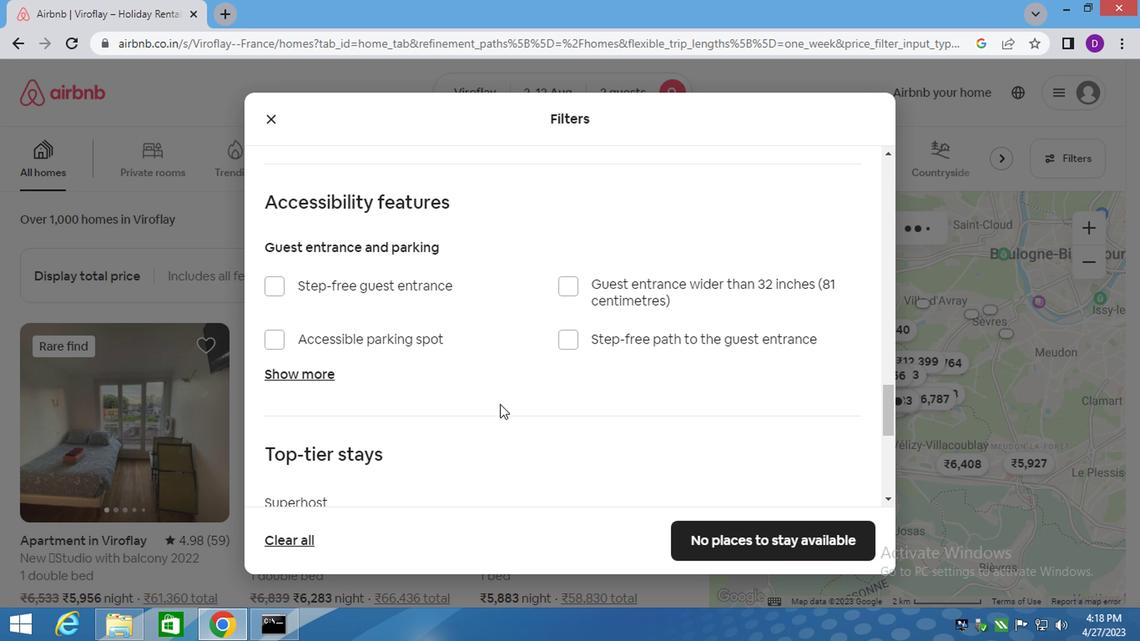 
Action: Mouse scrolled (432, 364) with delta (0, 0)
Screenshot: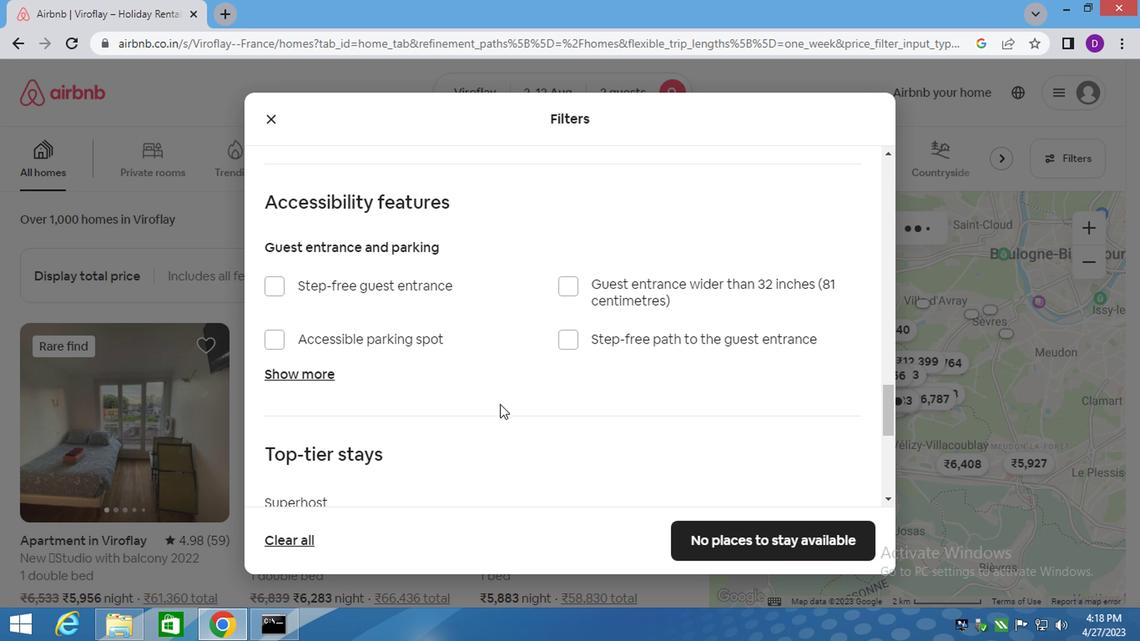 
Action: Mouse scrolled (432, 364) with delta (0, 0)
Screenshot: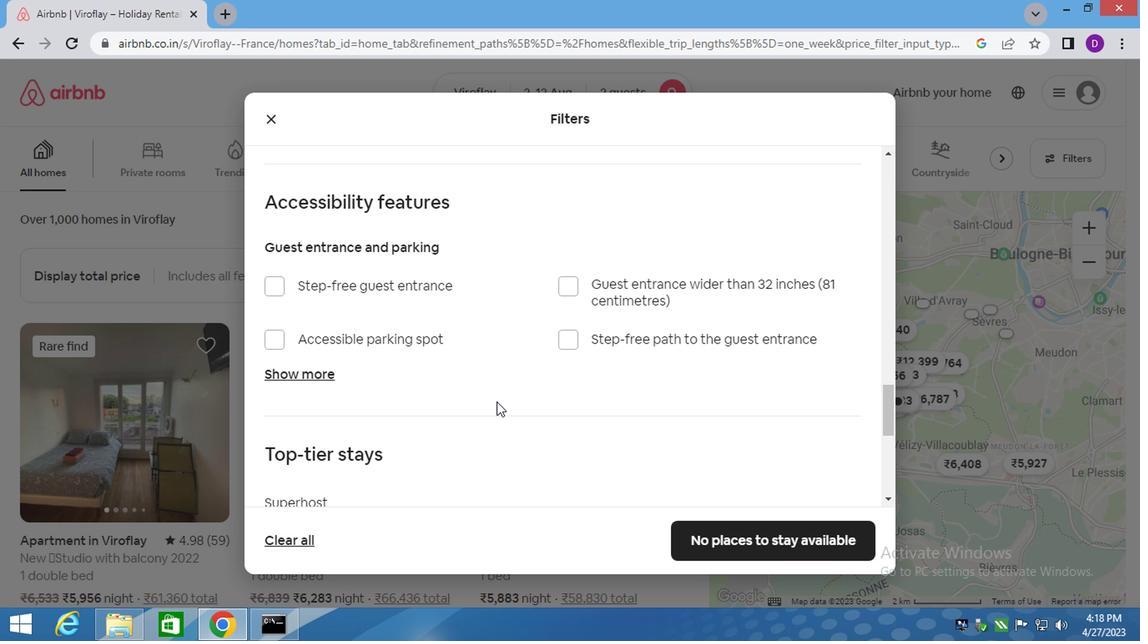 
Action: Mouse moved to (431, 366)
Screenshot: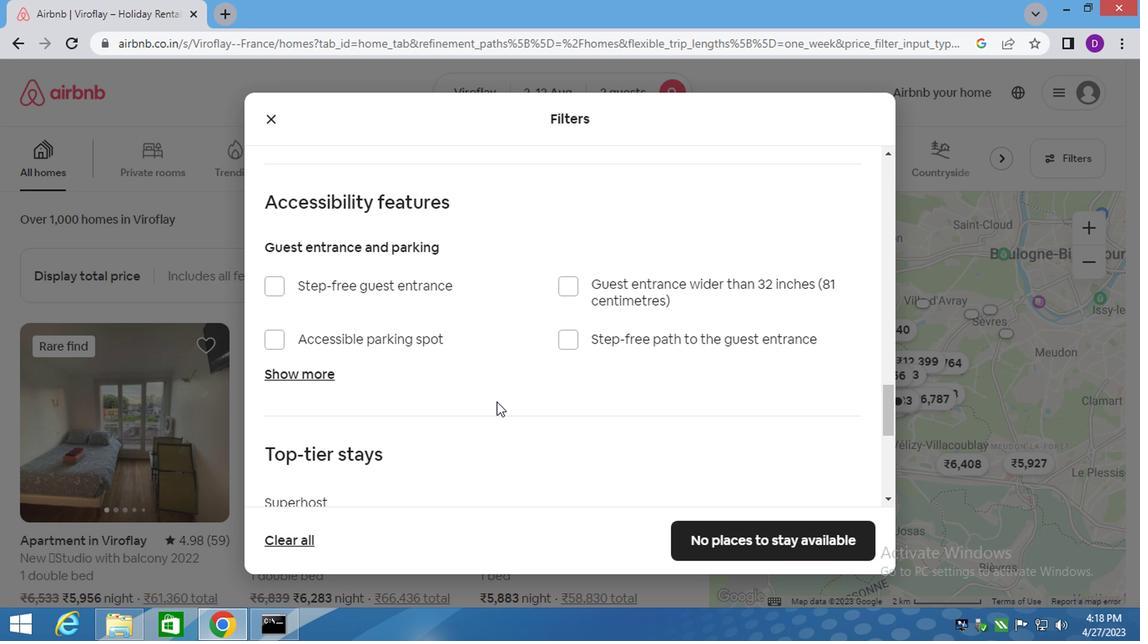 
Action: Mouse scrolled (432, 365) with delta (0, 0)
Screenshot: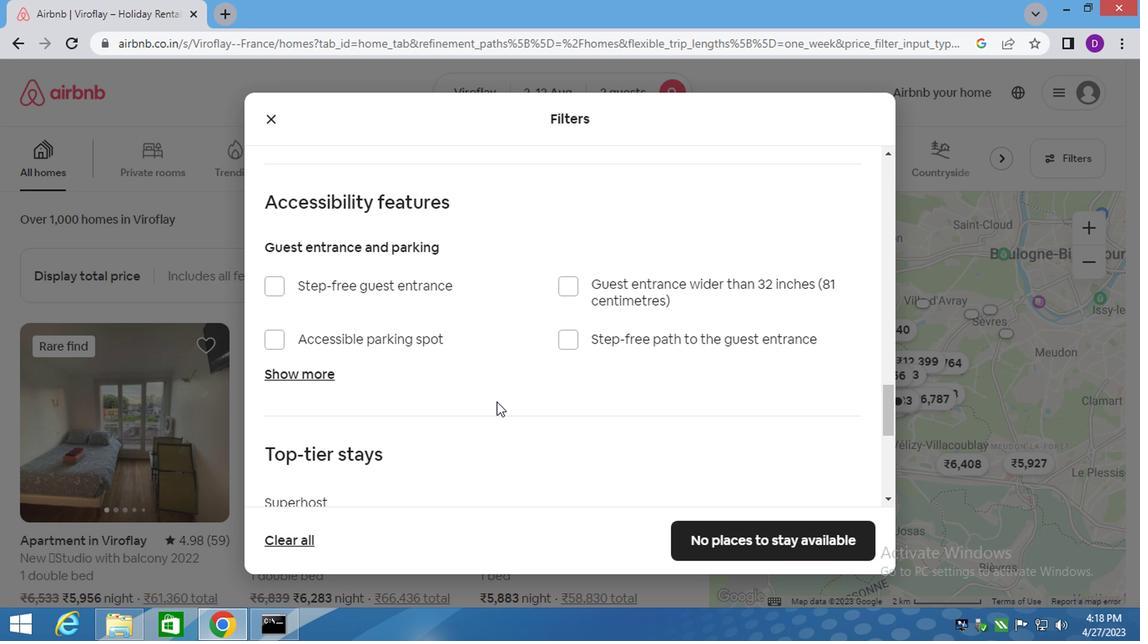 
Action: Mouse moved to (569, 358)
Screenshot: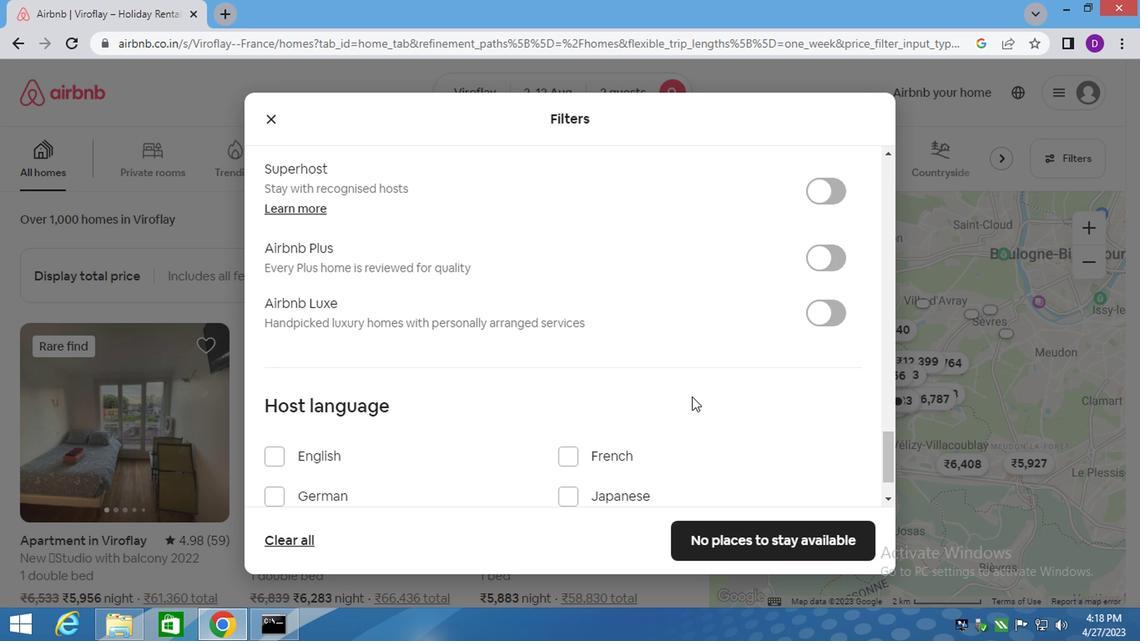 
Action: Mouse scrolled (569, 358) with delta (0, 0)
Screenshot: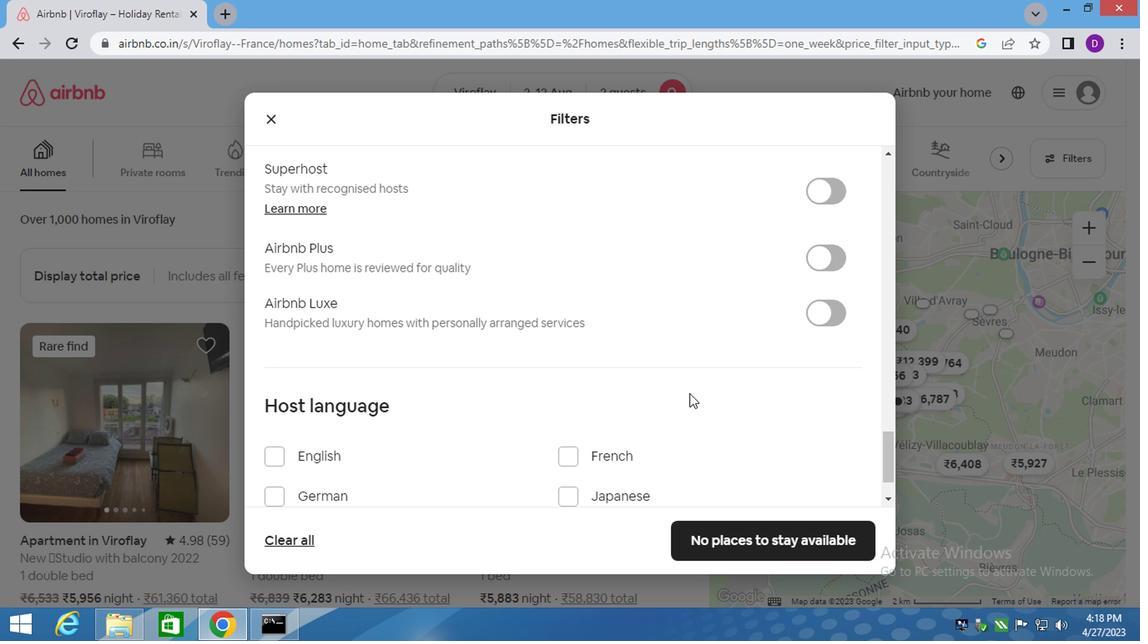 
Action: Mouse scrolled (569, 358) with delta (0, 0)
Screenshot: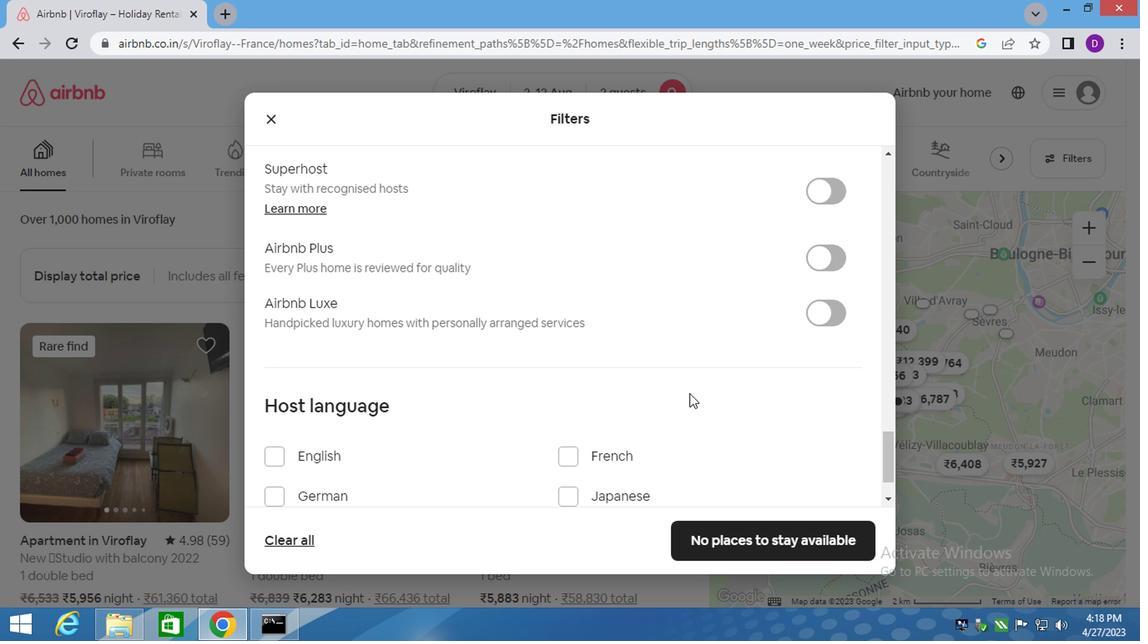 
Action: Mouse moved to (307, 355)
Screenshot: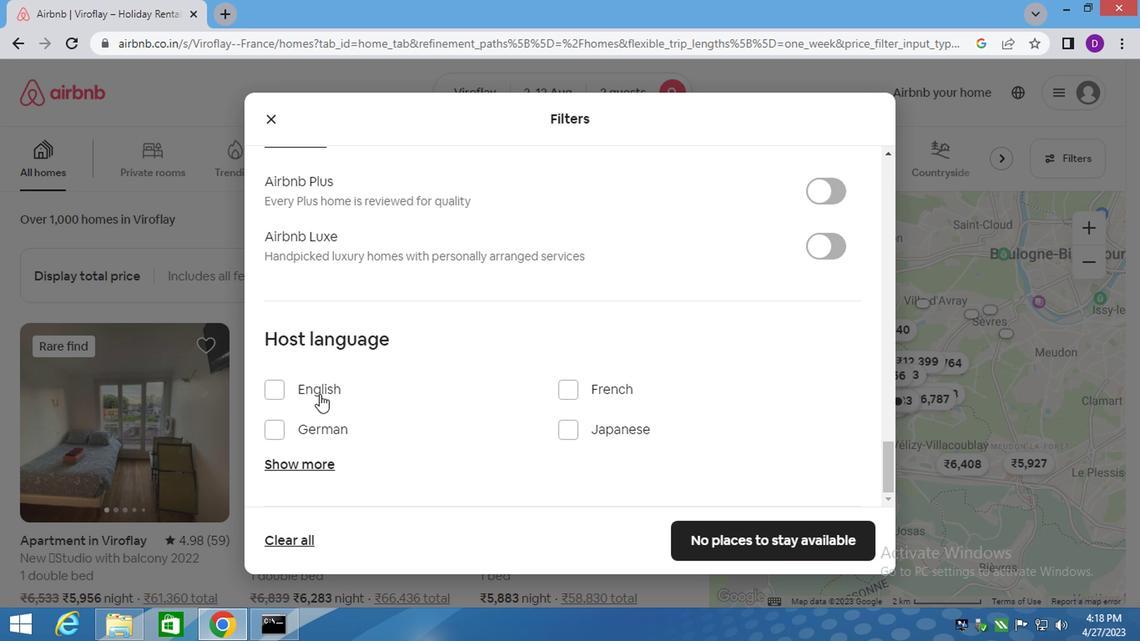 
Action: Mouse pressed left at (307, 355)
Screenshot: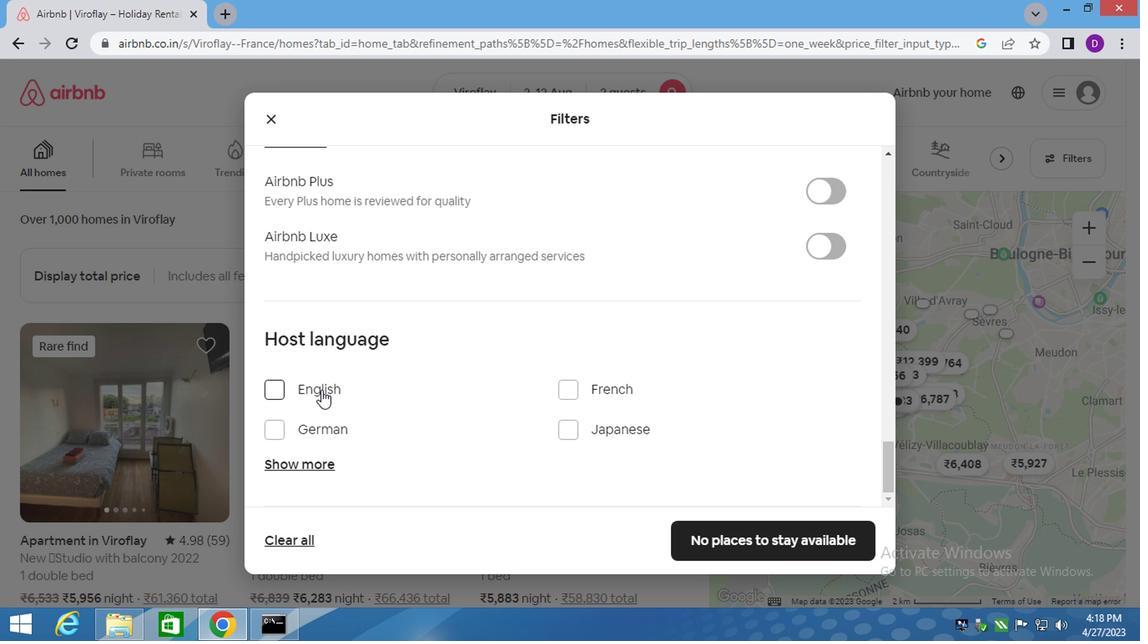 
Action: Mouse moved to (647, 466)
Screenshot: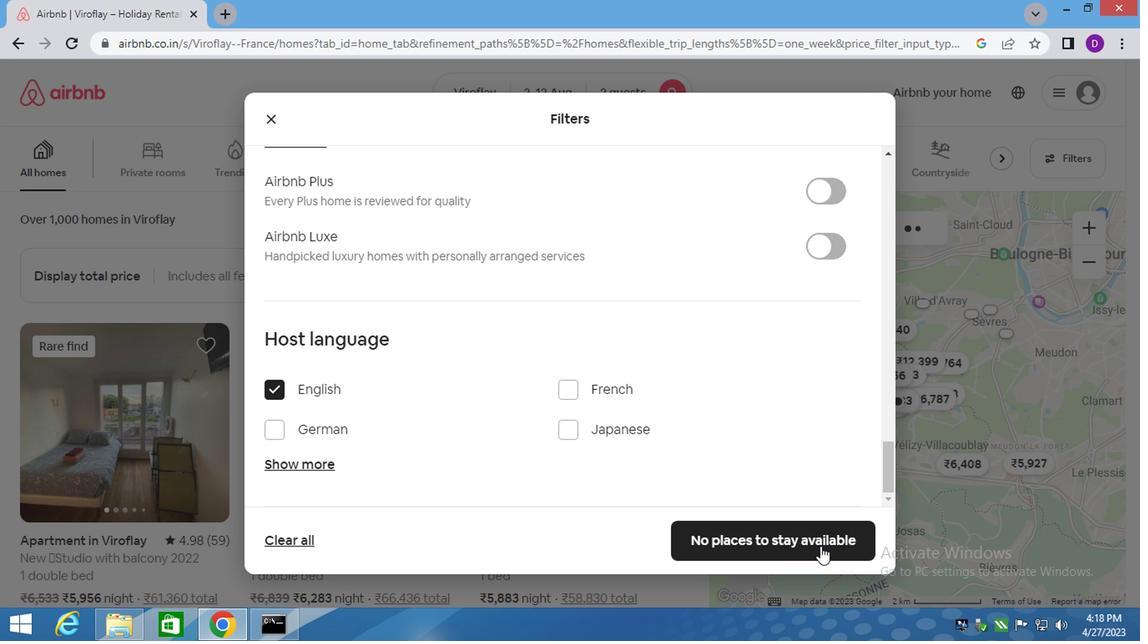 
Action: Mouse pressed left at (647, 466)
Screenshot: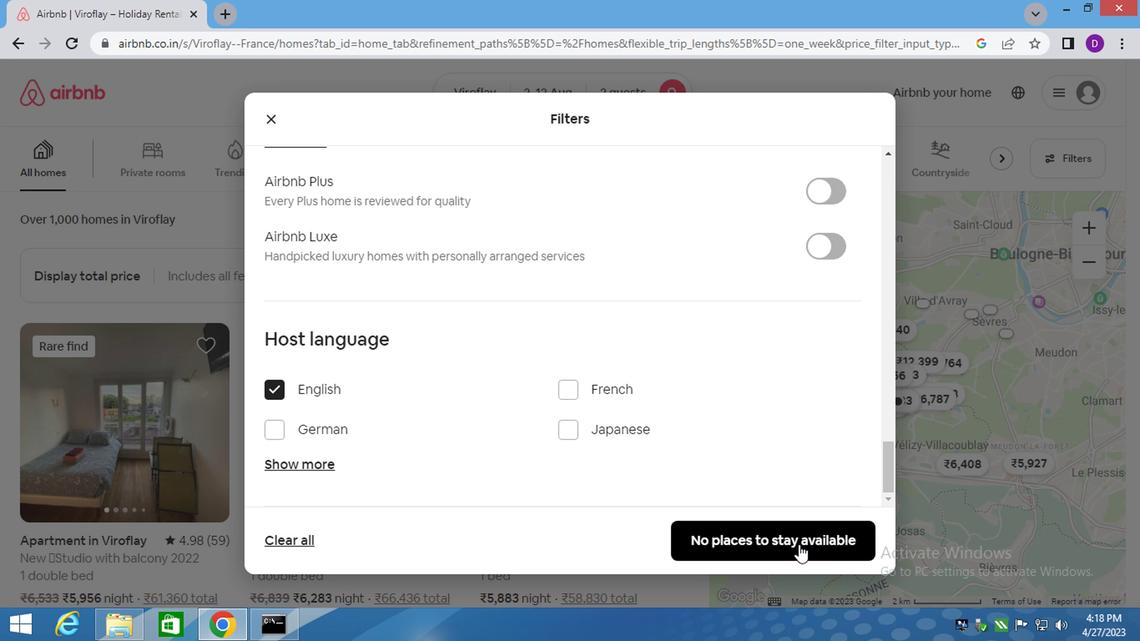 
Action: Mouse moved to (405, 287)
Screenshot: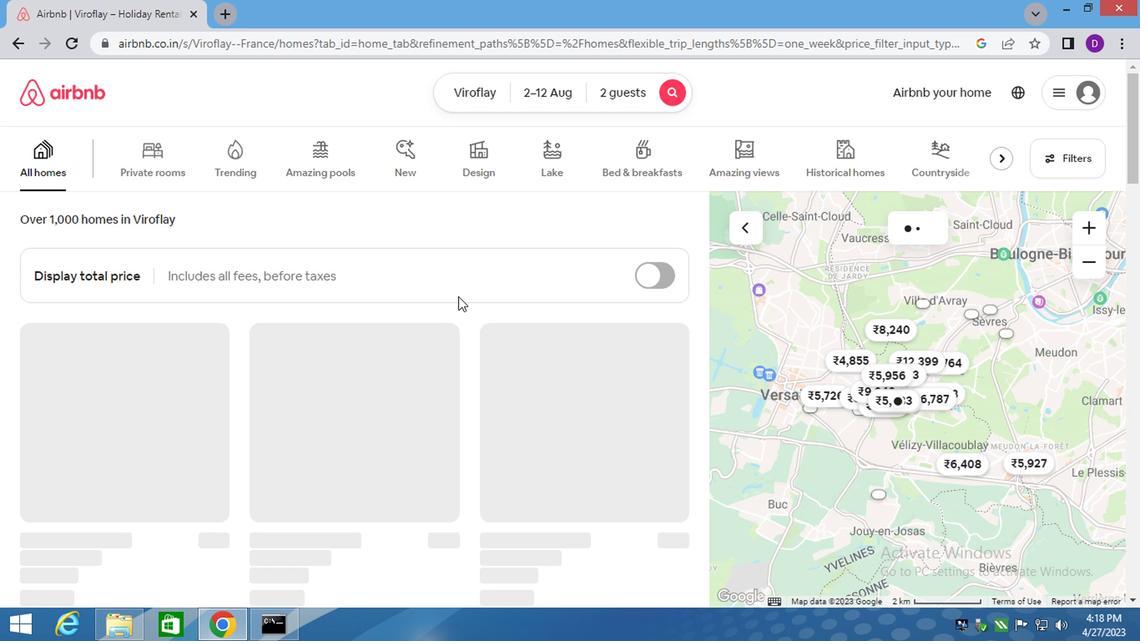 
